 Task: Create a due date automation trigger when advanced on, 2 hours after a card is due add fields without custom field "Resume" set to a date less than 1 working days from now.
Action: Mouse moved to (1170, 344)
Screenshot: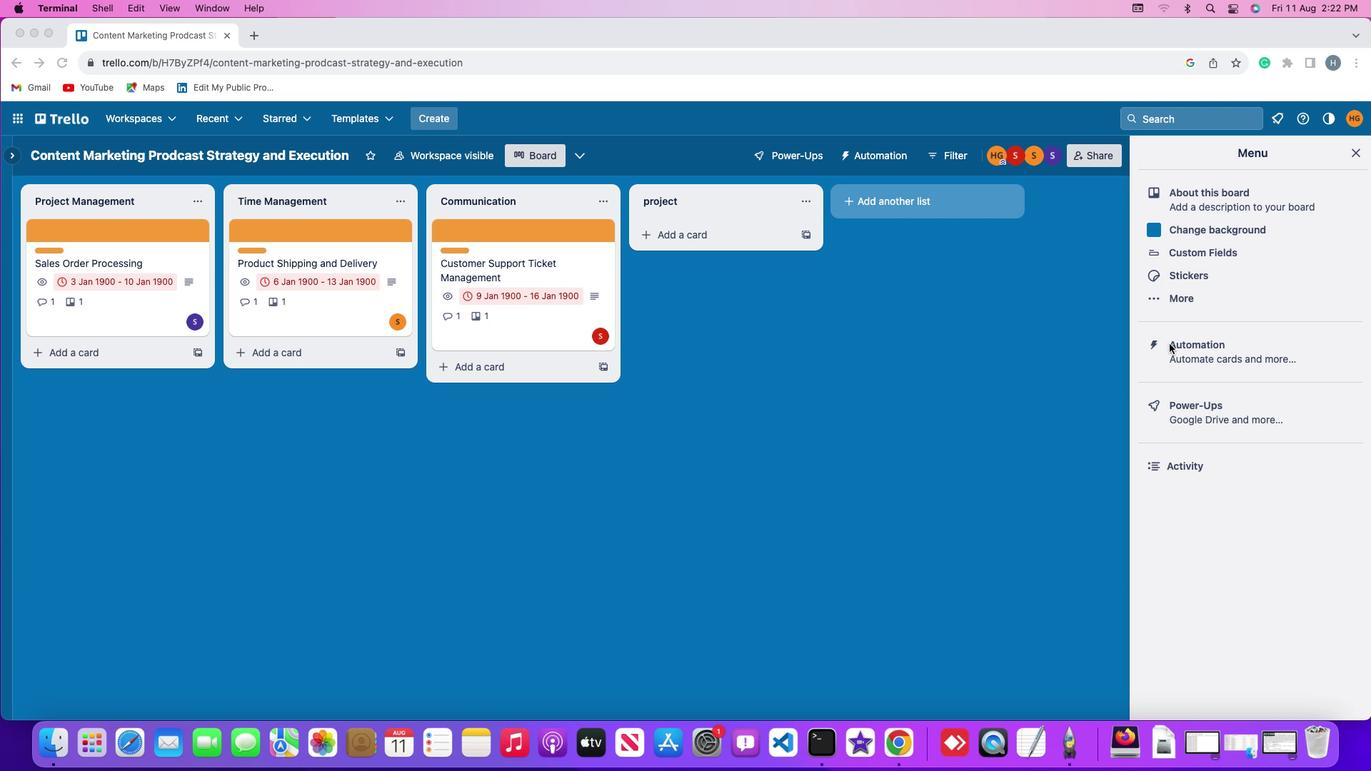 
Action: Mouse pressed left at (1170, 344)
Screenshot: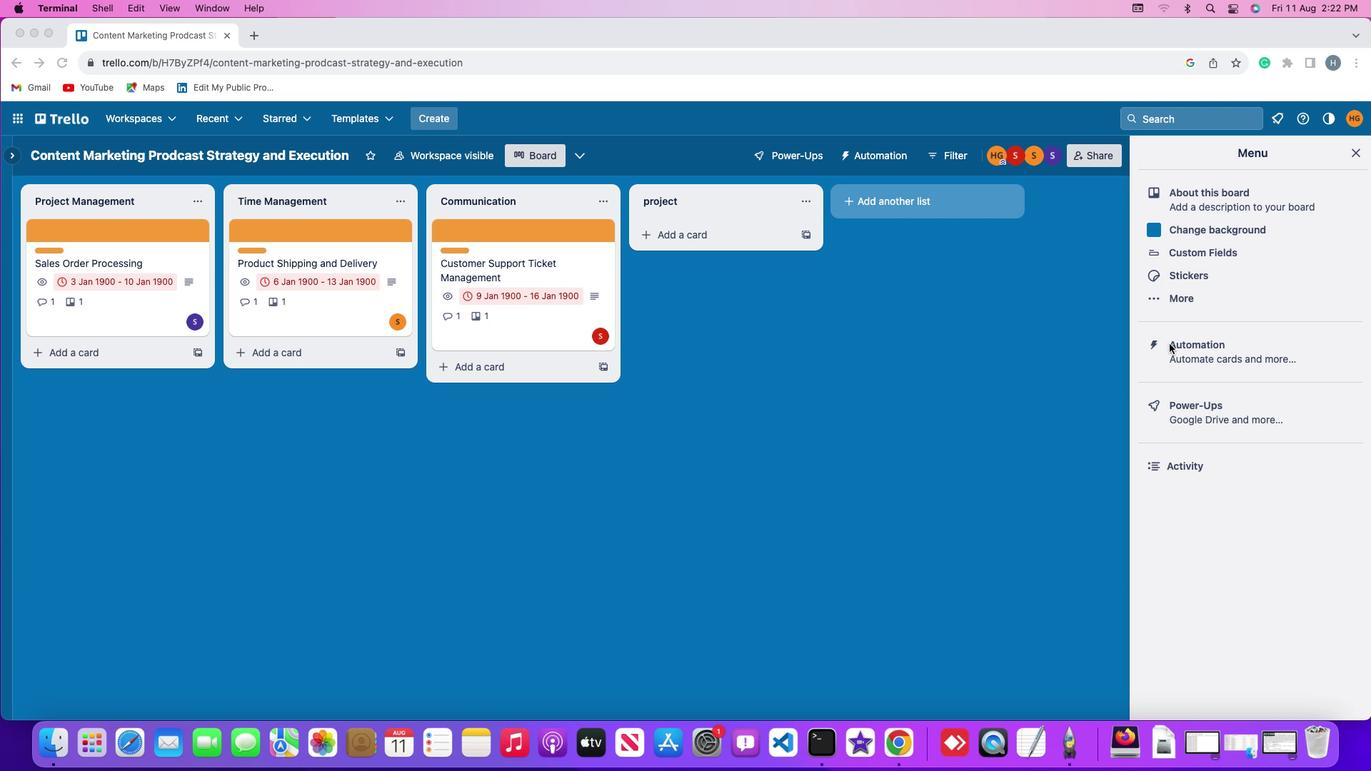 
Action: Mouse pressed left at (1170, 344)
Screenshot: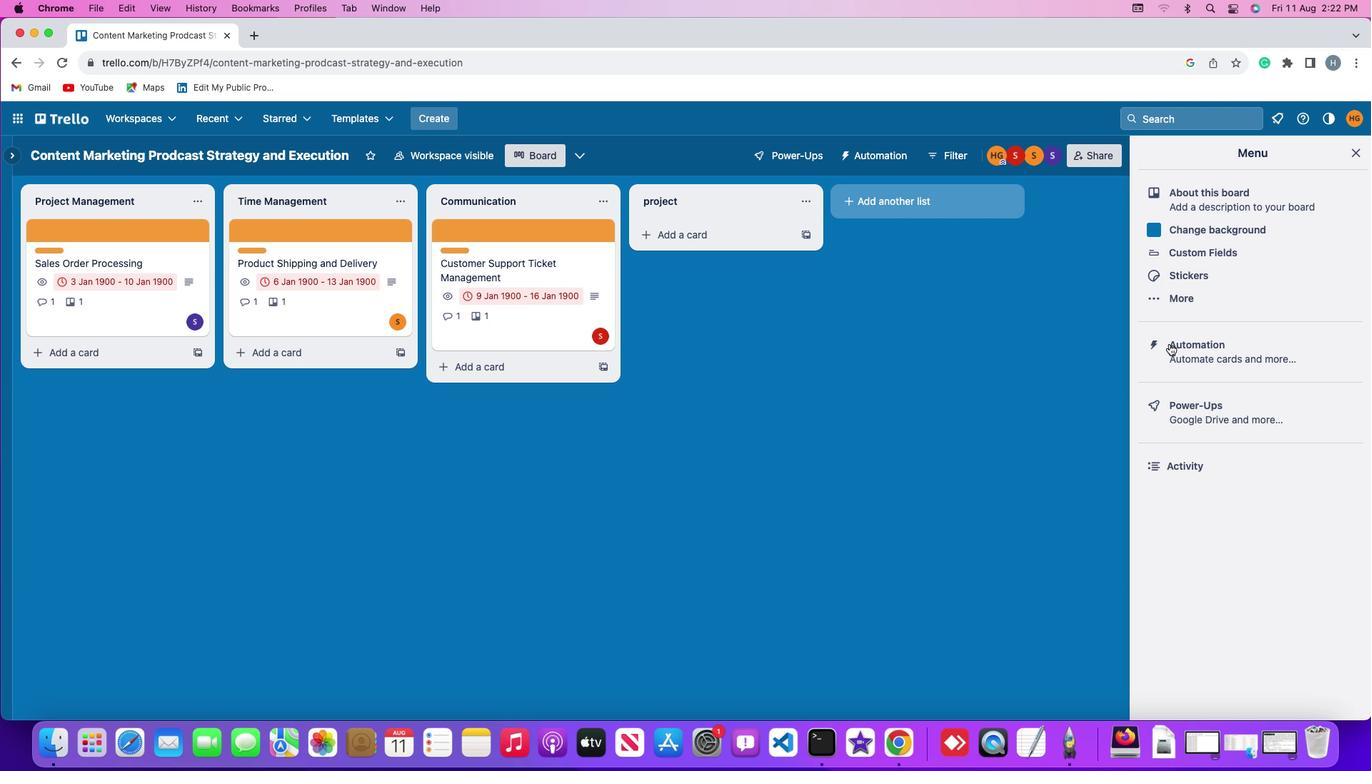
Action: Mouse moved to (79, 339)
Screenshot: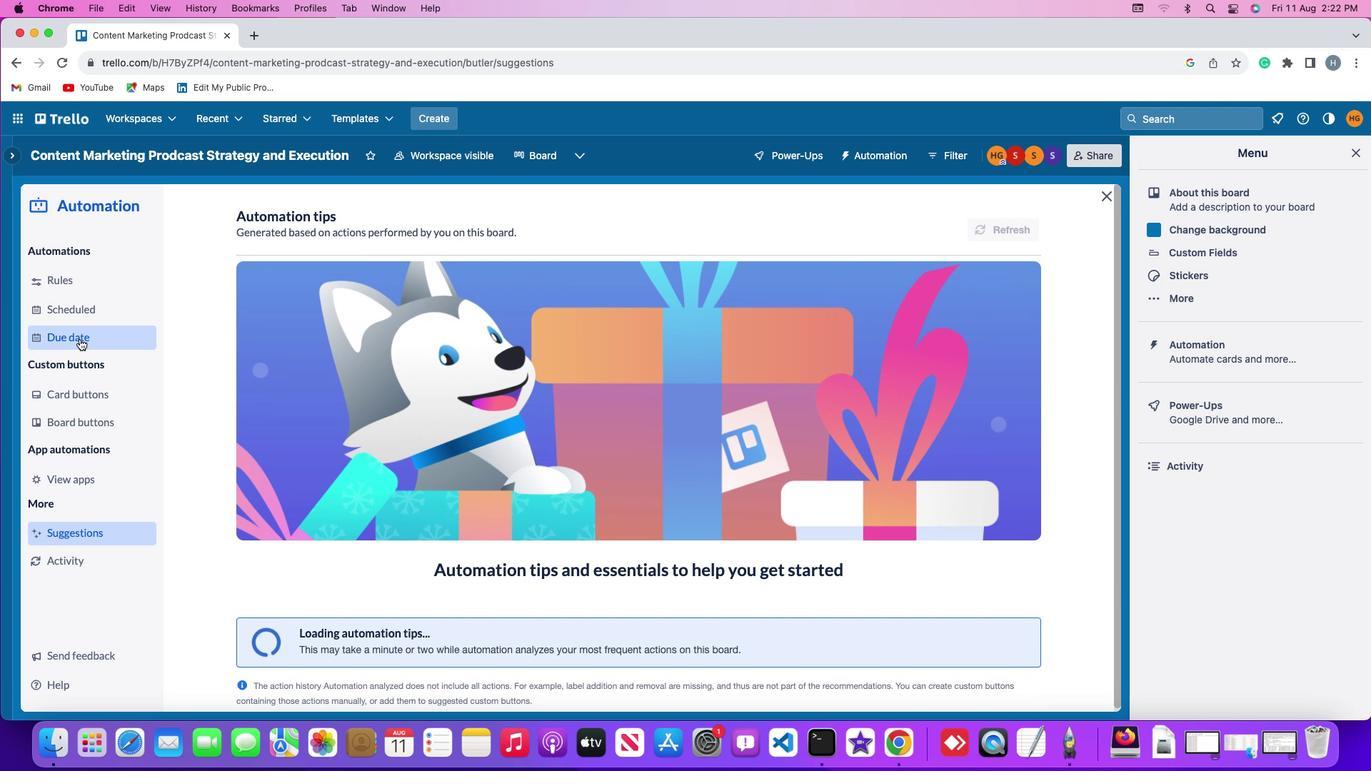 
Action: Mouse pressed left at (79, 339)
Screenshot: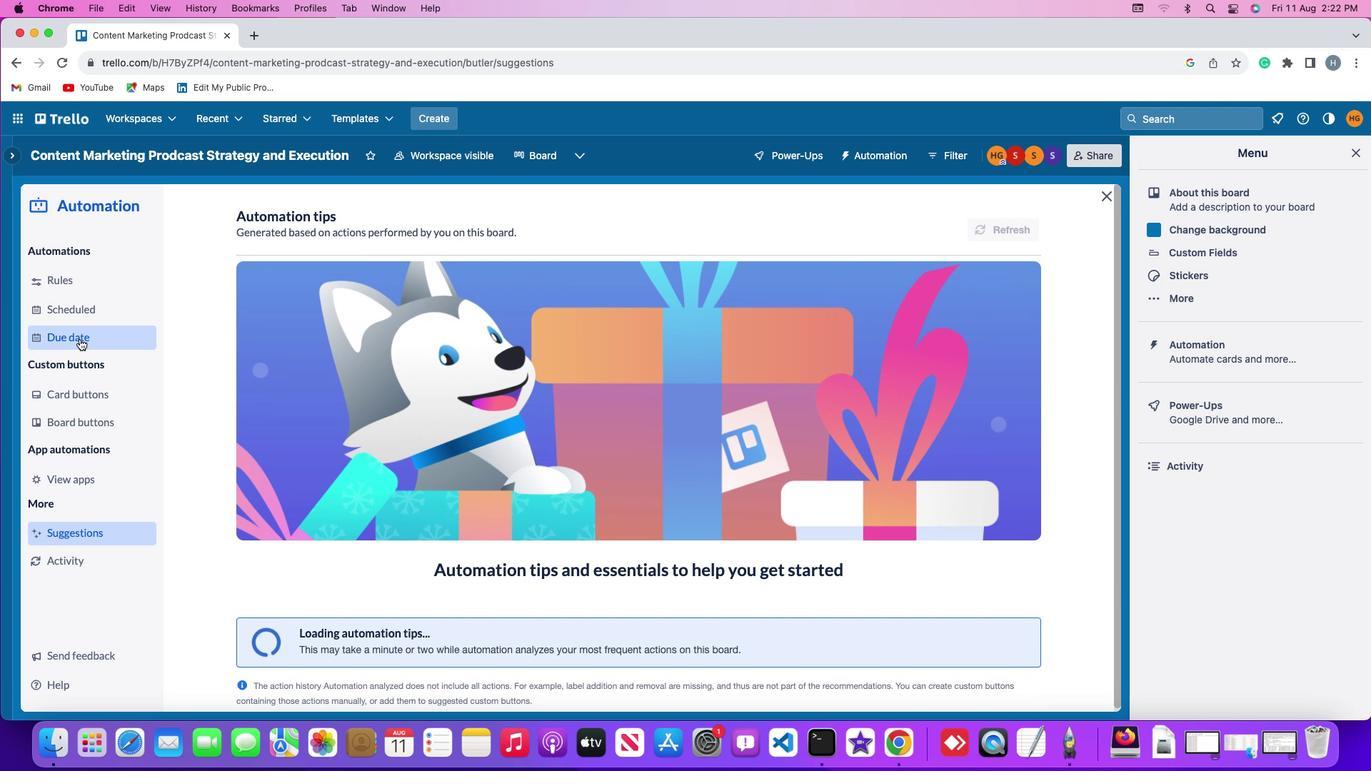 
Action: Mouse moved to (959, 225)
Screenshot: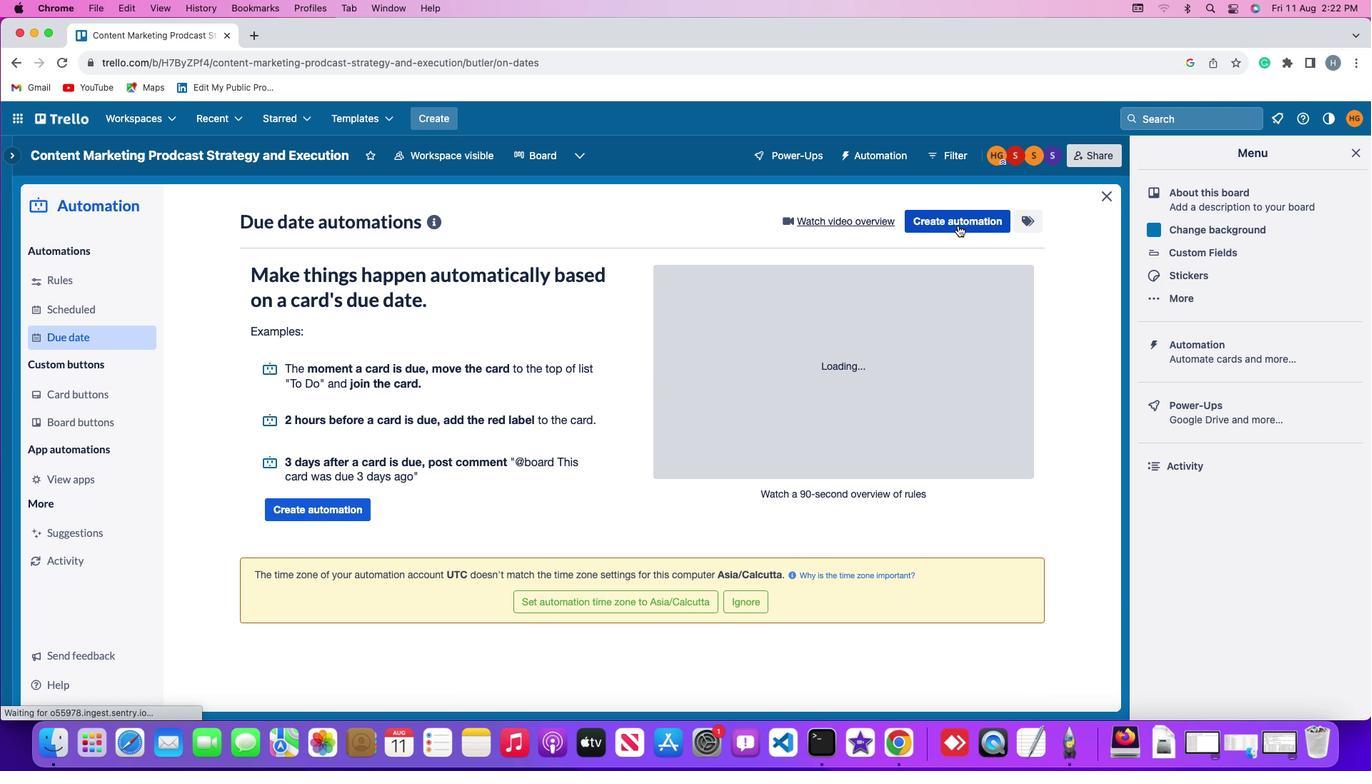 
Action: Mouse pressed left at (959, 225)
Screenshot: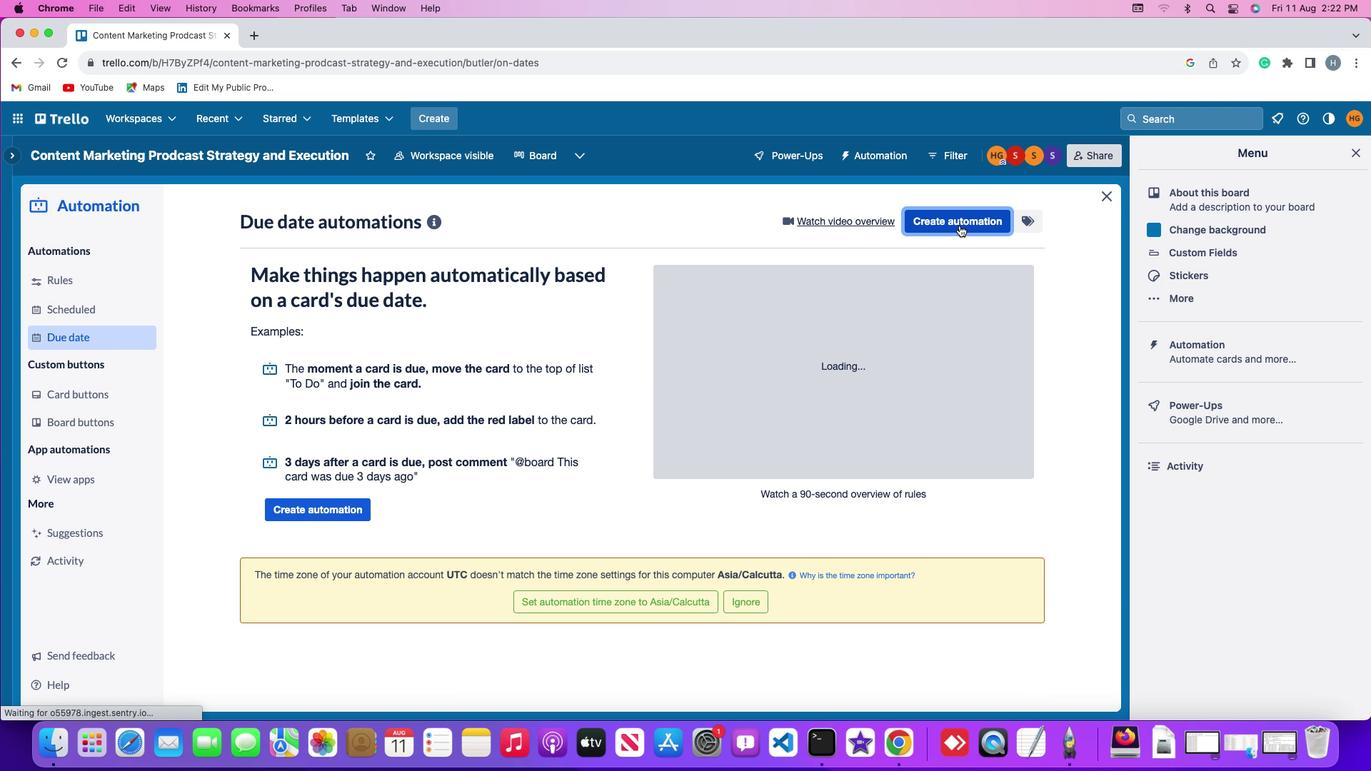 
Action: Mouse moved to (295, 360)
Screenshot: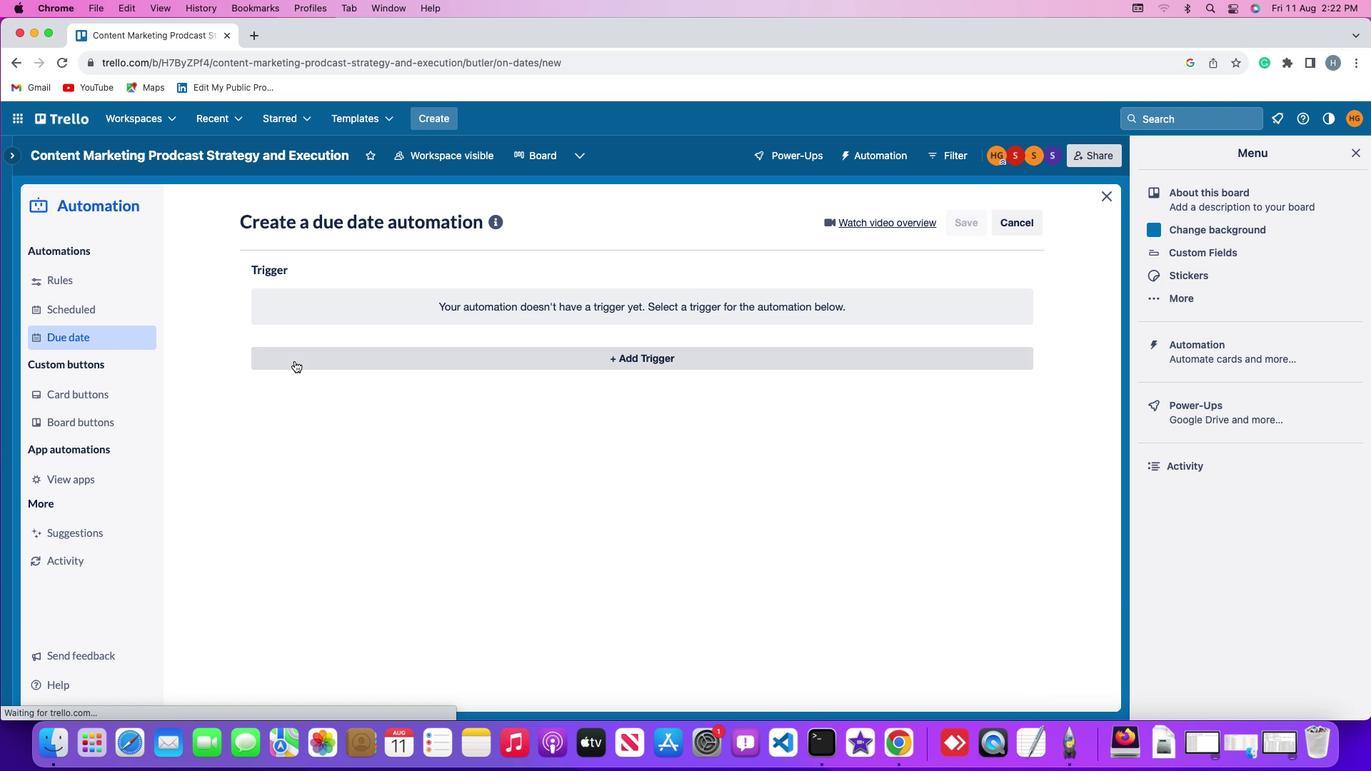 
Action: Mouse pressed left at (295, 360)
Screenshot: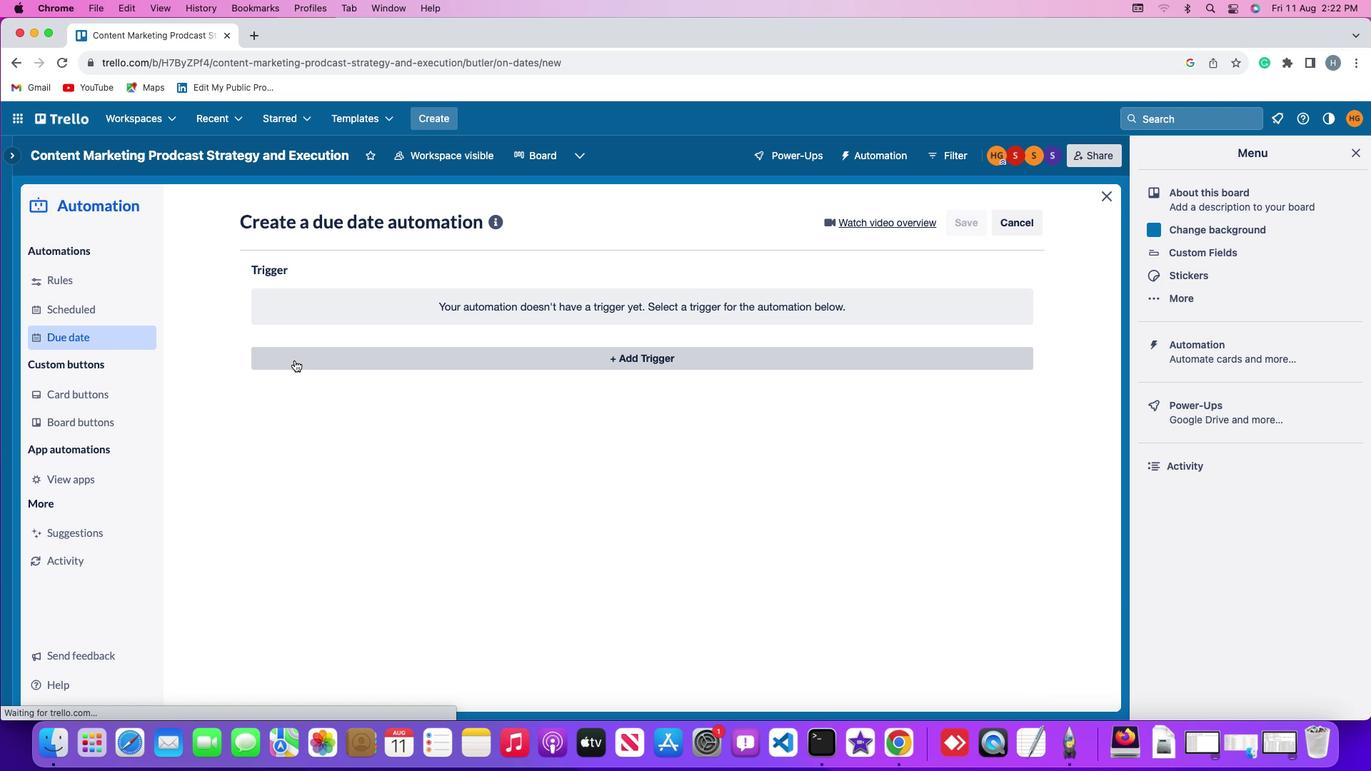 
Action: Mouse moved to (281, 570)
Screenshot: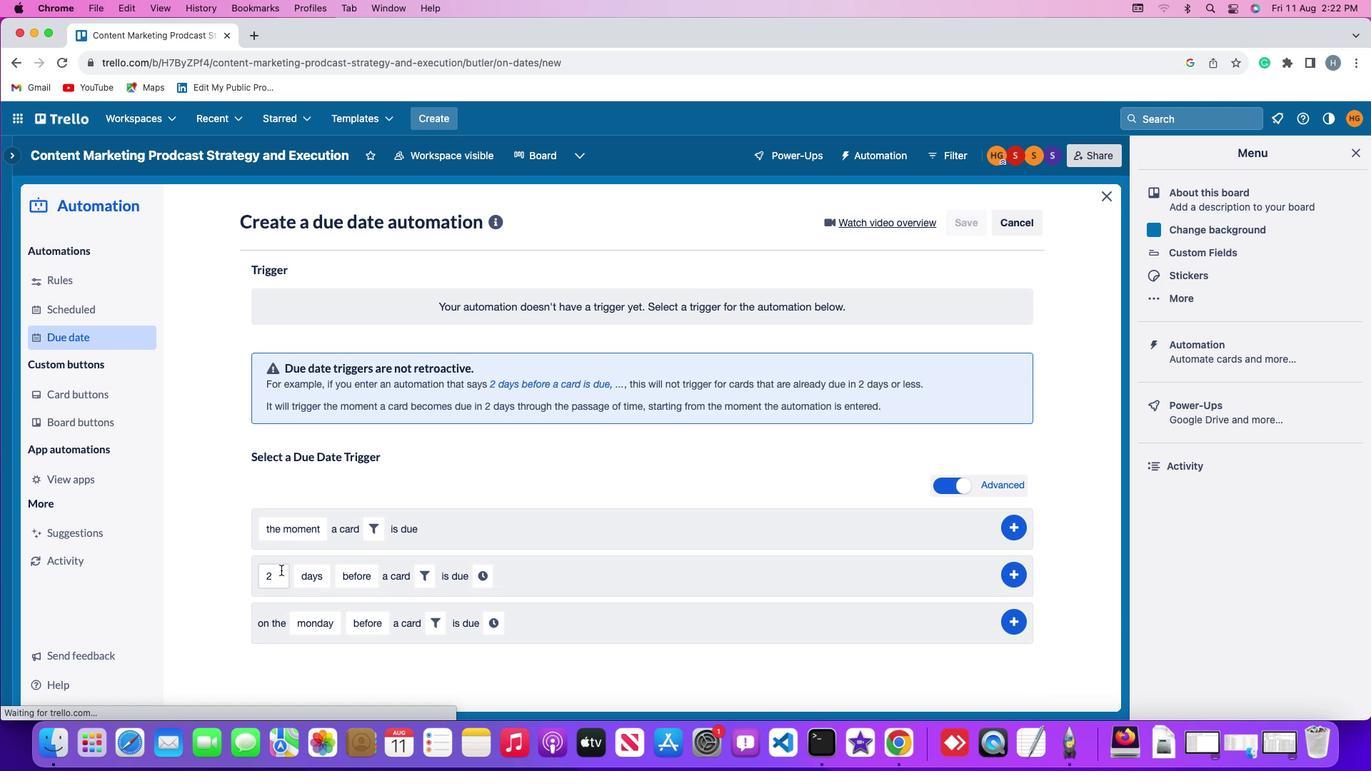 
Action: Mouse pressed left at (281, 570)
Screenshot: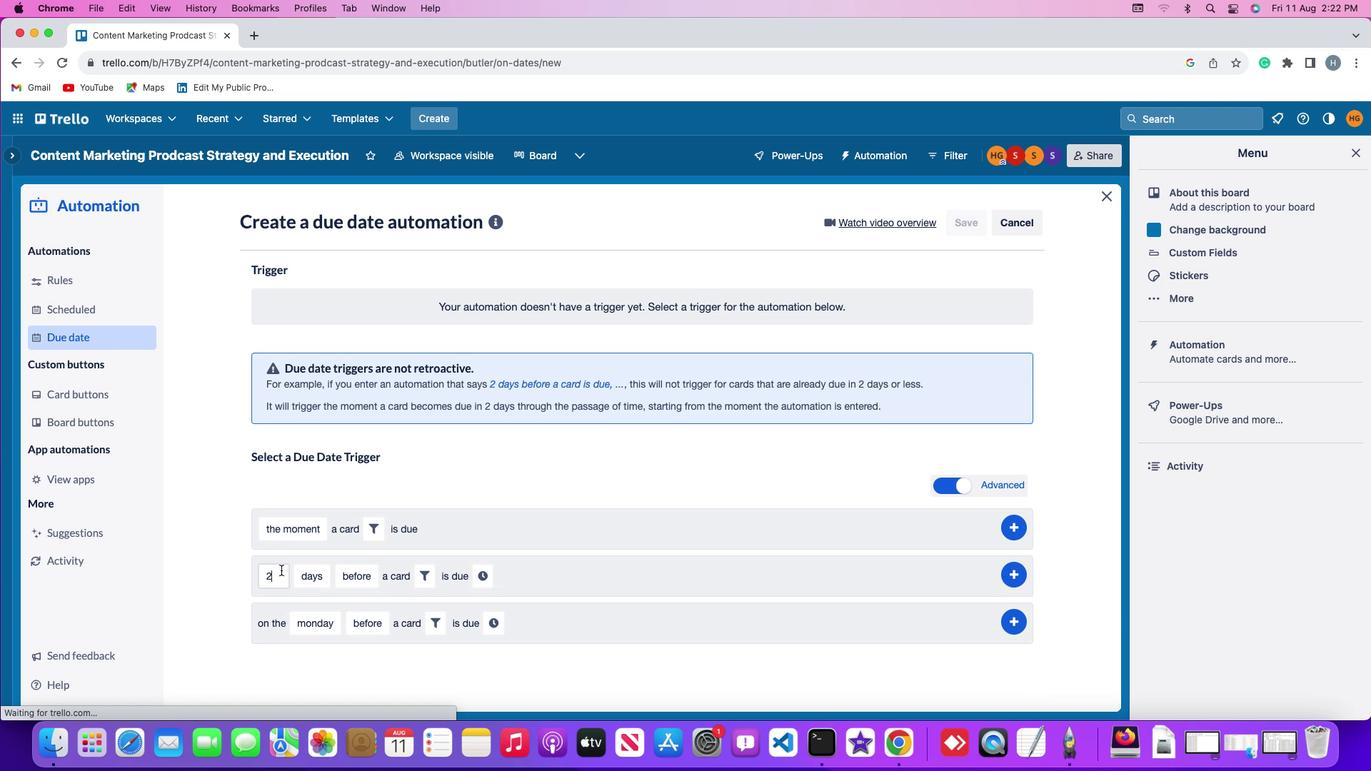 
Action: Mouse moved to (281, 570)
Screenshot: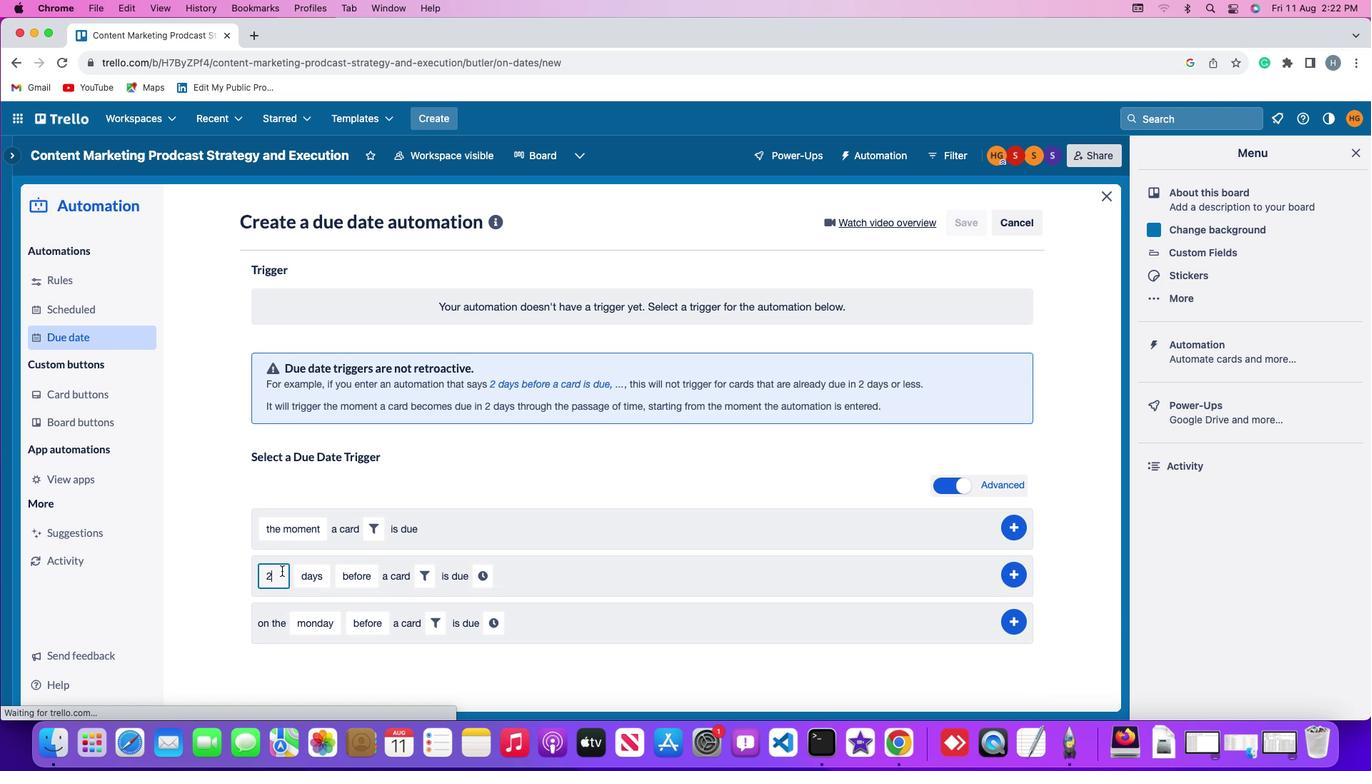 
Action: Key pressed Key.backspace'2'
Screenshot: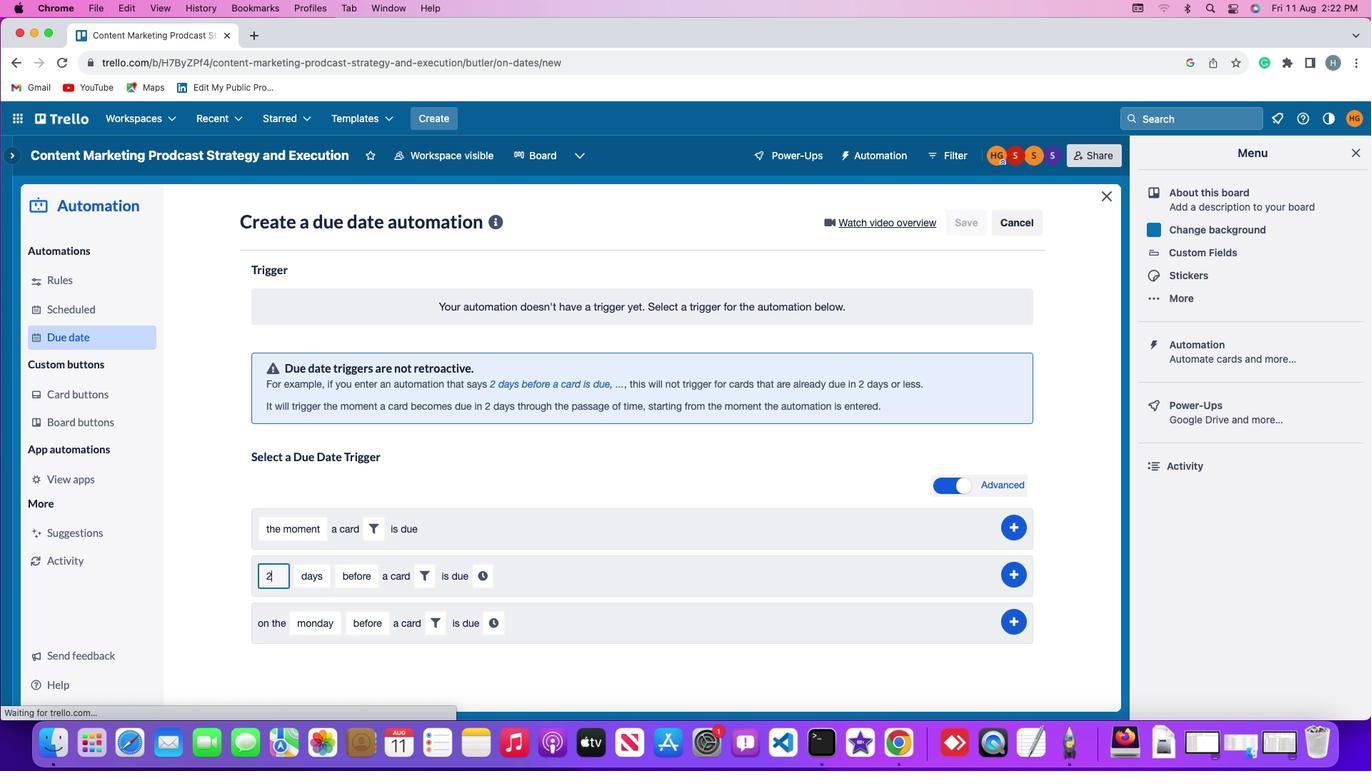 
Action: Mouse moved to (303, 574)
Screenshot: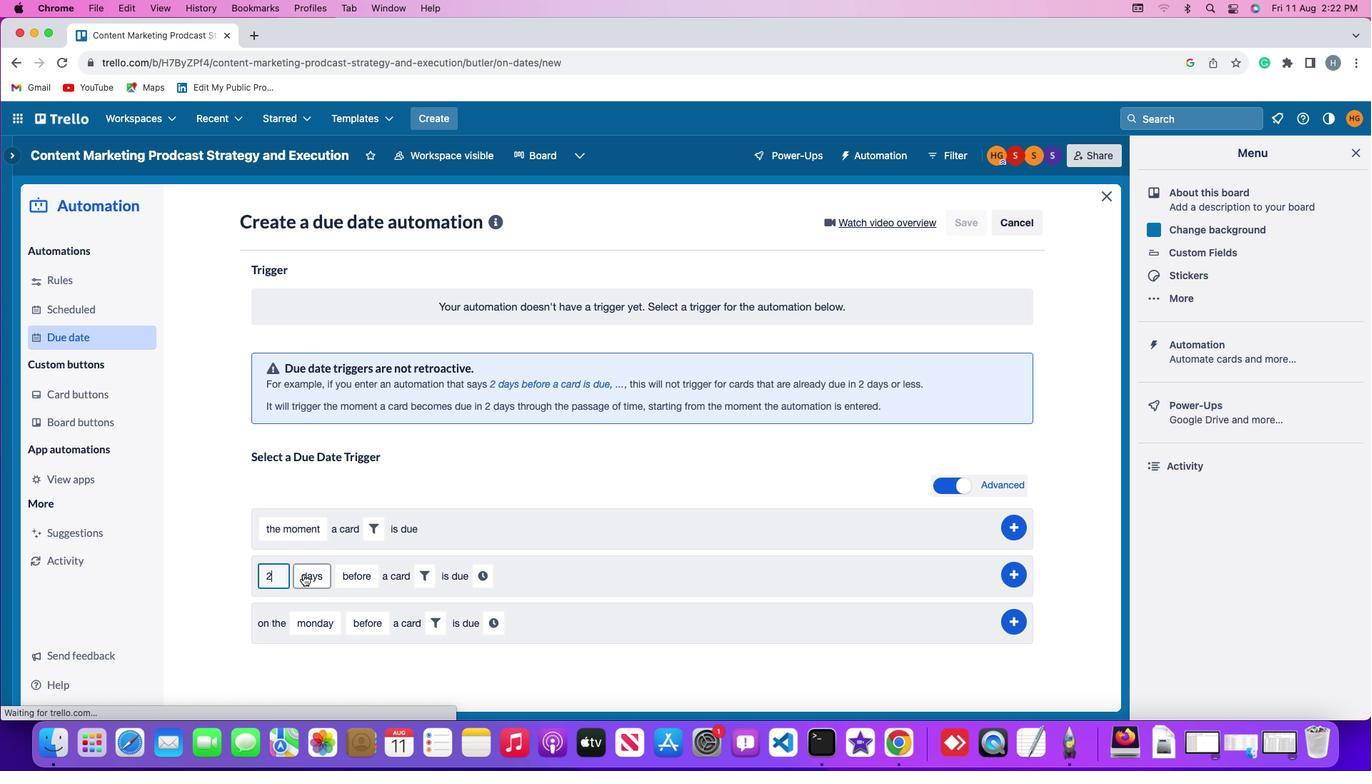 
Action: Mouse pressed left at (303, 574)
Screenshot: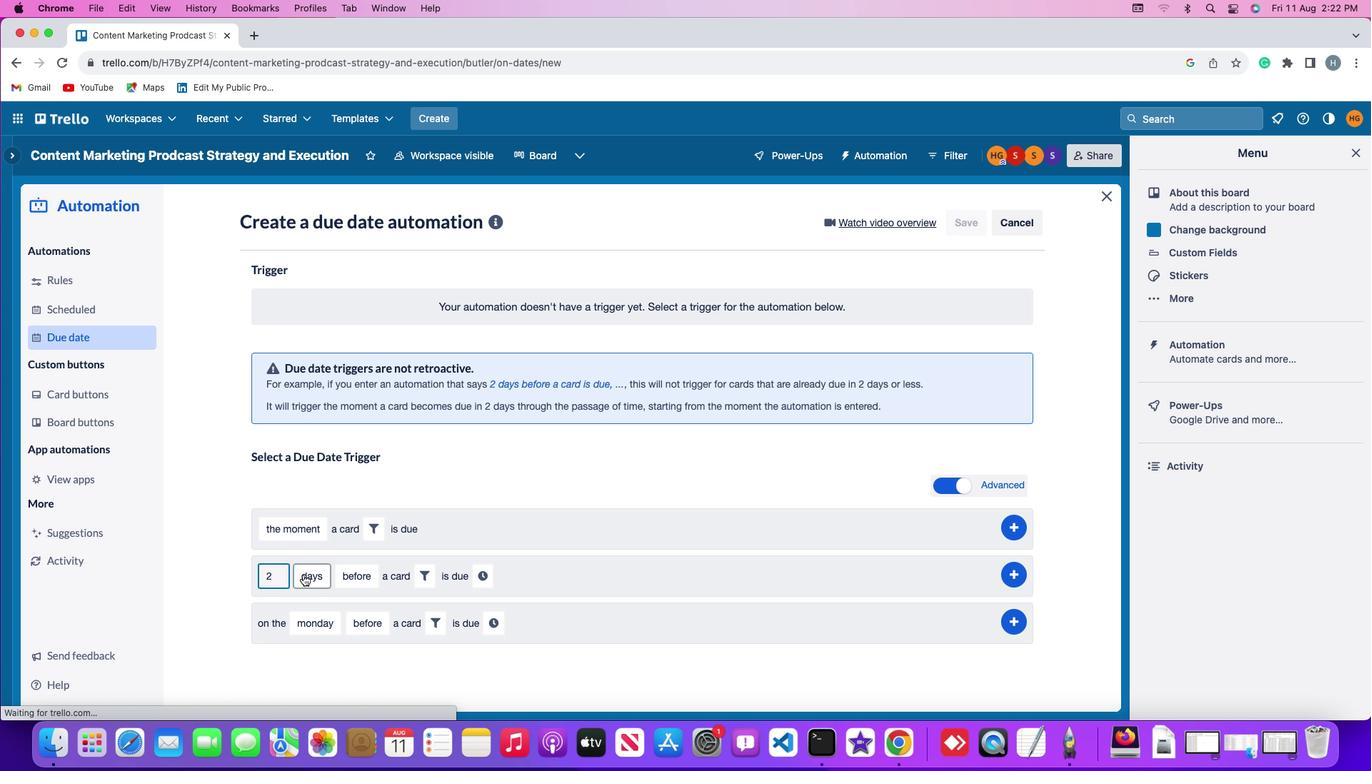 
Action: Mouse moved to (324, 657)
Screenshot: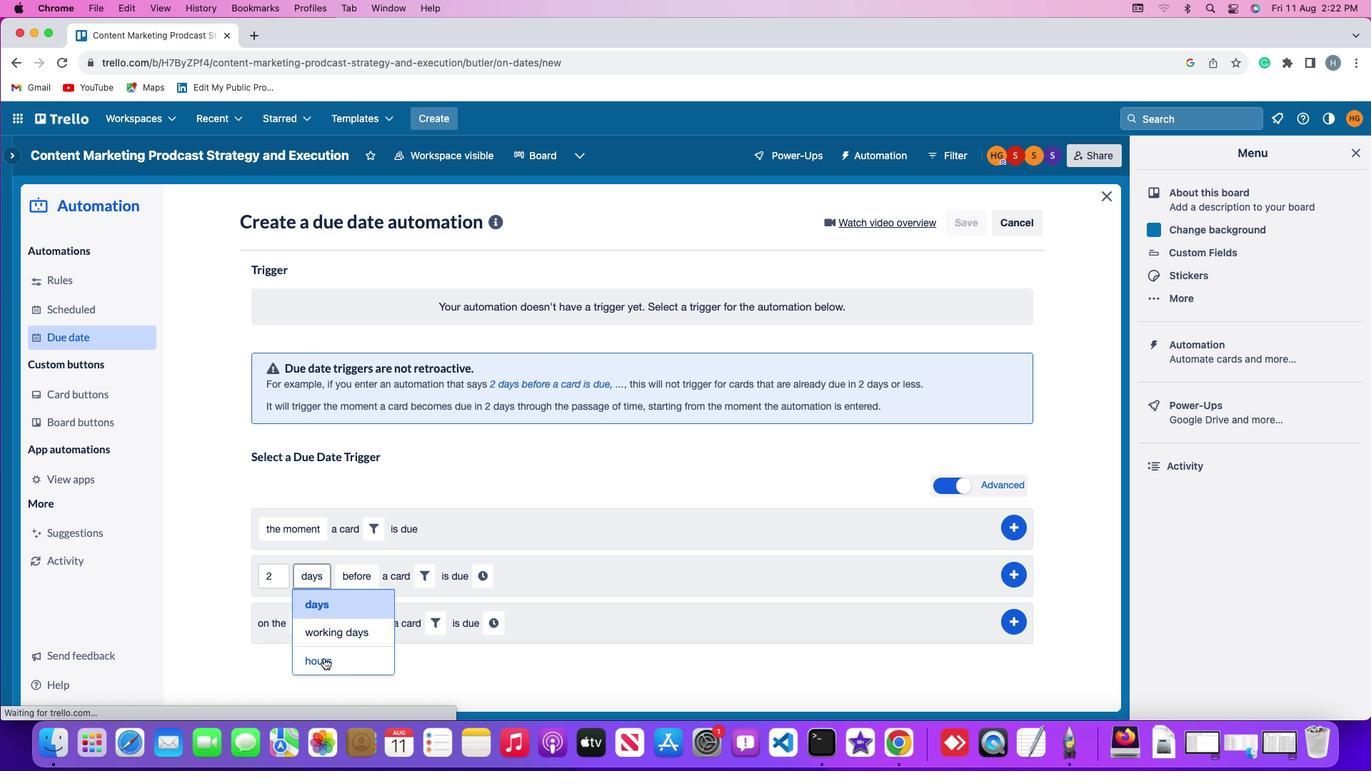 
Action: Mouse pressed left at (324, 657)
Screenshot: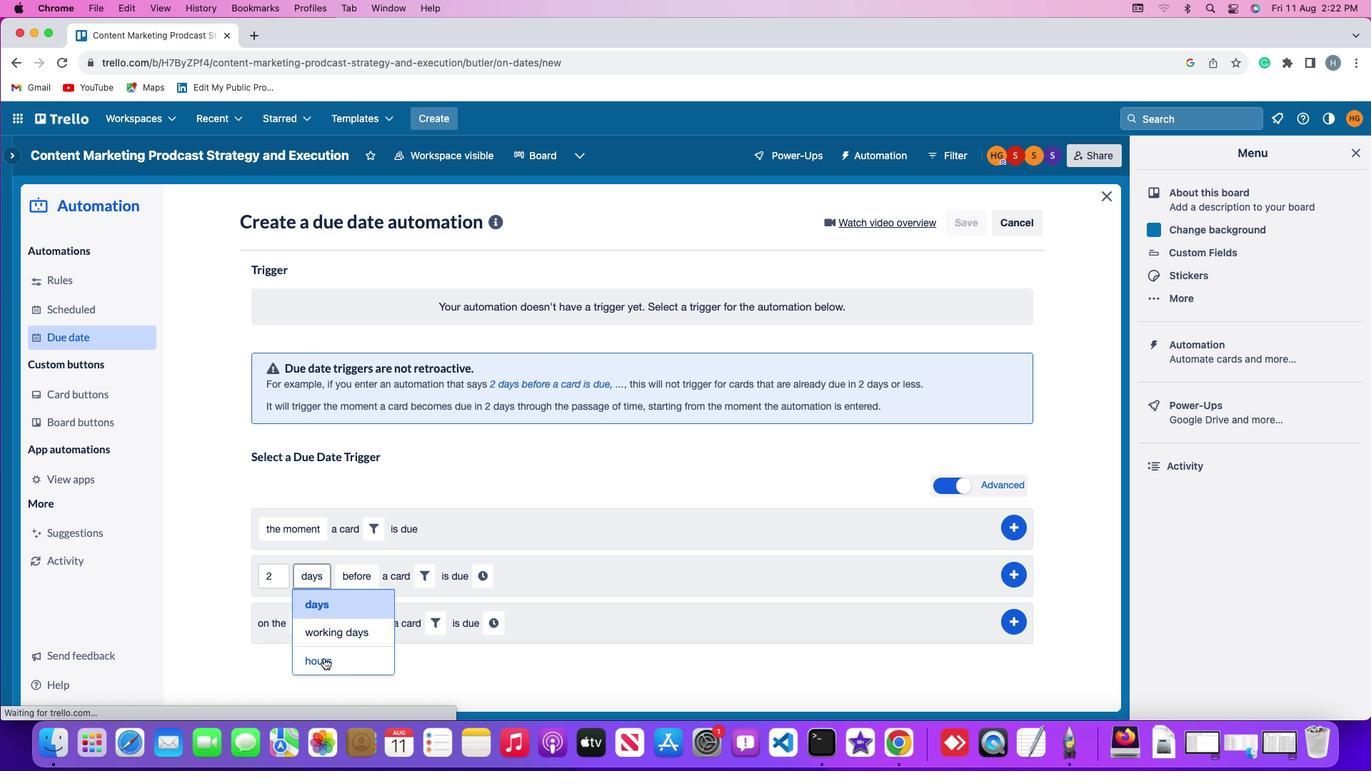 
Action: Mouse moved to (368, 567)
Screenshot: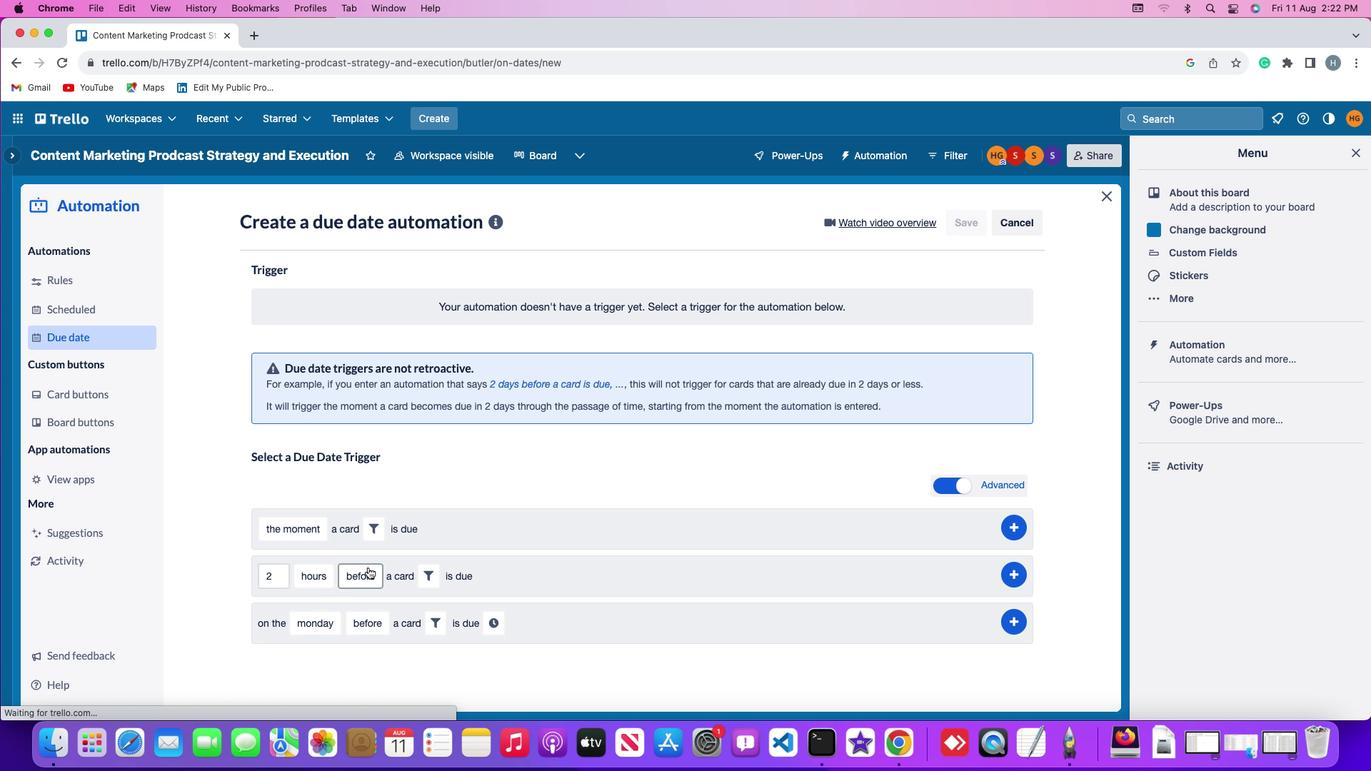 
Action: Mouse pressed left at (368, 567)
Screenshot: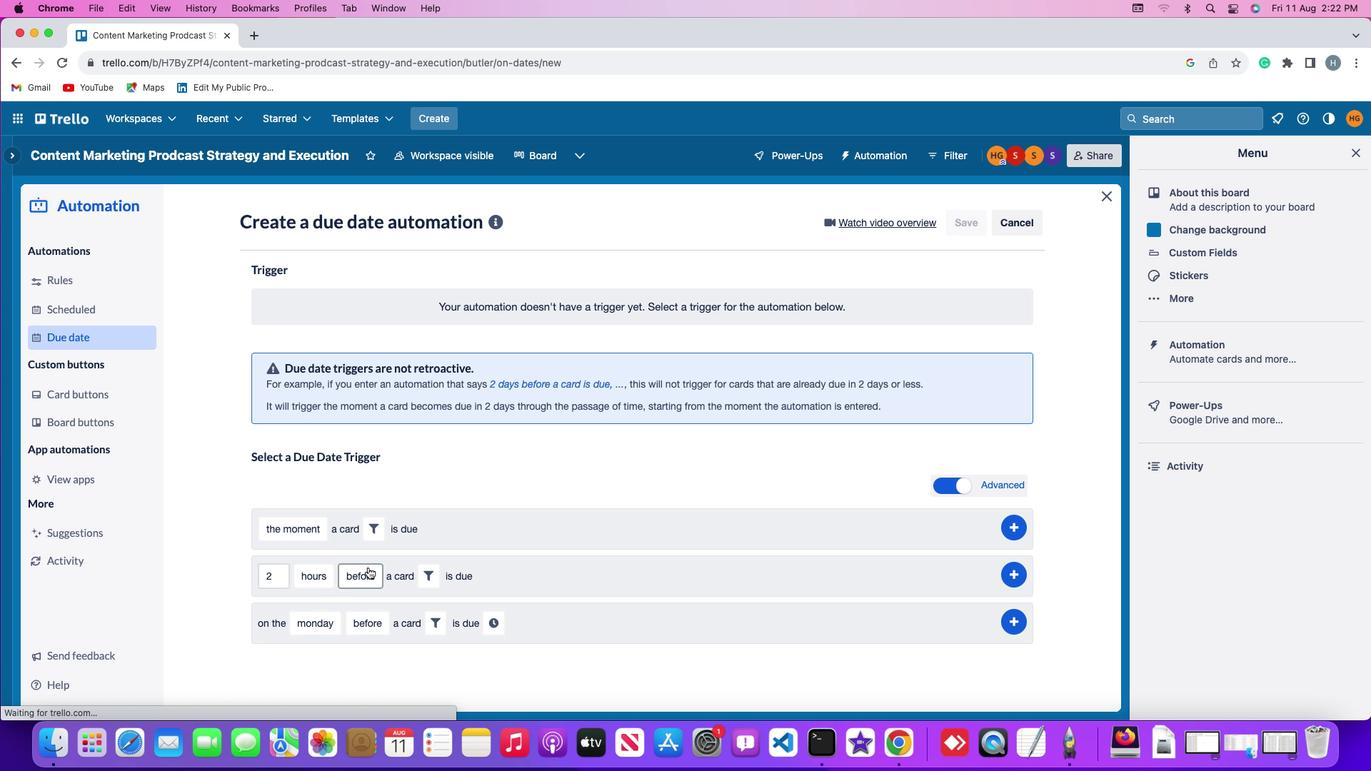 
Action: Mouse moved to (371, 627)
Screenshot: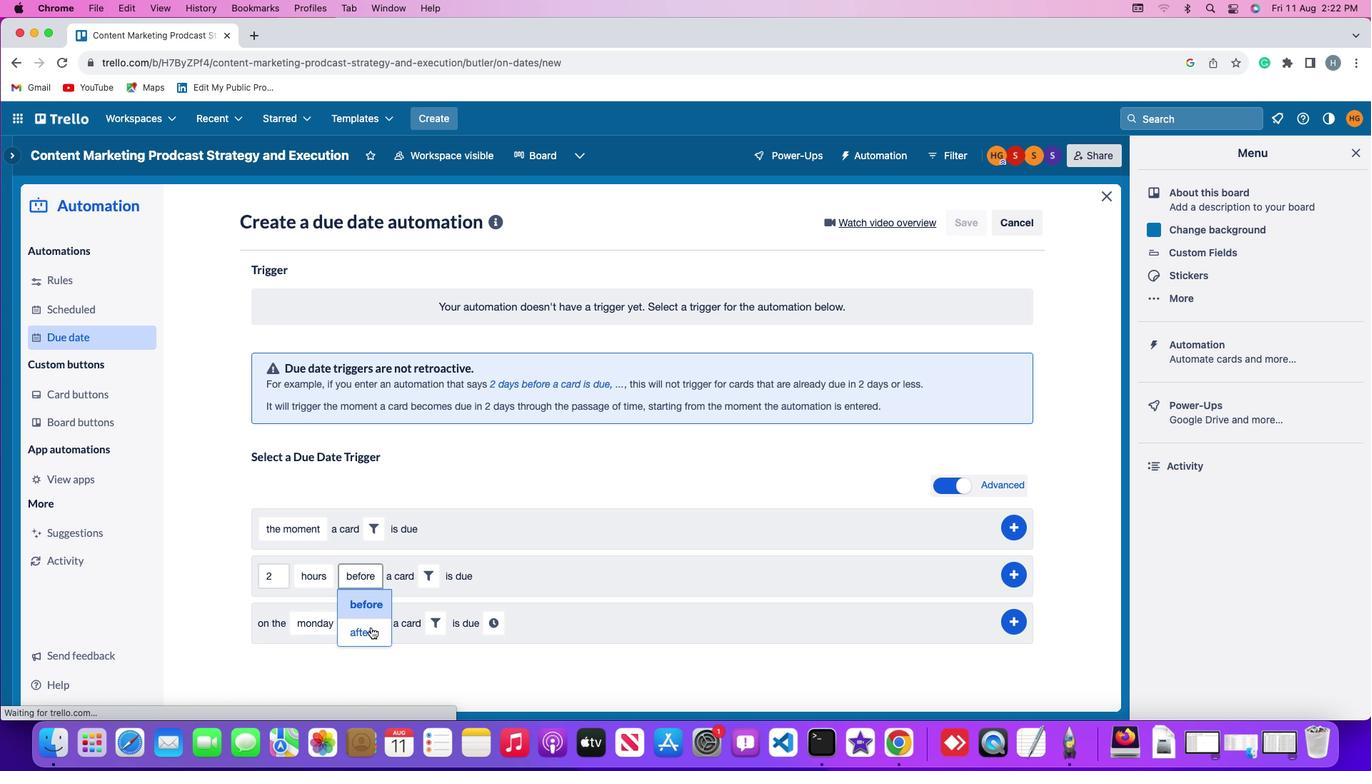 
Action: Mouse pressed left at (371, 627)
Screenshot: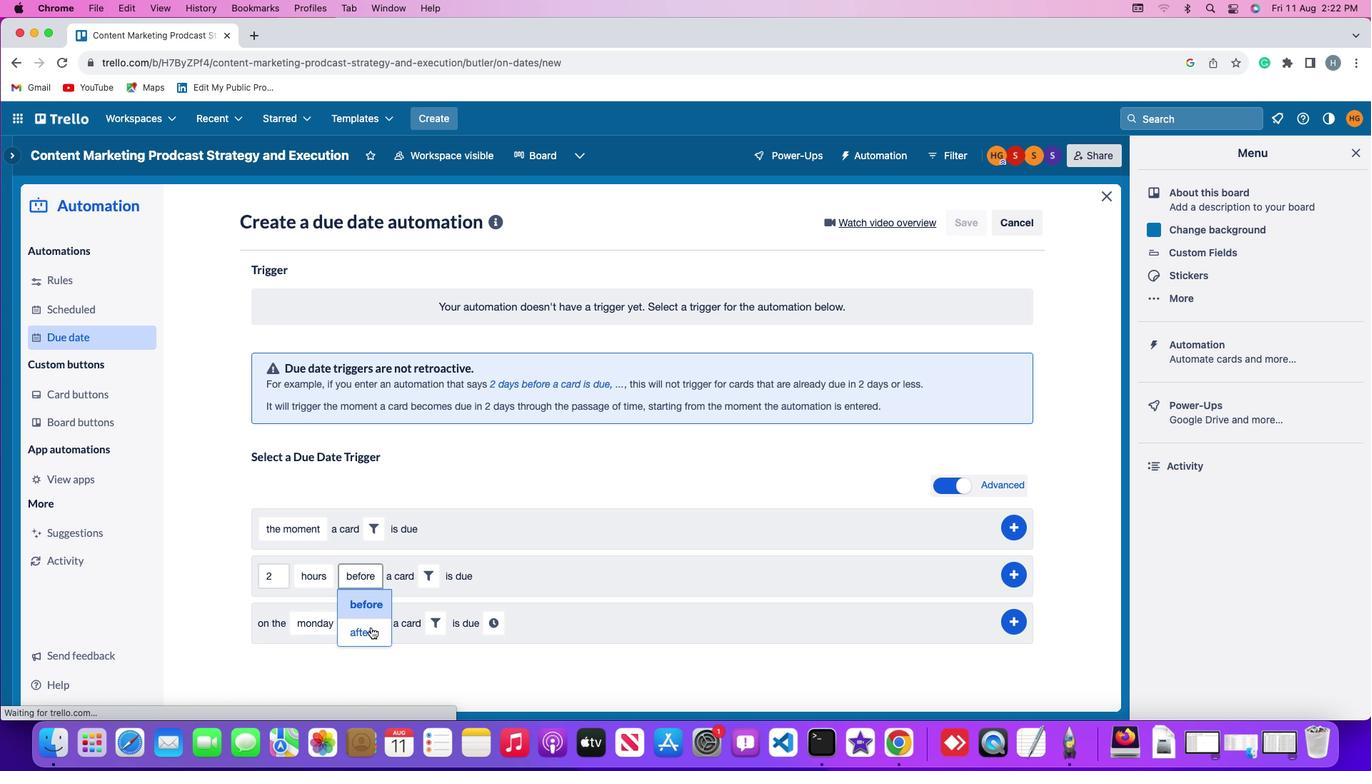 
Action: Mouse moved to (422, 572)
Screenshot: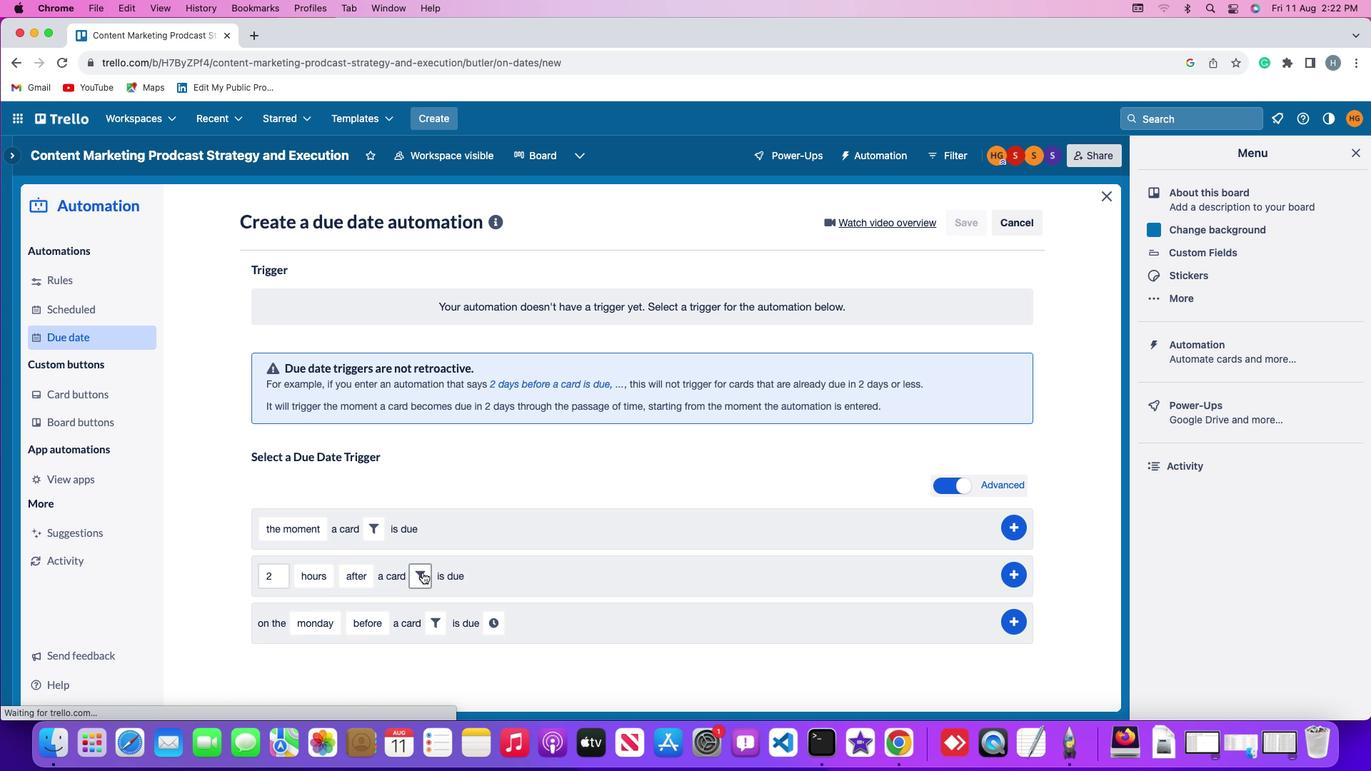 
Action: Mouse pressed left at (422, 572)
Screenshot: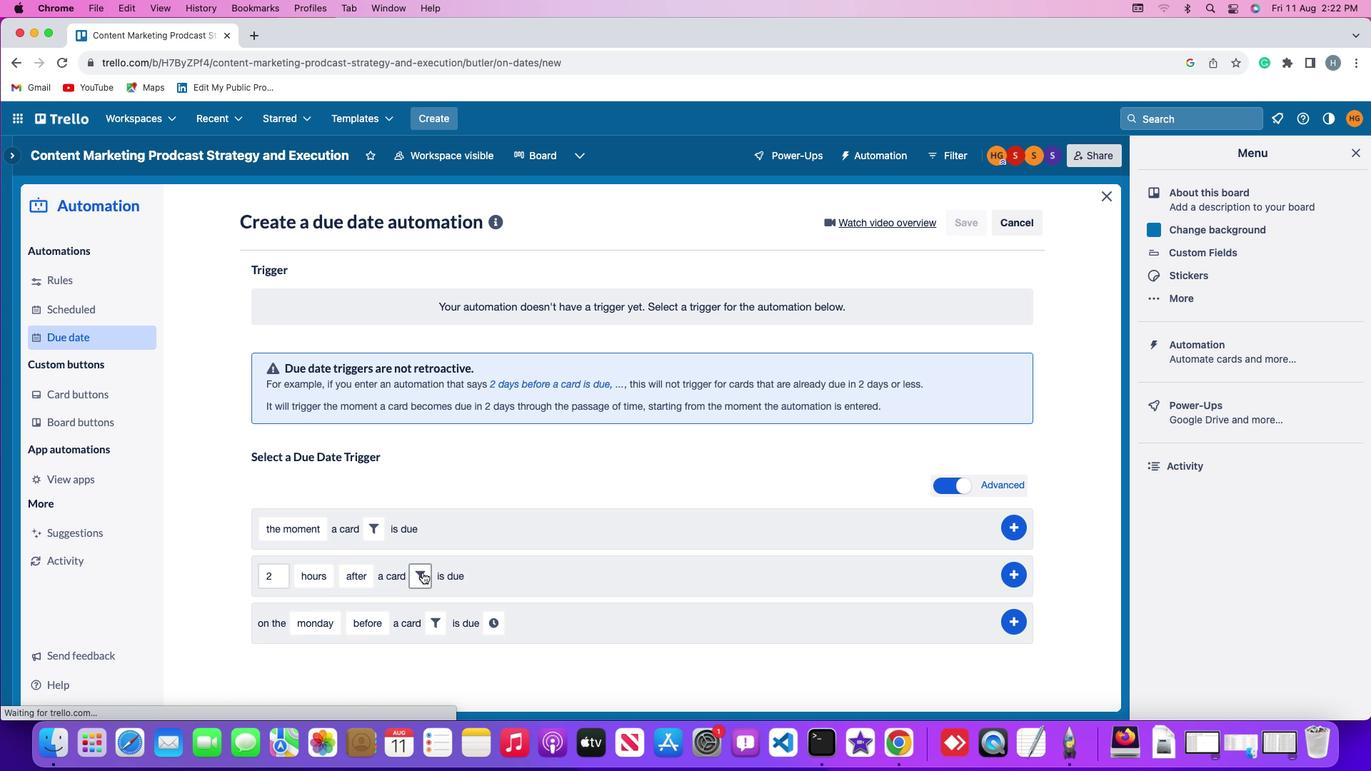 
Action: Mouse moved to (646, 620)
Screenshot: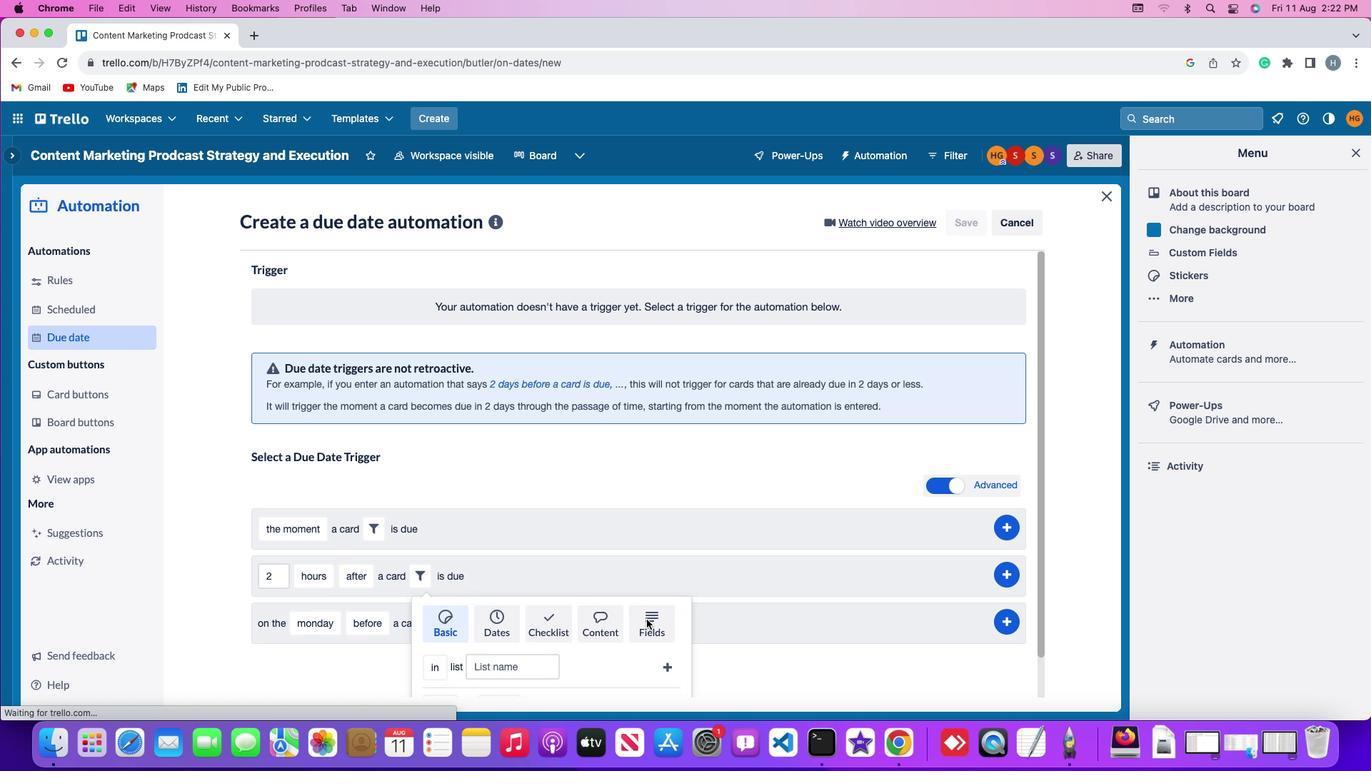 
Action: Mouse pressed left at (646, 620)
Screenshot: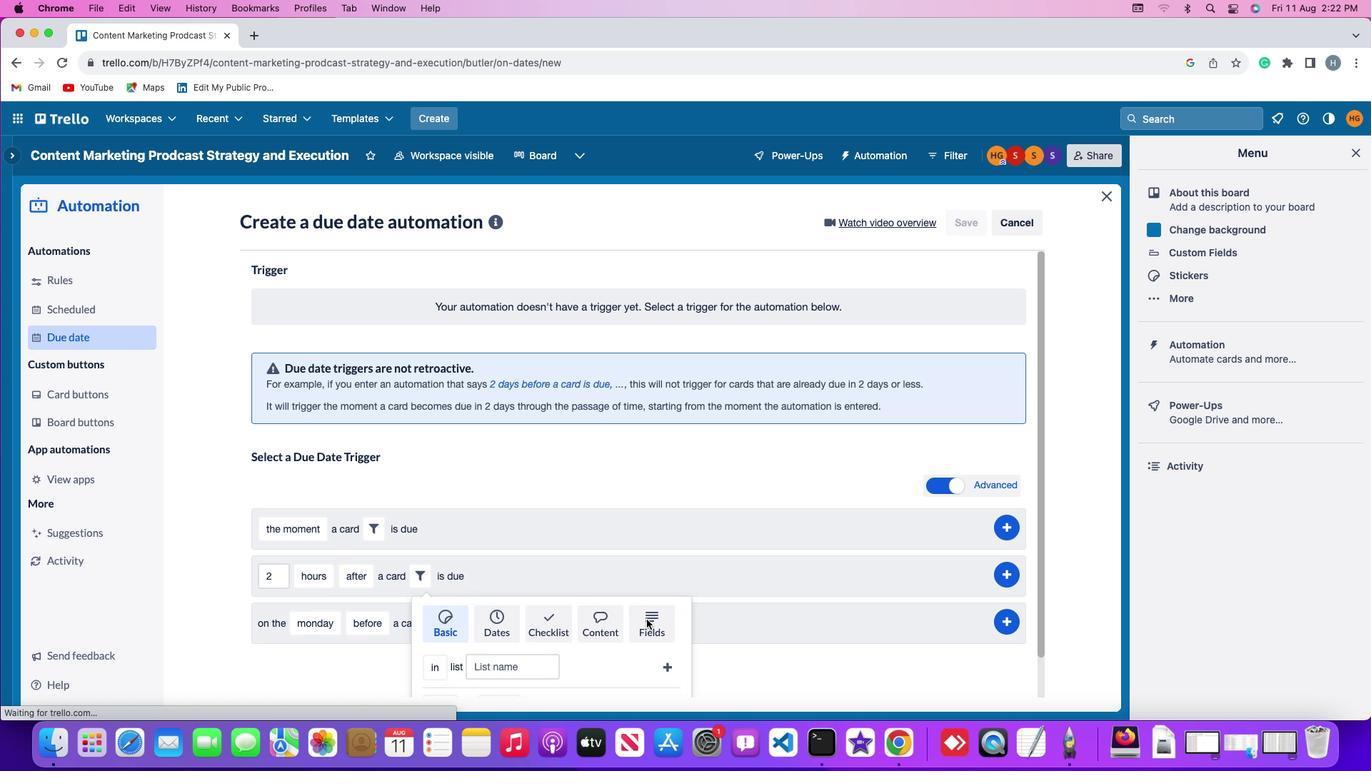 
Action: Mouse moved to (372, 650)
Screenshot: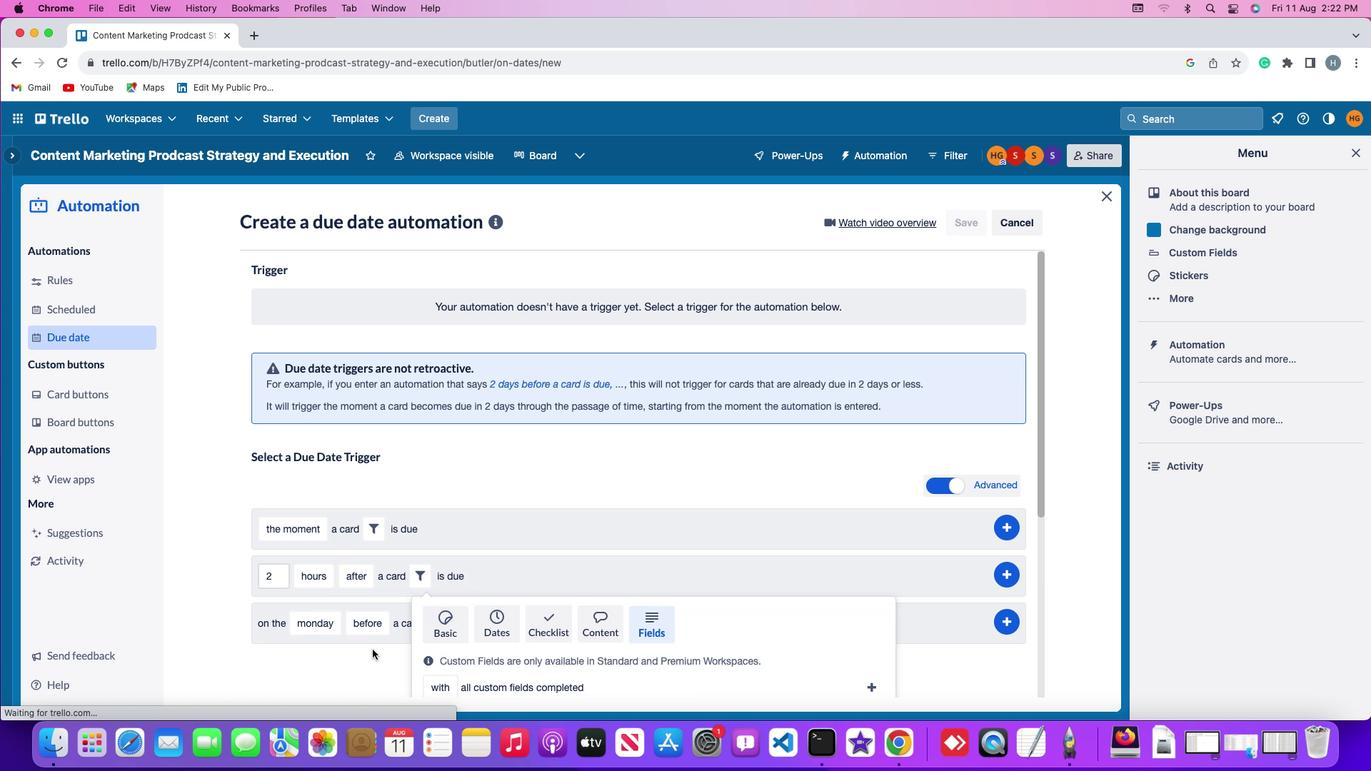 
Action: Mouse scrolled (372, 650) with delta (0, 0)
Screenshot: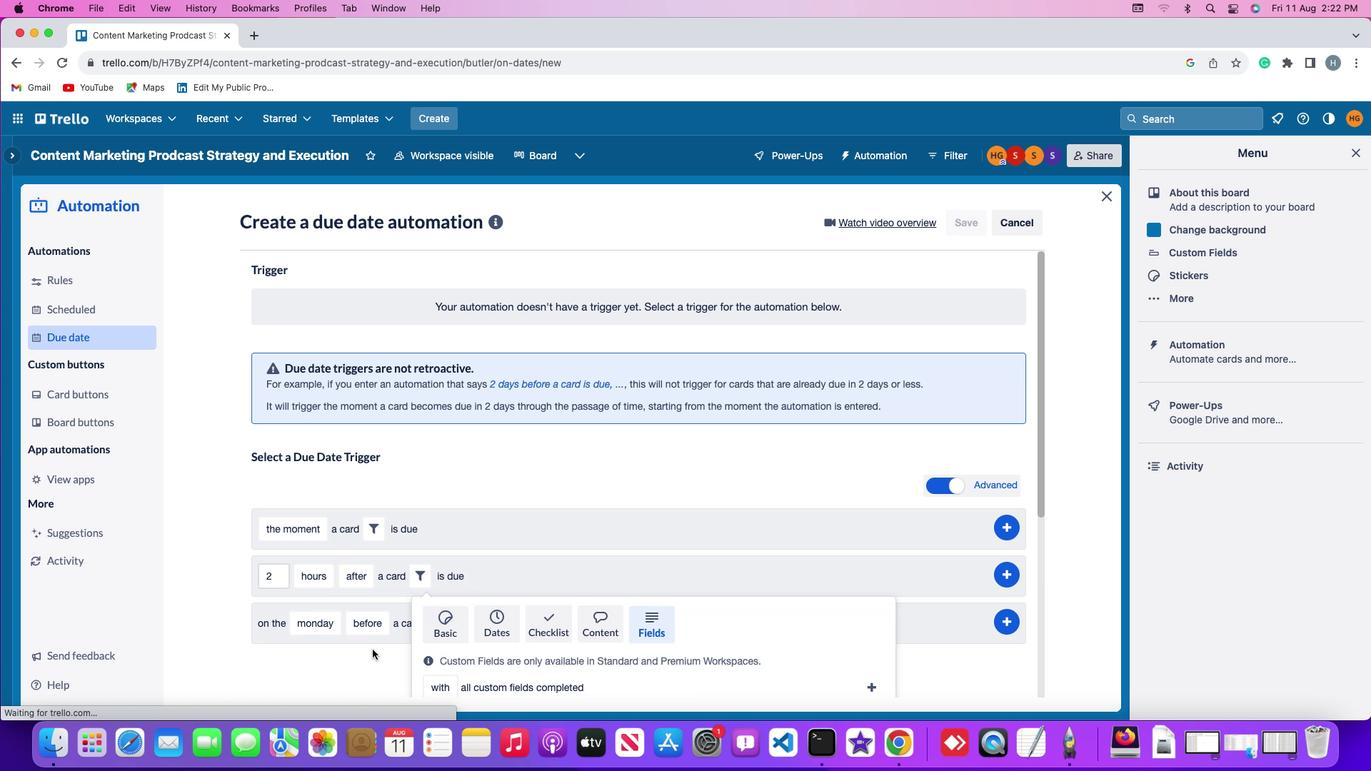 
Action: Mouse scrolled (372, 650) with delta (0, 0)
Screenshot: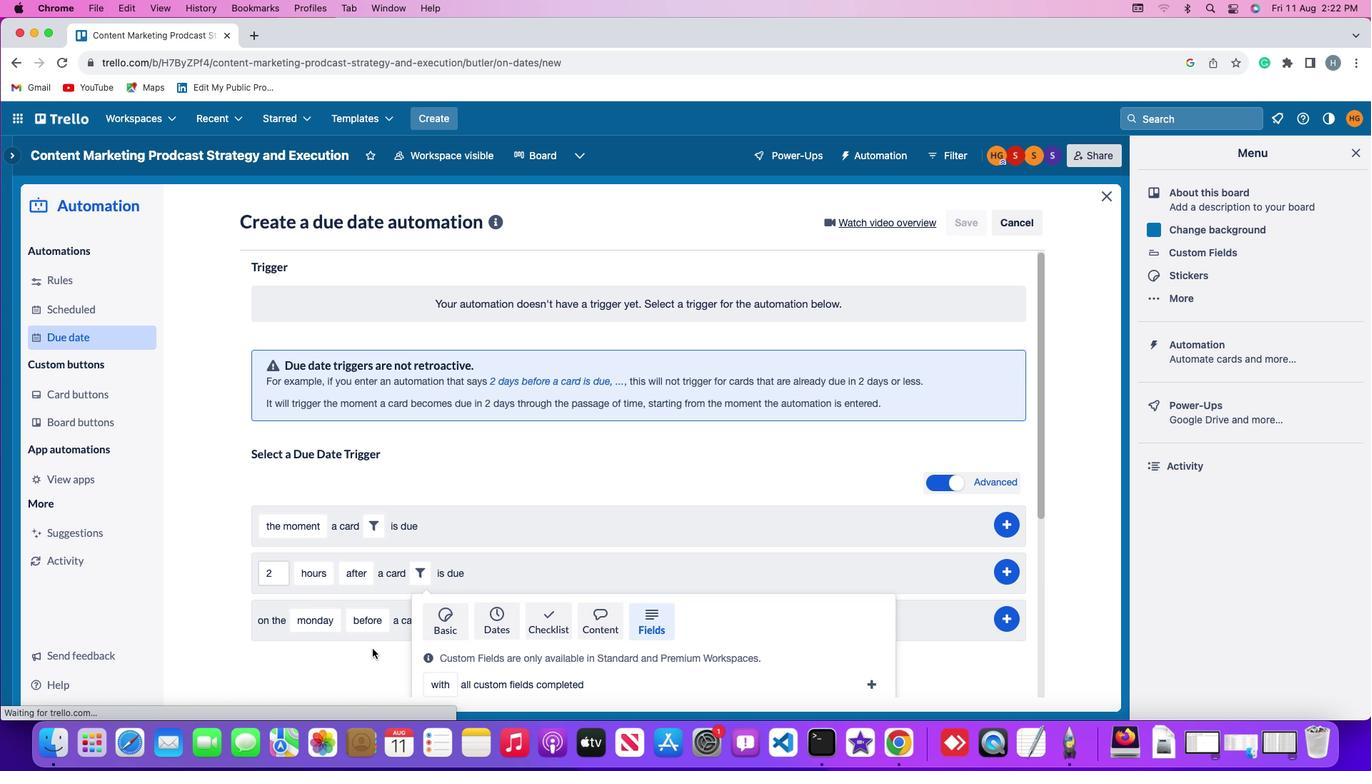 
Action: Mouse scrolled (372, 650) with delta (0, -2)
Screenshot: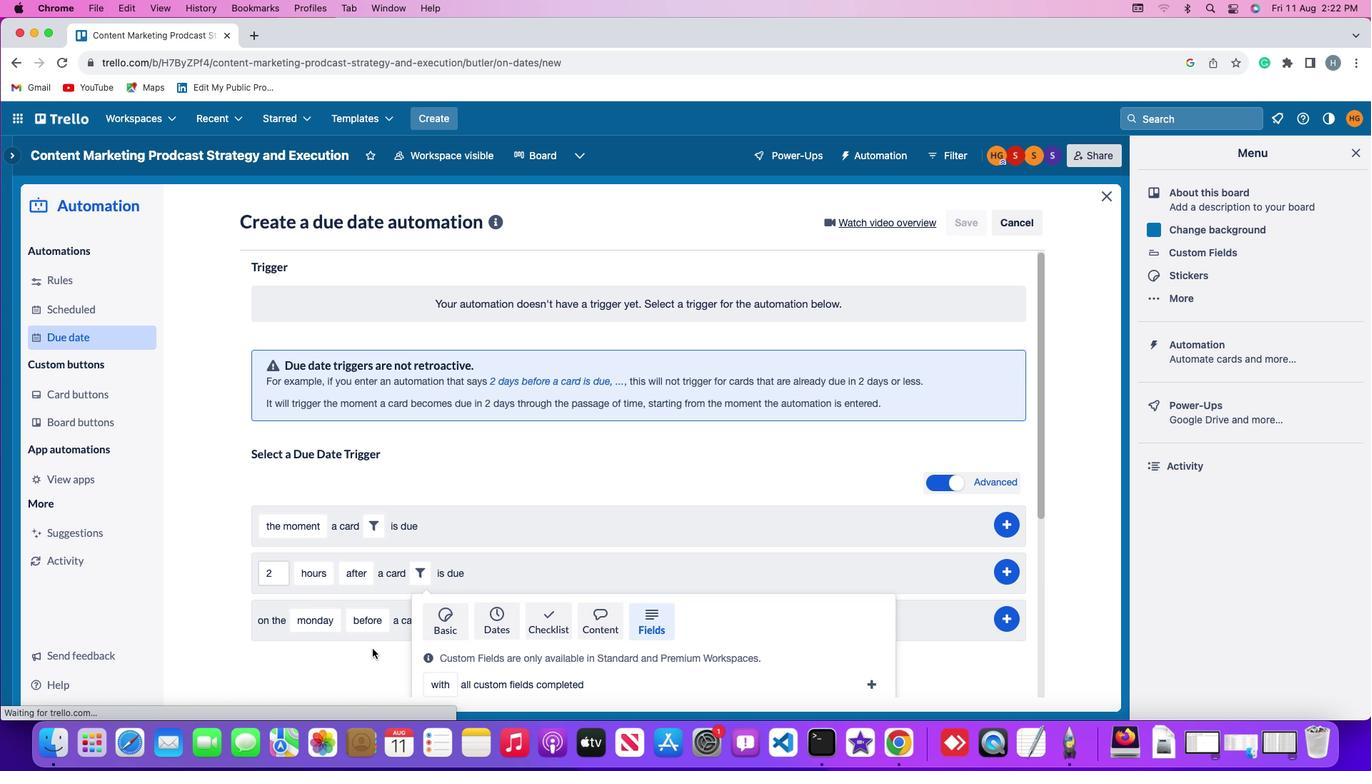 
Action: Mouse moved to (372, 649)
Screenshot: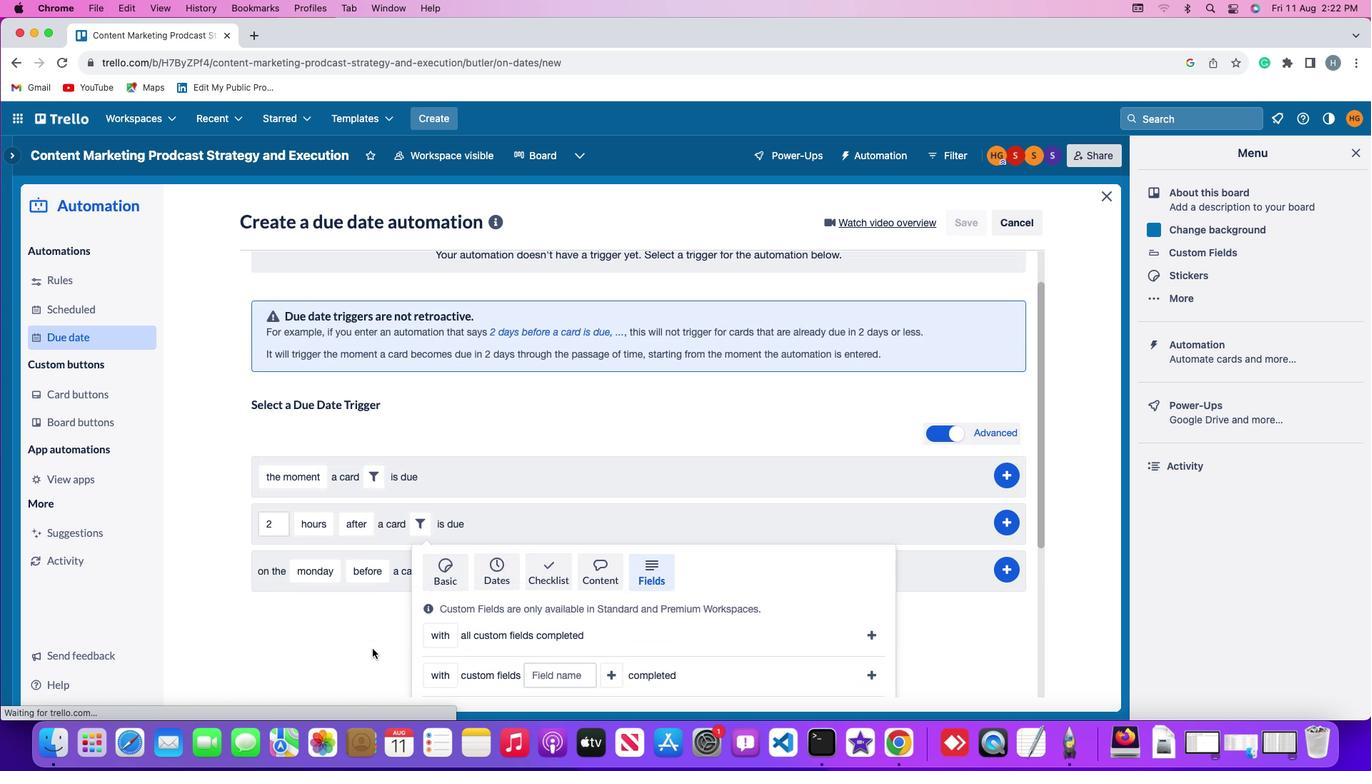 
Action: Mouse scrolled (372, 649) with delta (0, -3)
Screenshot: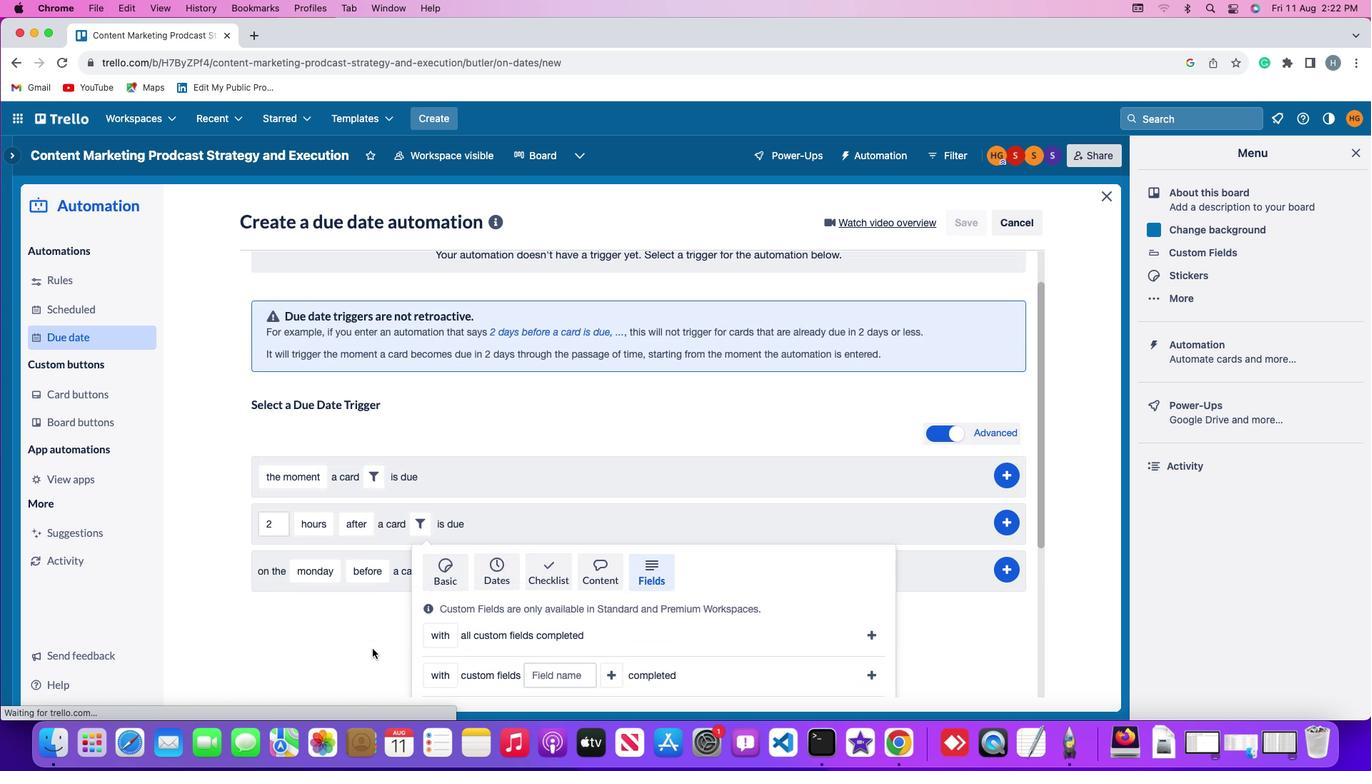 
Action: Mouse moved to (372, 649)
Screenshot: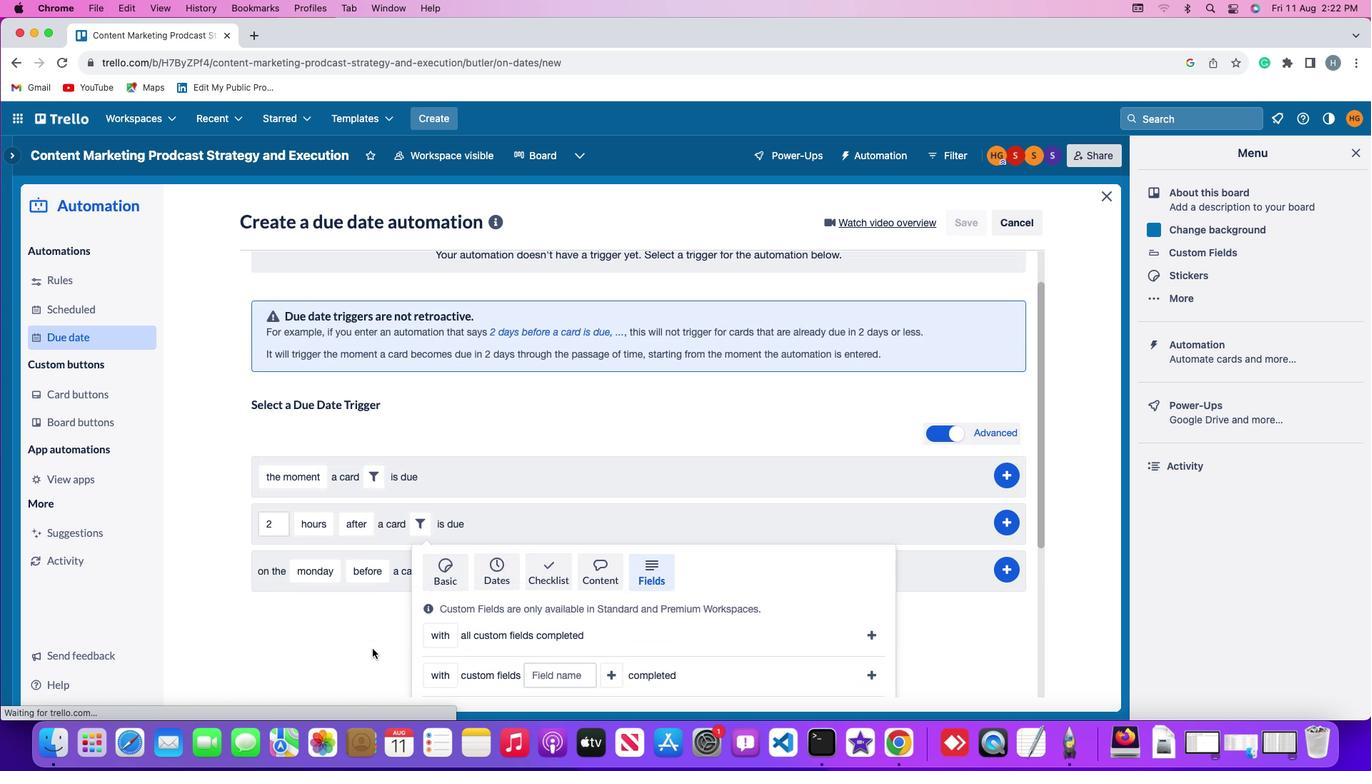 
Action: Mouse scrolled (372, 649) with delta (0, -4)
Screenshot: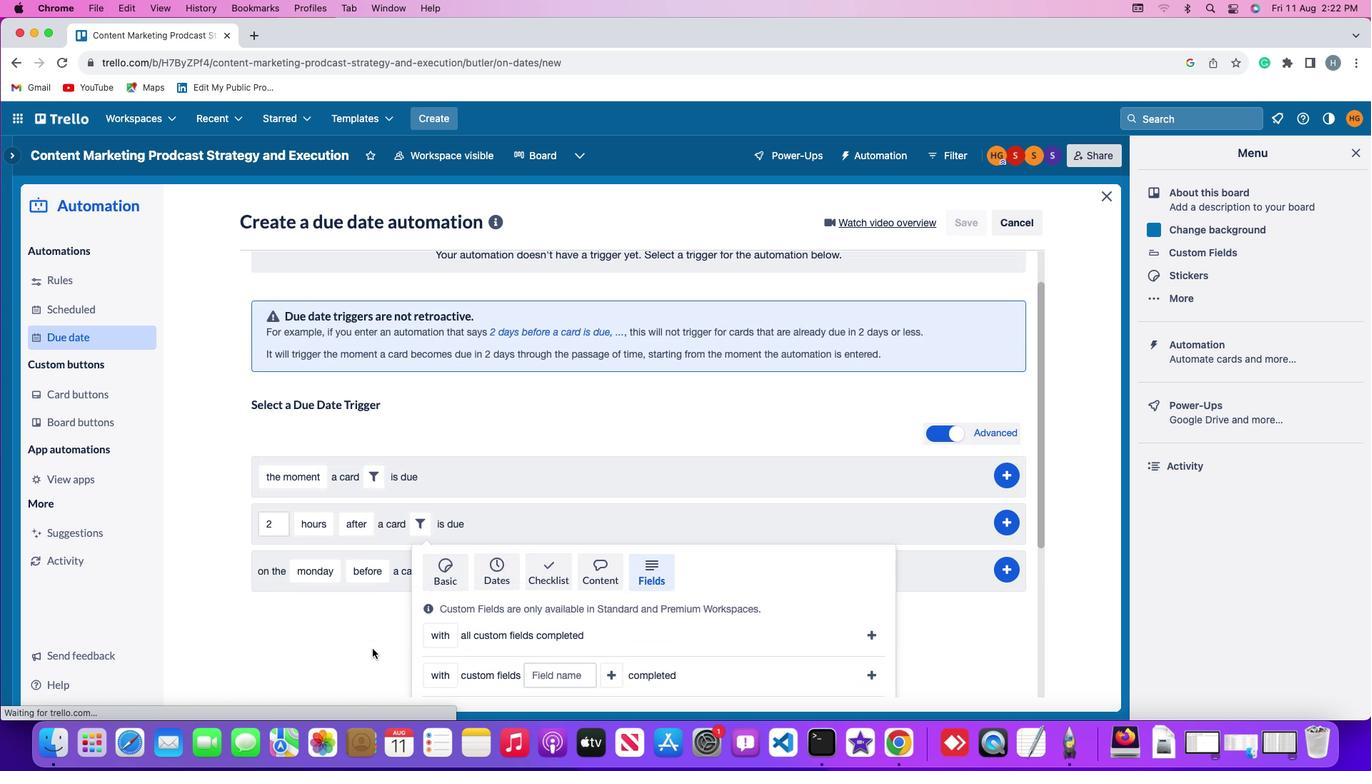 
Action: Mouse moved to (371, 647)
Screenshot: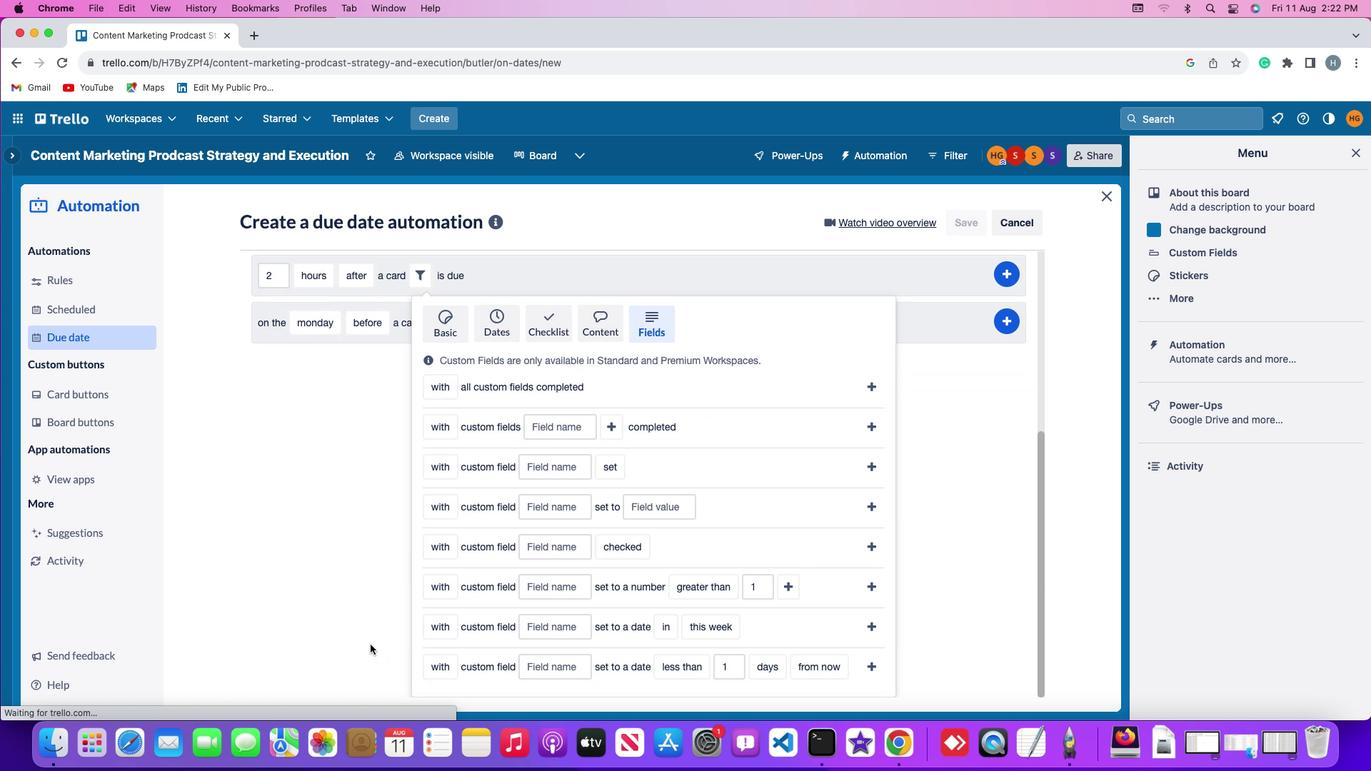 
Action: Mouse scrolled (371, 647) with delta (0, 0)
Screenshot: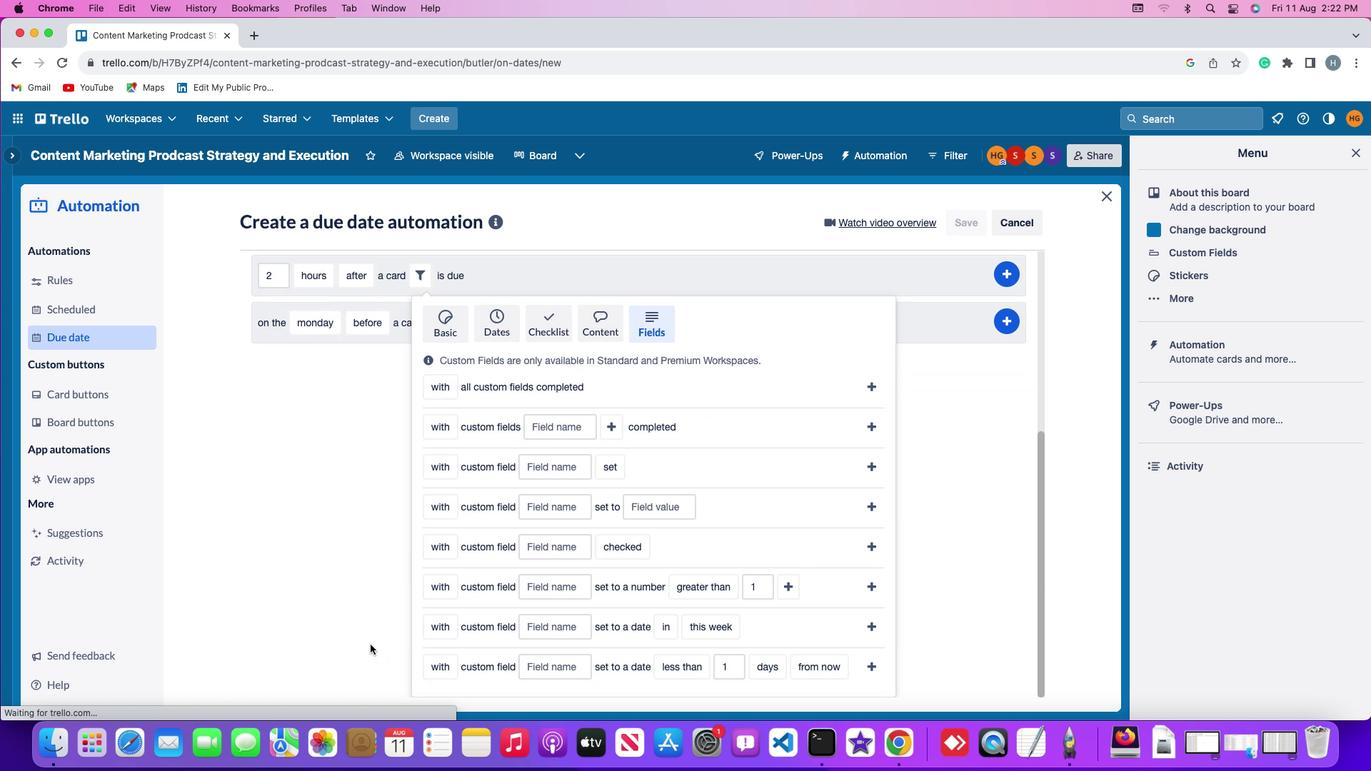 
Action: Mouse scrolled (371, 647) with delta (0, 0)
Screenshot: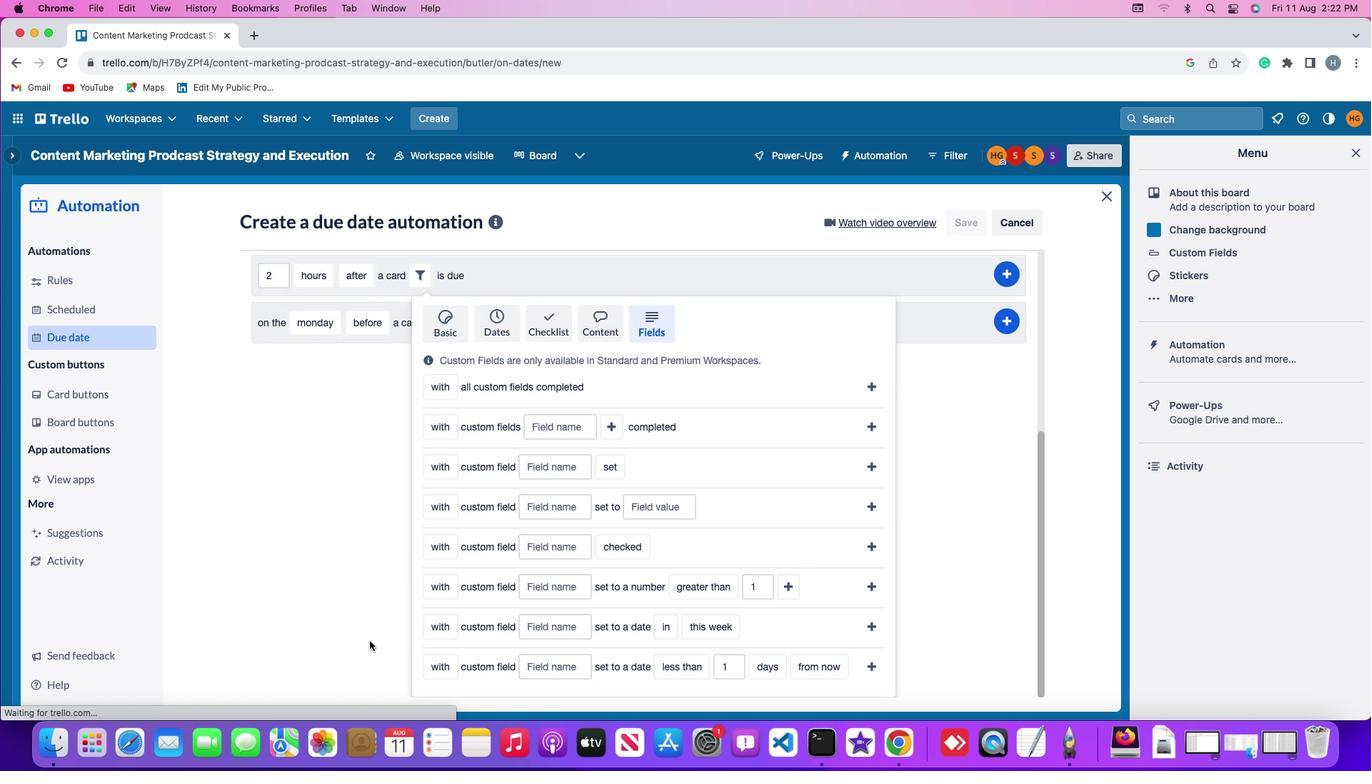 
Action: Mouse moved to (370, 644)
Screenshot: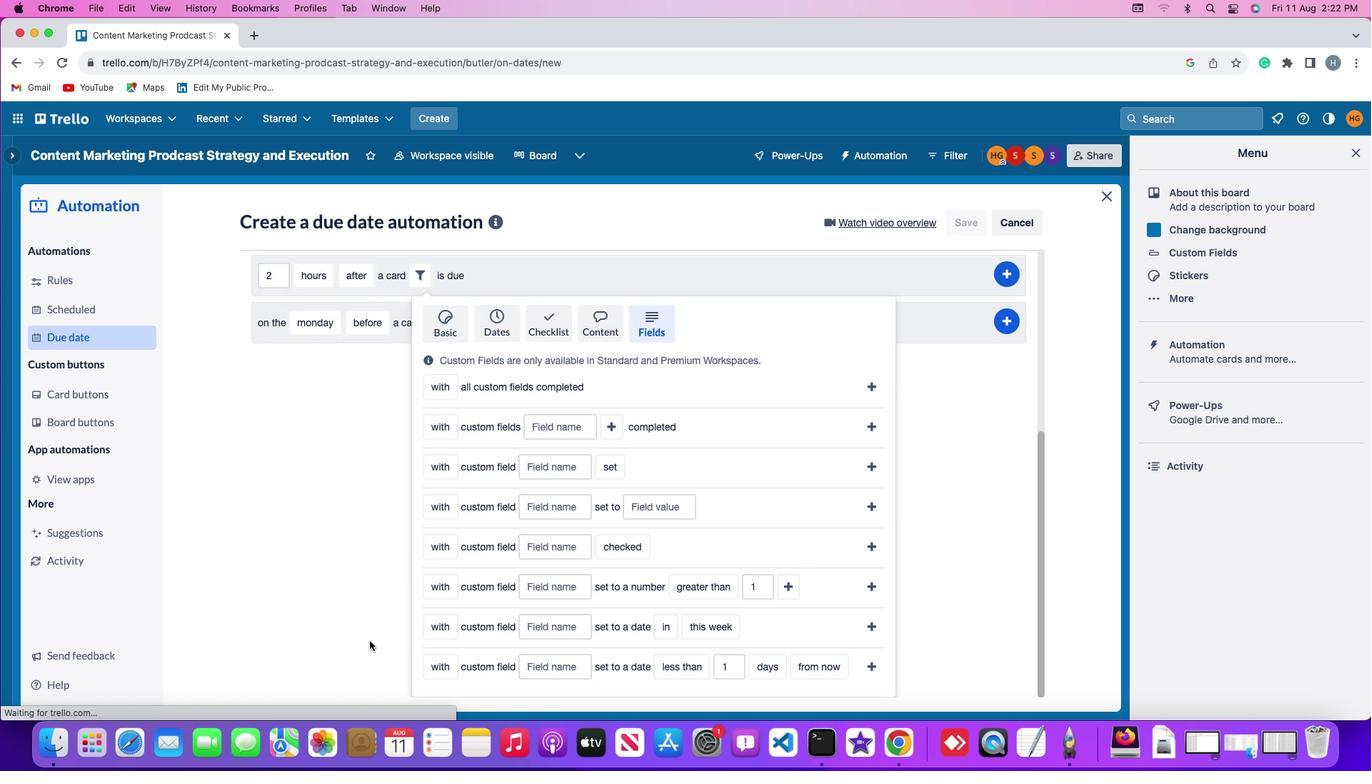 
Action: Mouse scrolled (370, 644) with delta (0, -2)
Screenshot: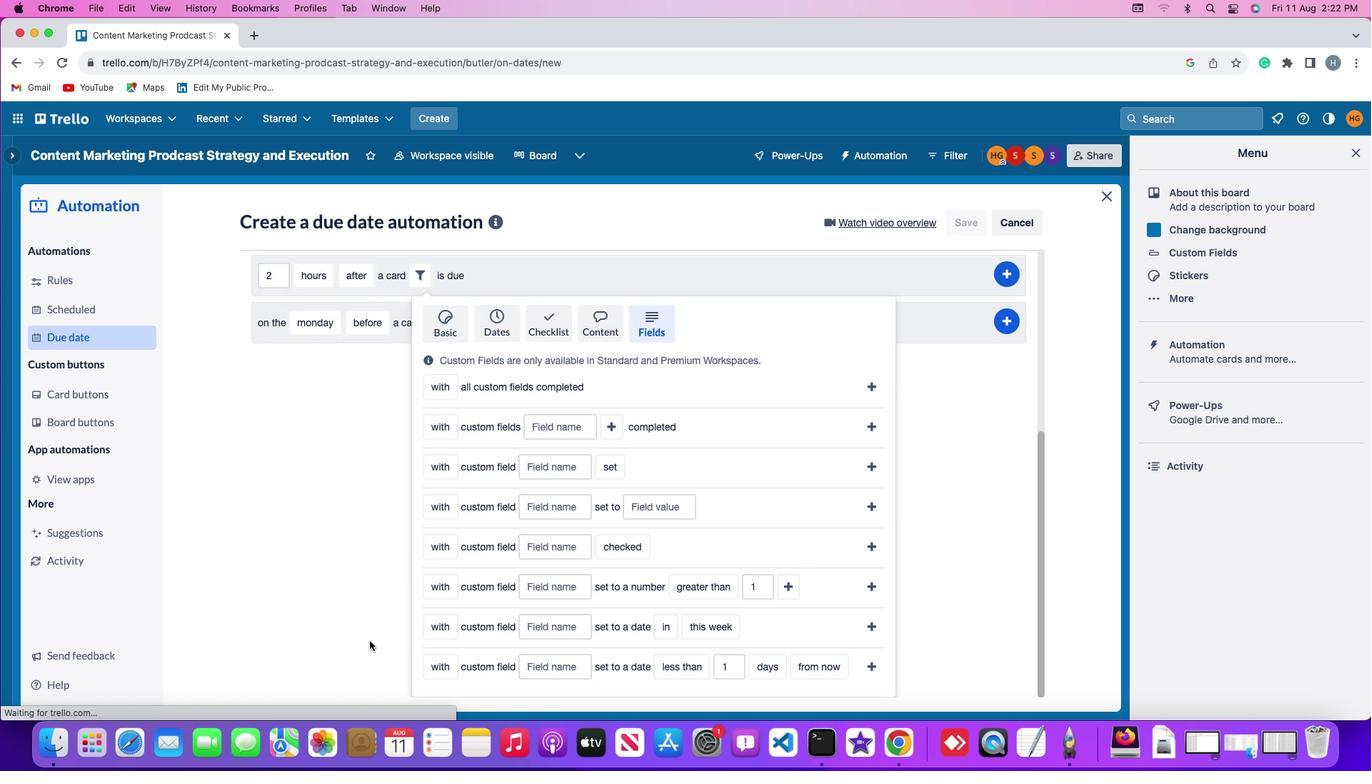 
Action: Mouse moved to (370, 641)
Screenshot: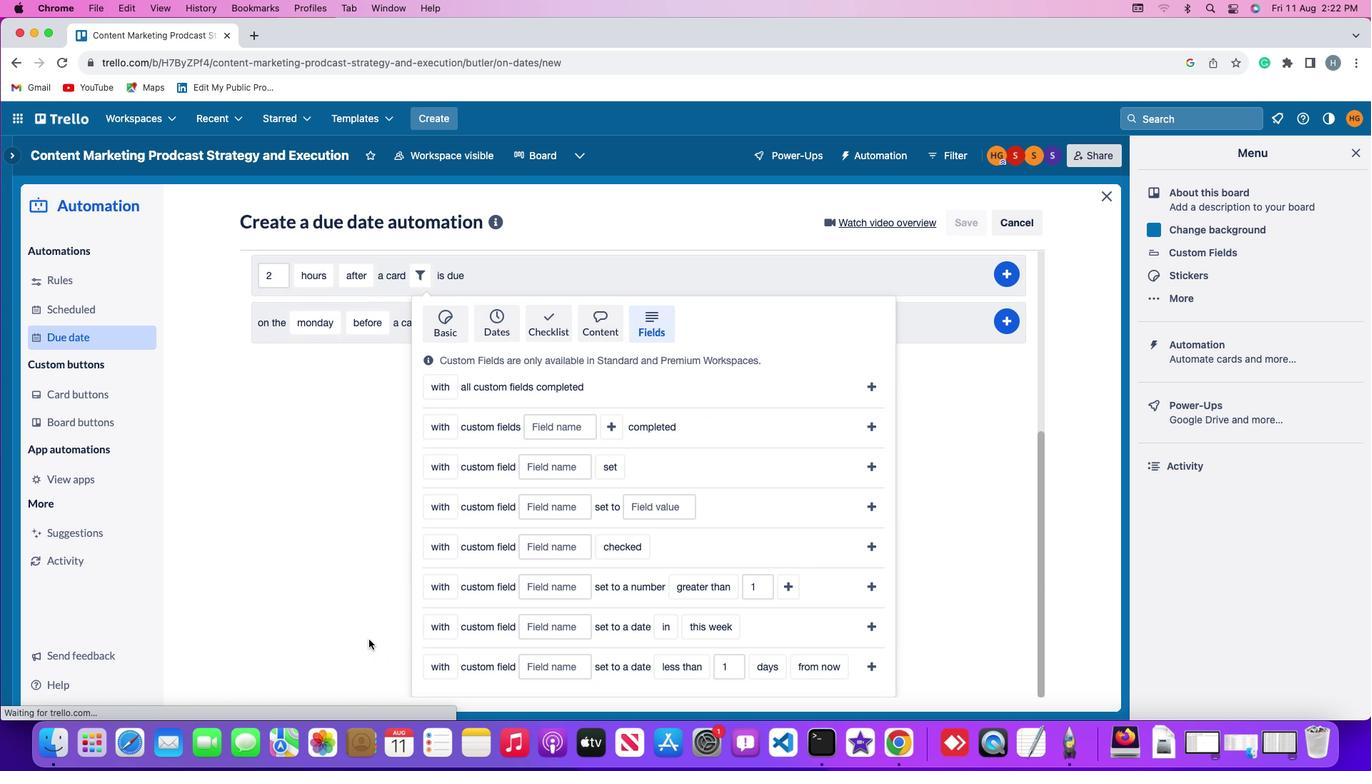 
Action: Mouse scrolled (370, 641) with delta (0, -3)
Screenshot: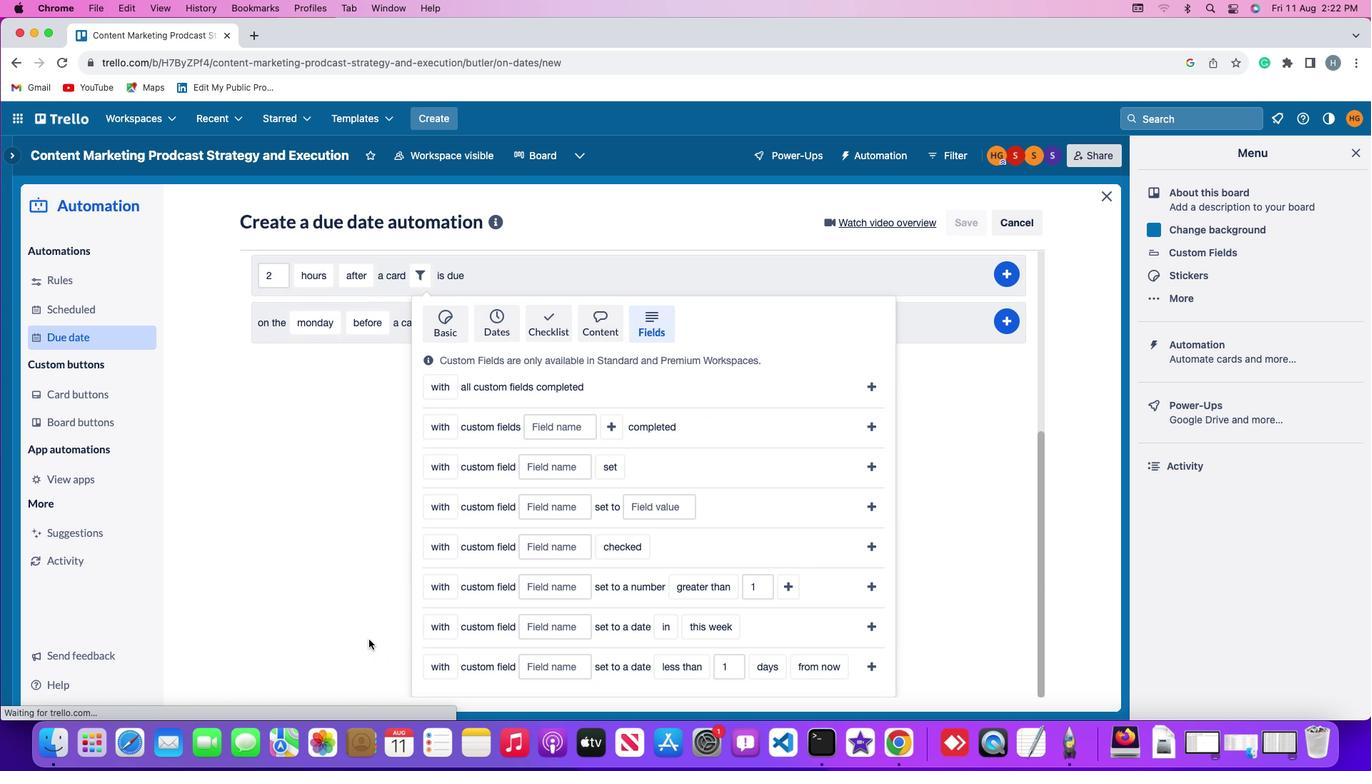 
Action: Mouse moved to (436, 669)
Screenshot: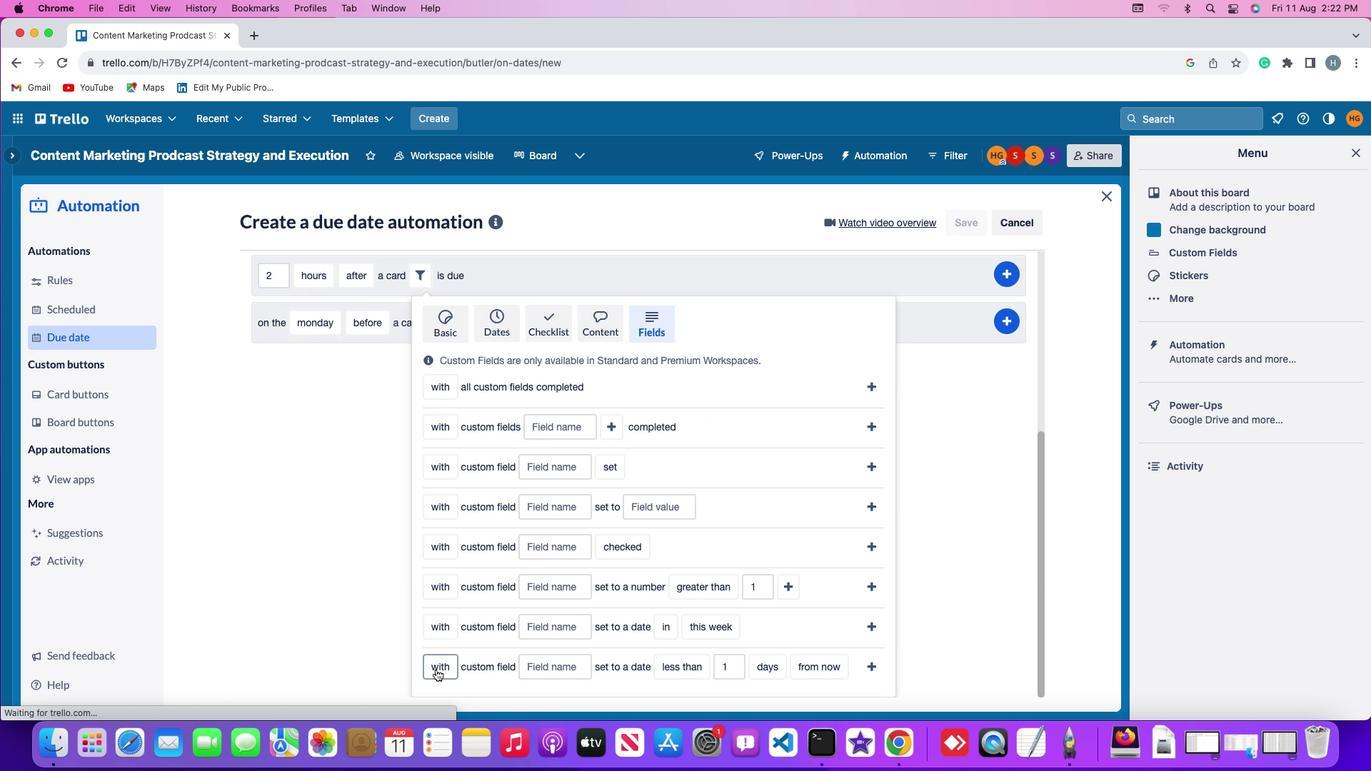 
Action: Mouse pressed left at (436, 669)
Screenshot: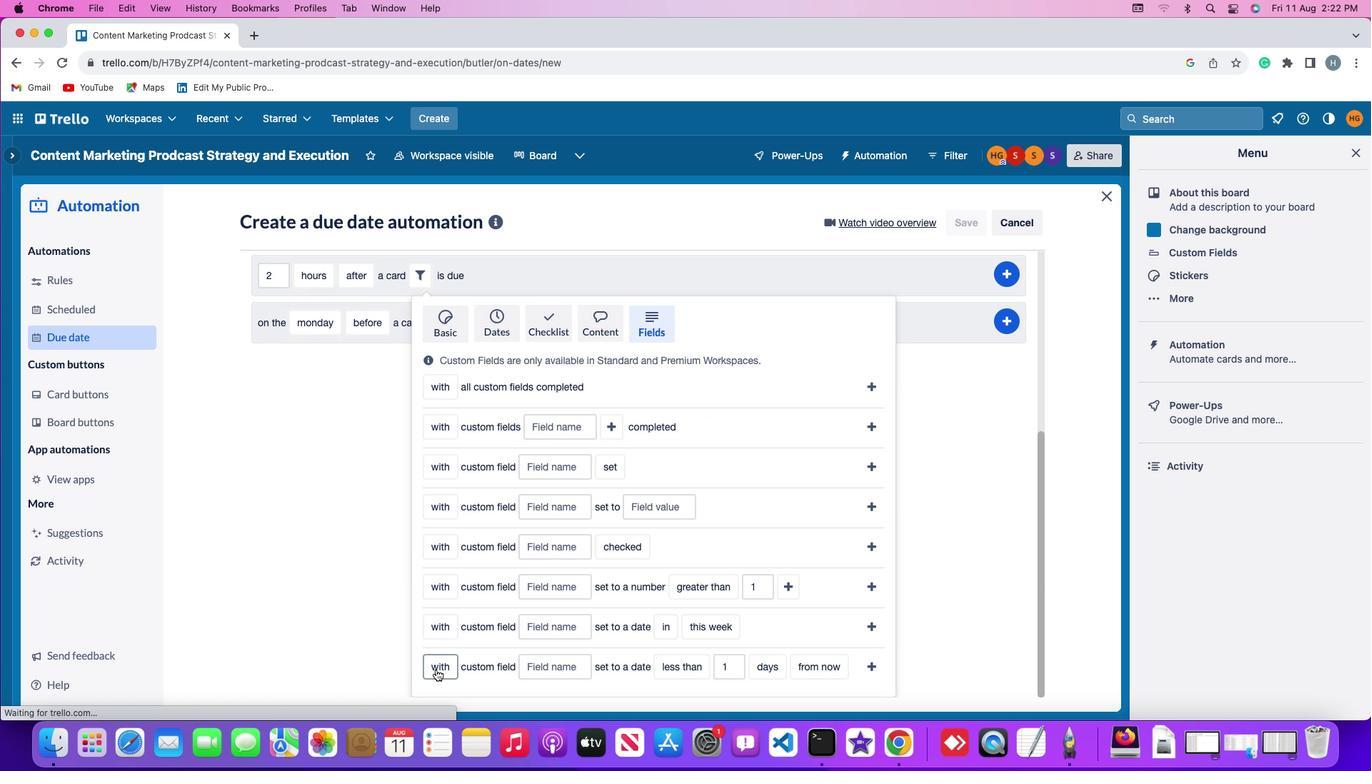 
Action: Mouse moved to (444, 641)
Screenshot: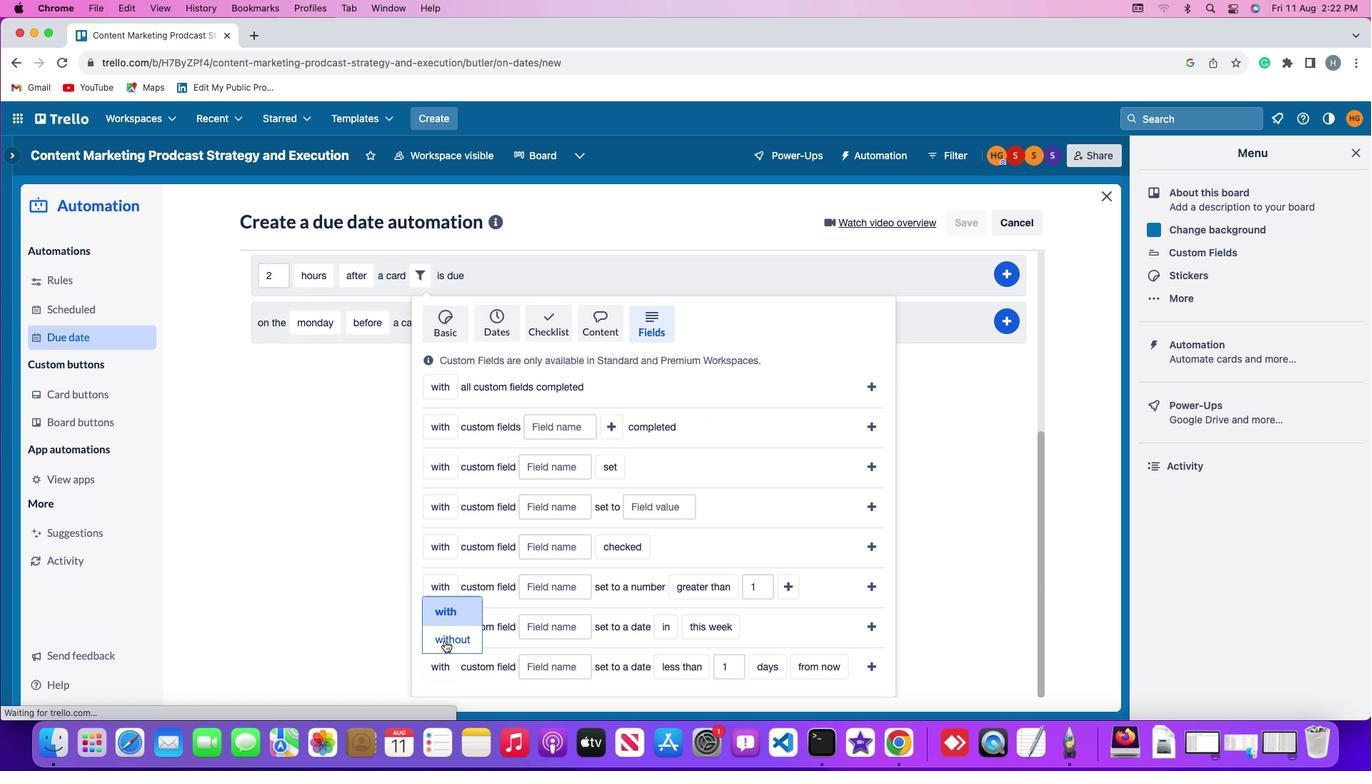 
Action: Mouse pressed left at (444, 641)
Screenshot: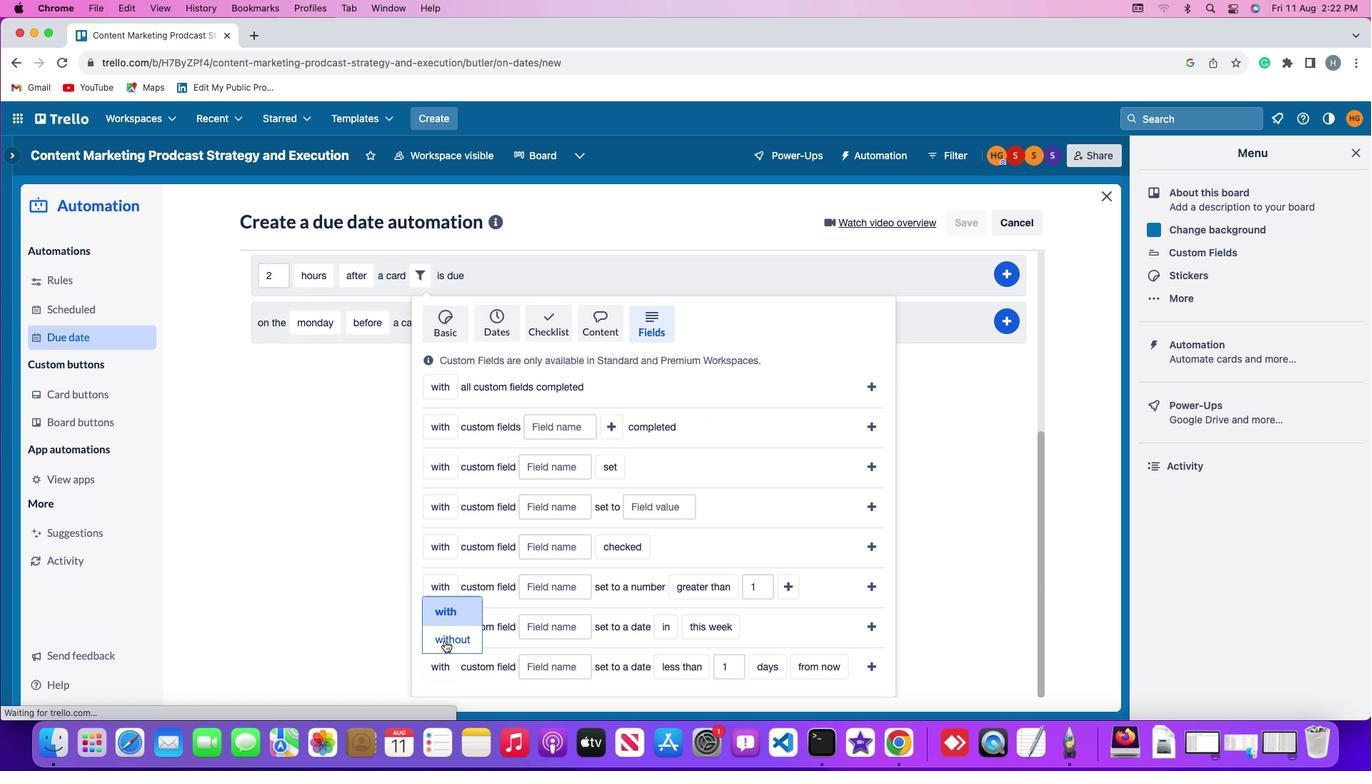 
Action: Mouse moved to (553, 665)
Screenshot: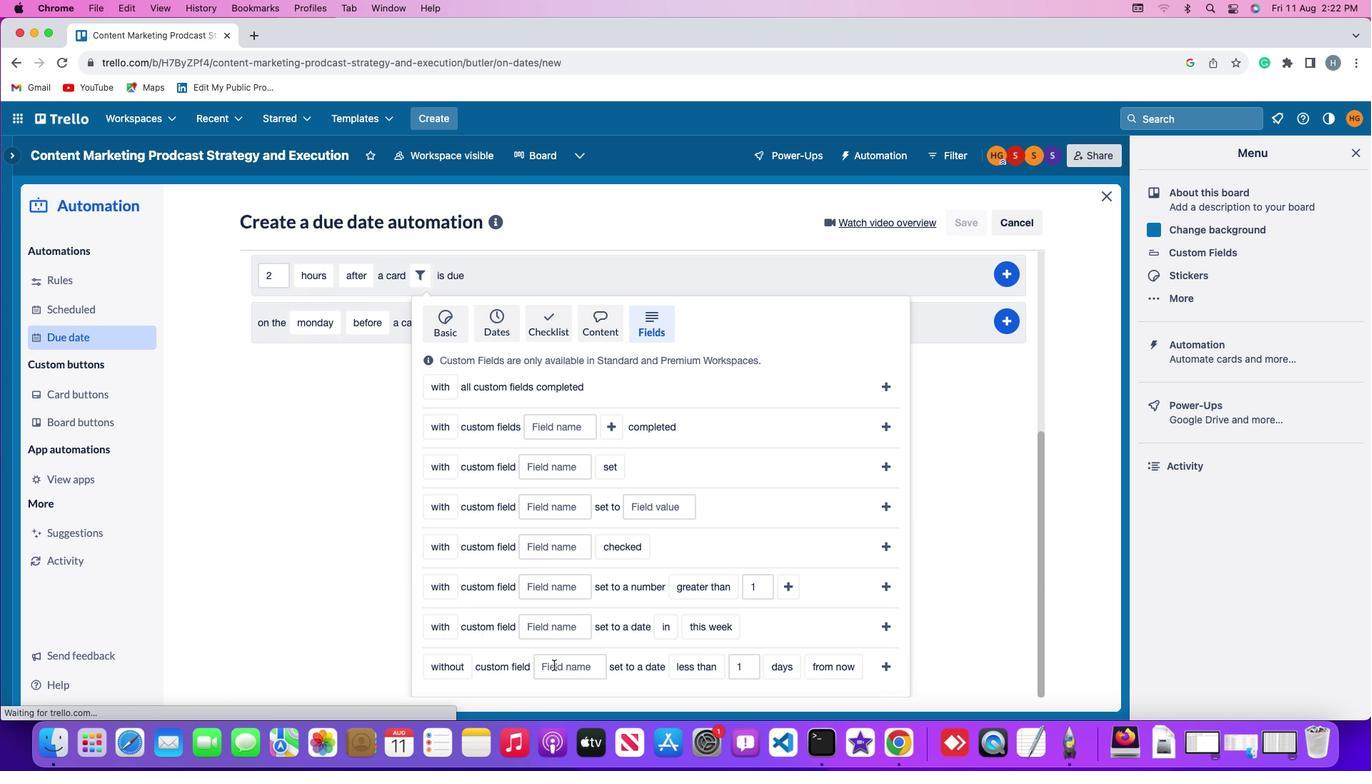 
Action: Mouse pressed left at (553, 665)
Screenshot: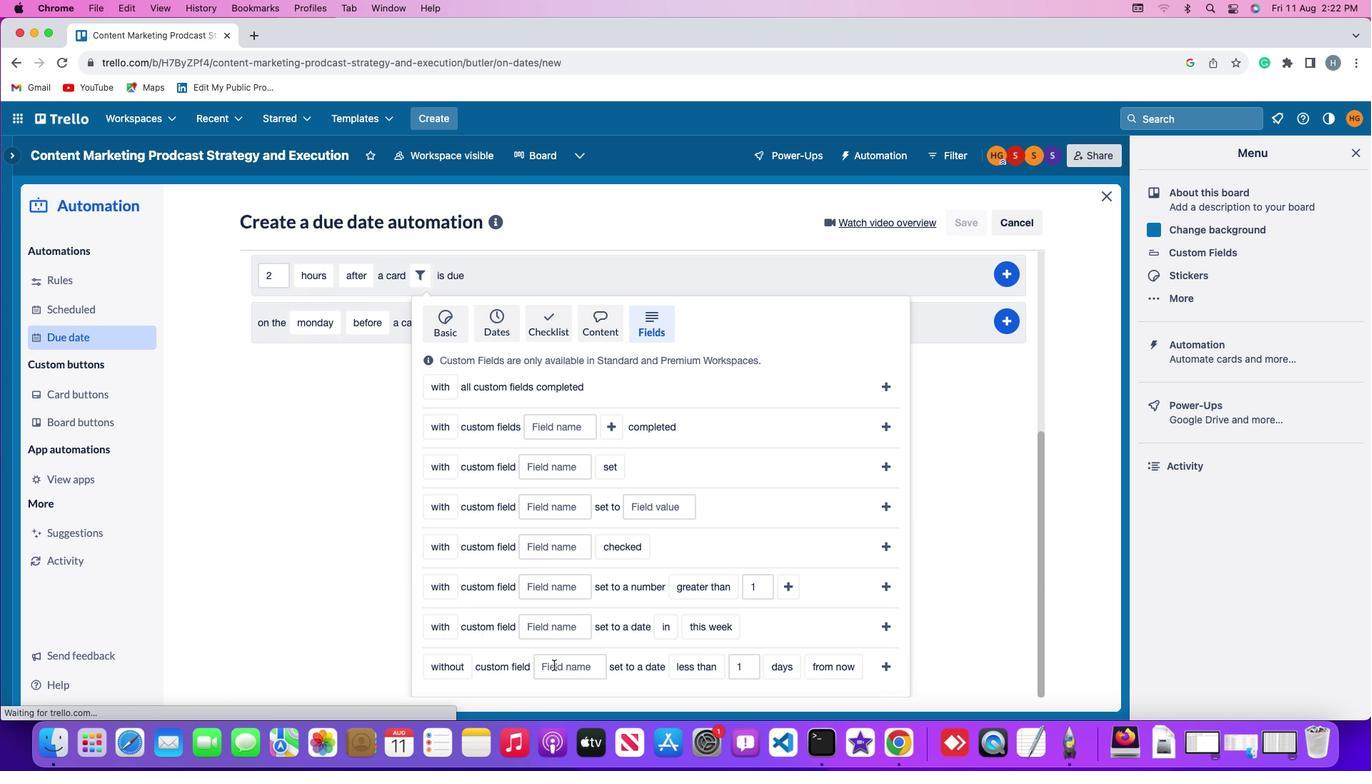 
Action: Key pressed Key.shift'R''e''s''u''m''e'
Screenshot: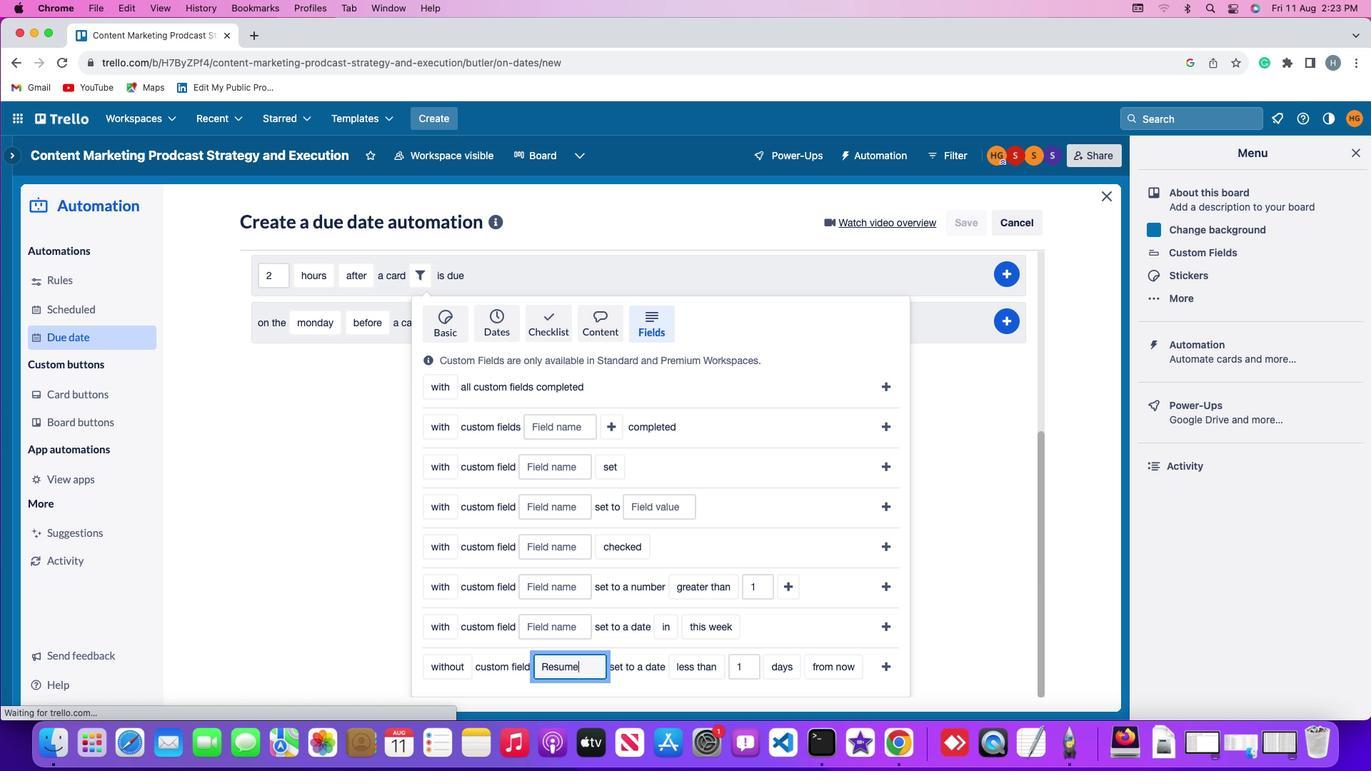 
Action: Mouse moved to (708, 667)
Screenshot: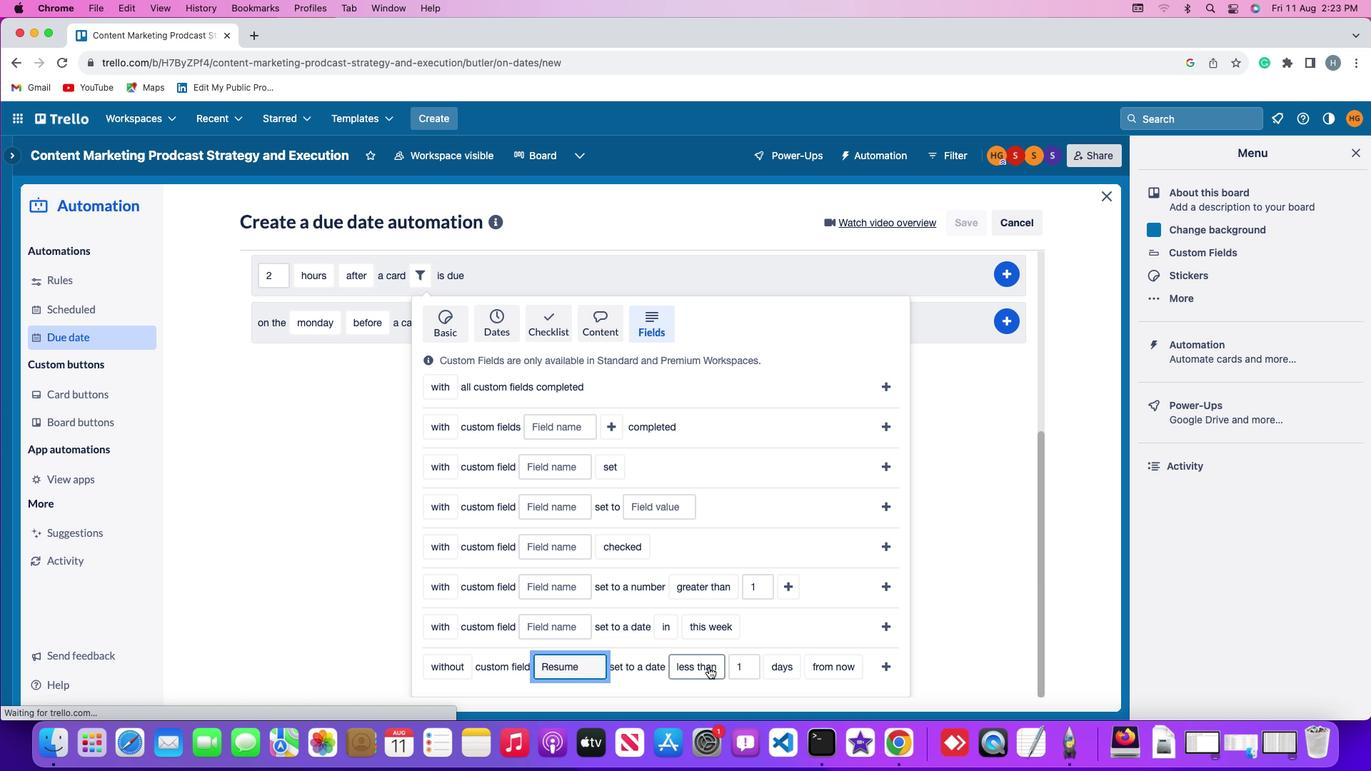 
Action: Mouse pressed left at (708, 667)
Screenshot: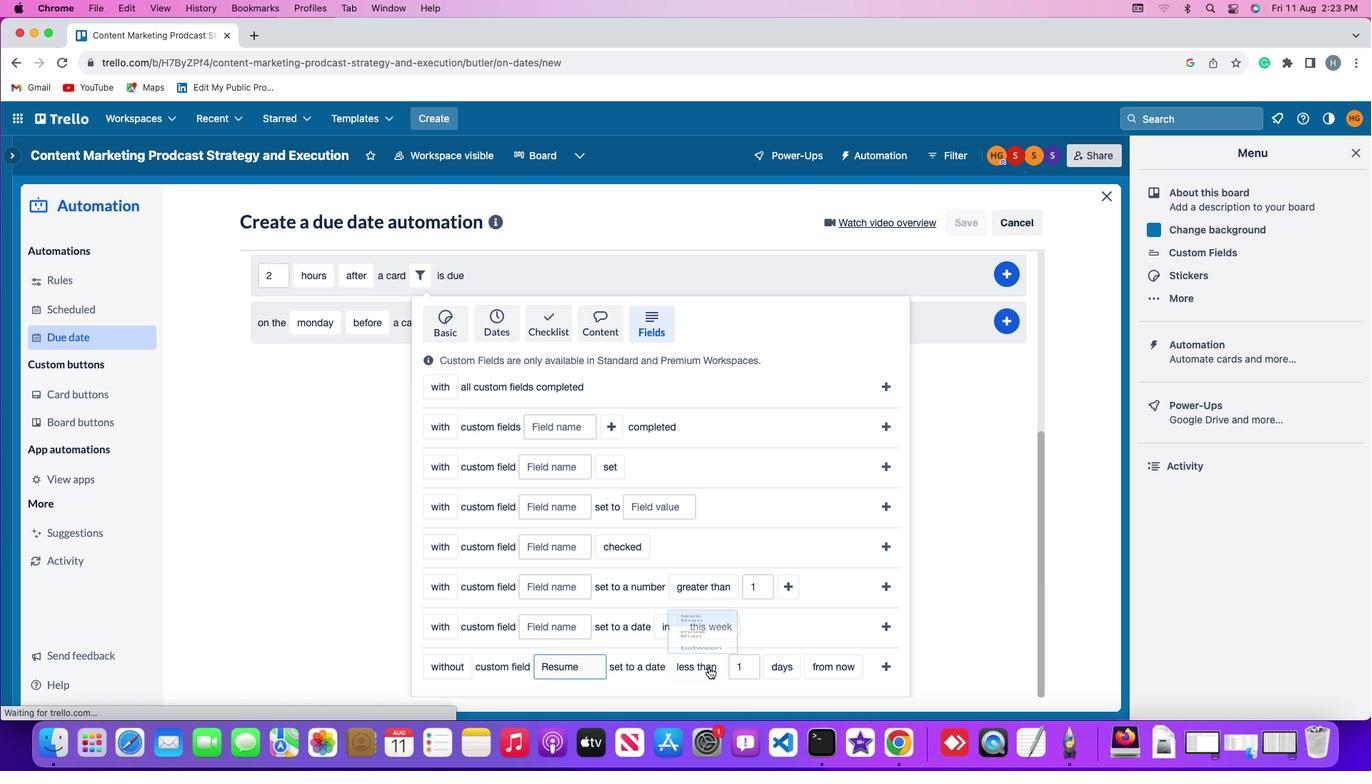 
Action: Mouse moved to (712, 569)
Screenshot: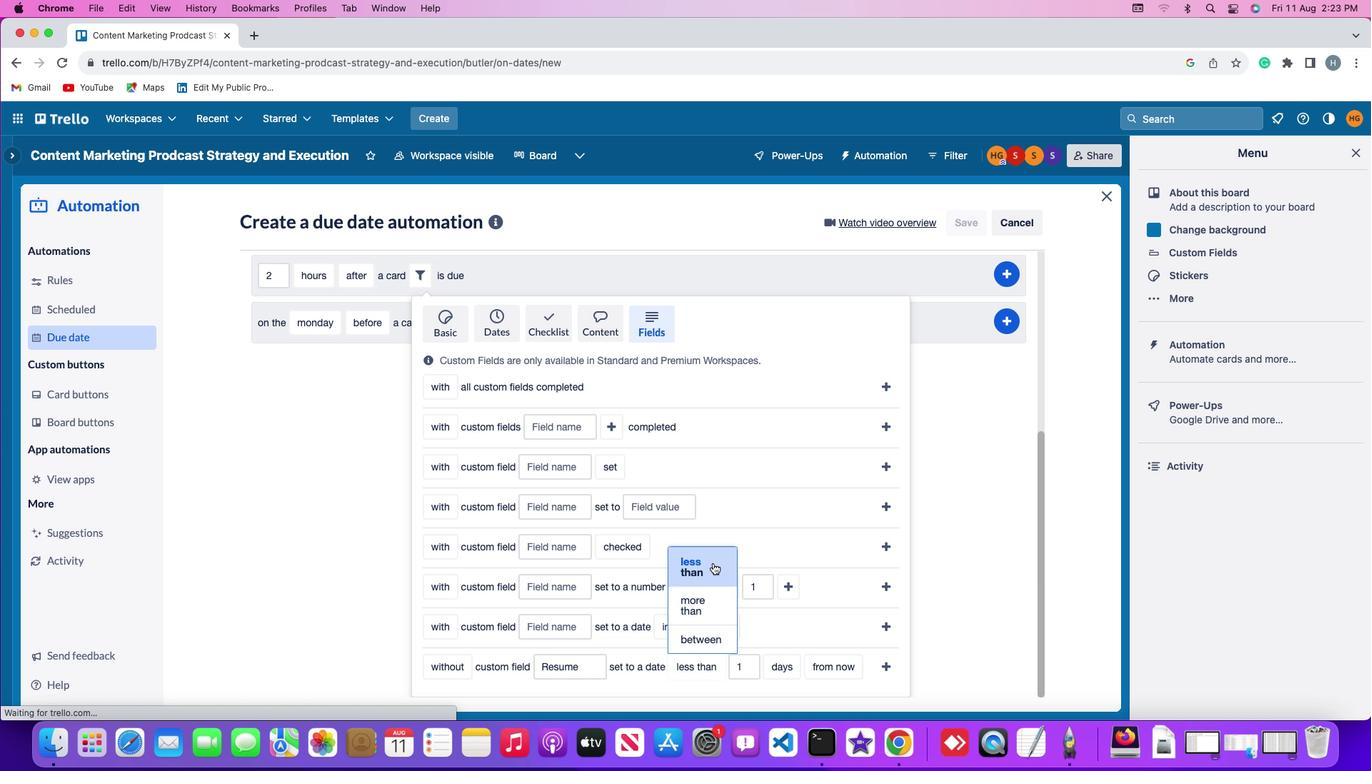 
Action: Mouse pressed left at (712, 569)
Screenshot: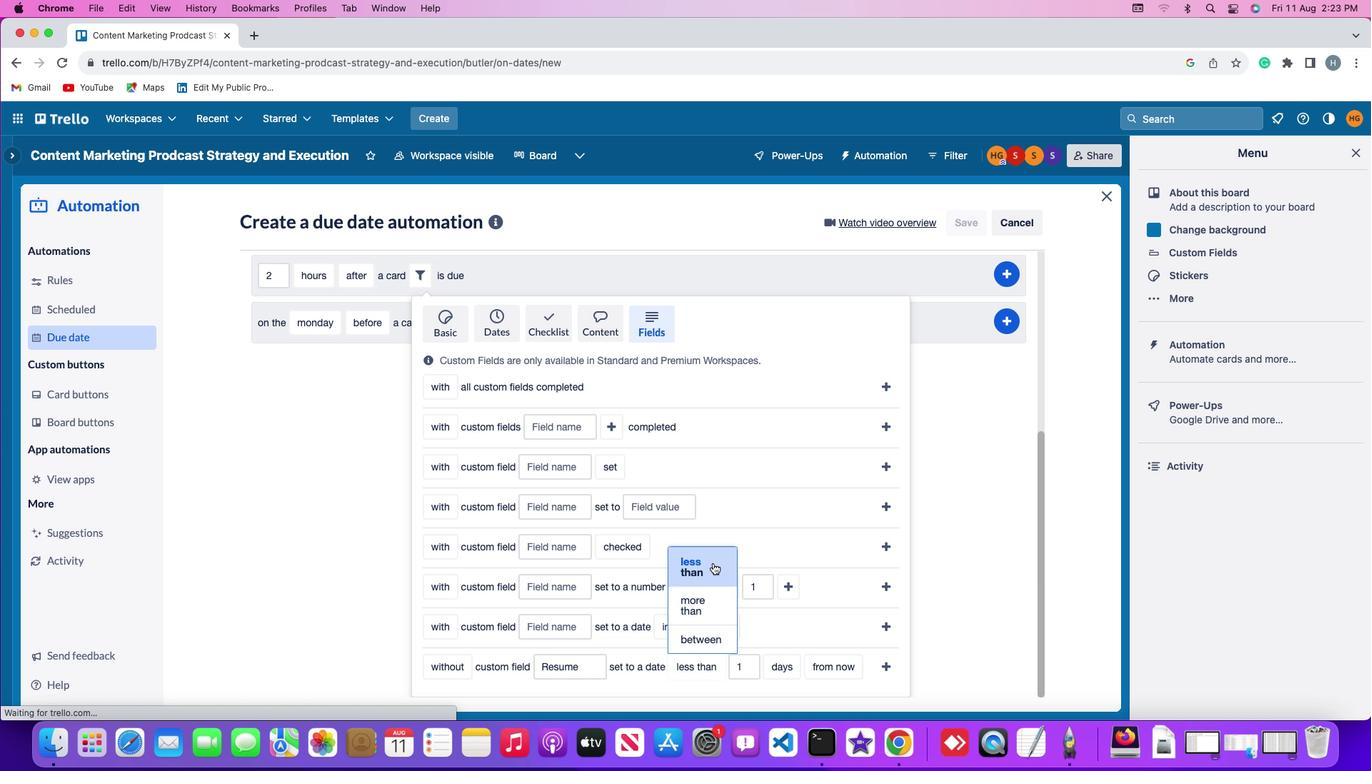 
Action: Mouse moved to (757, 670)
Screenshot: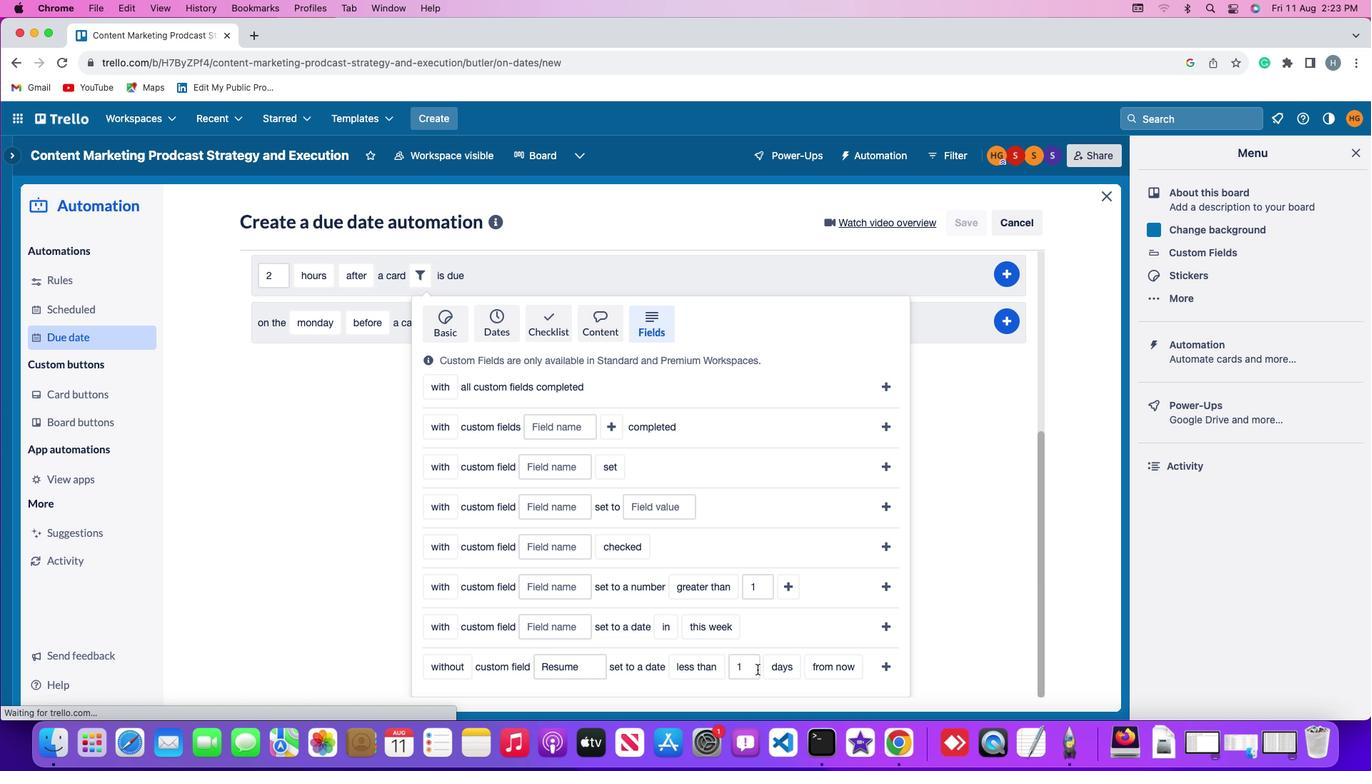 
Action: Mouse pressed left at (757, 670)
Screenshot: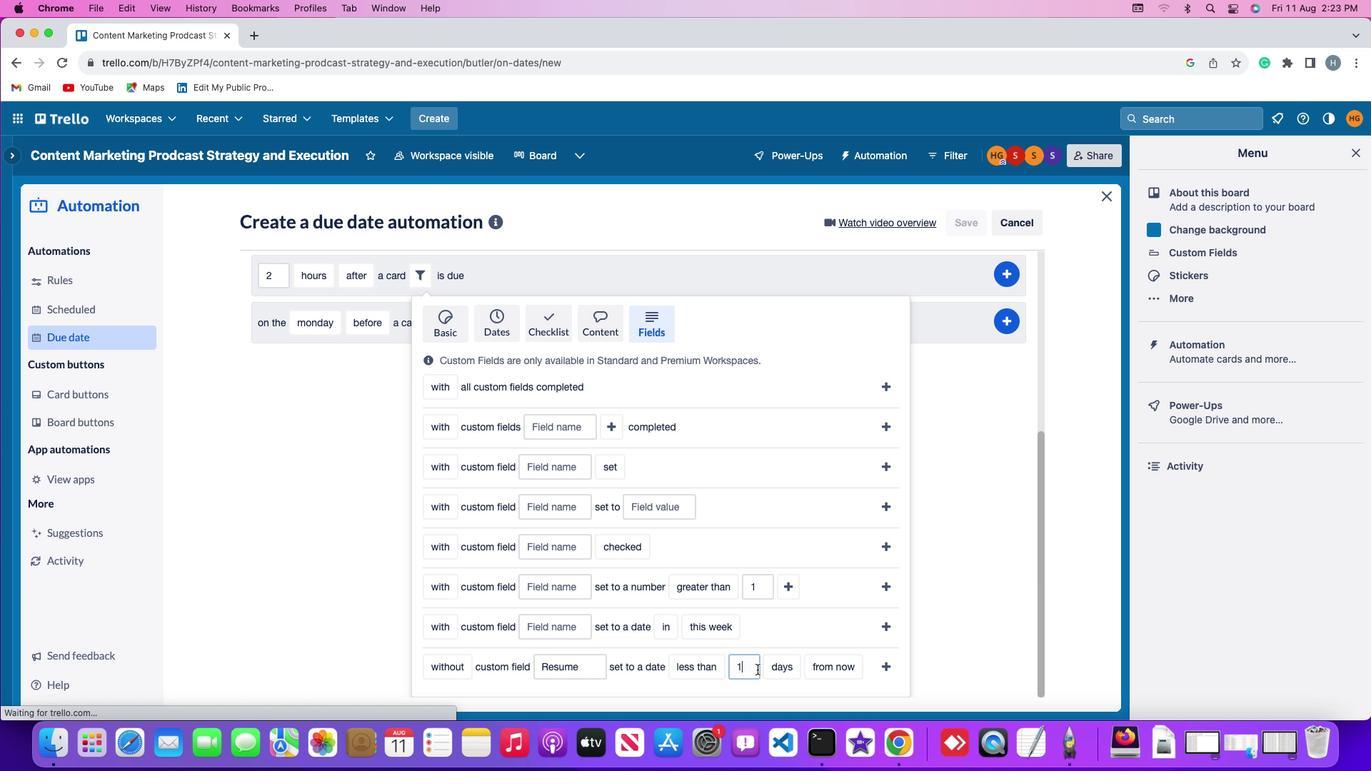 
Action: Mouse moved to (755, 667)
Screenshot: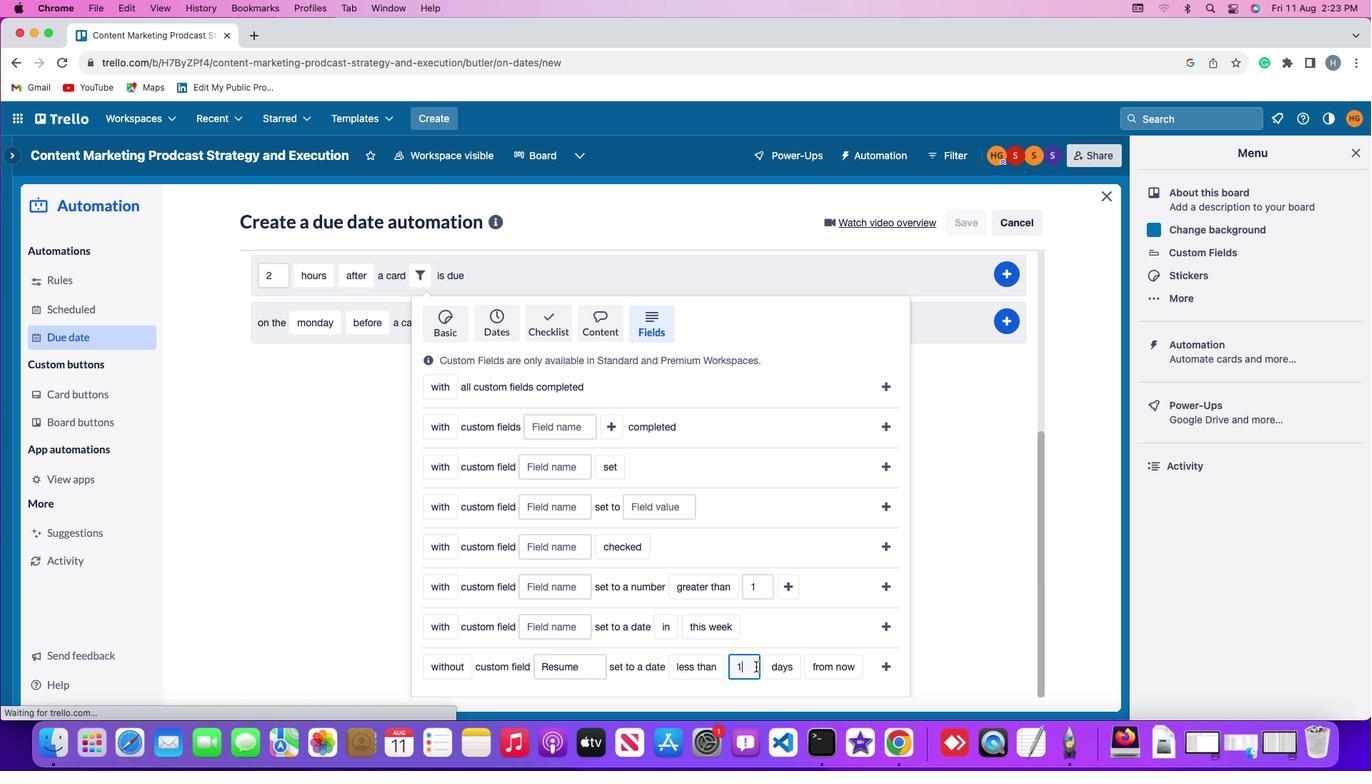 
Action: Key pressed Key.backspace'1'
Screenshot: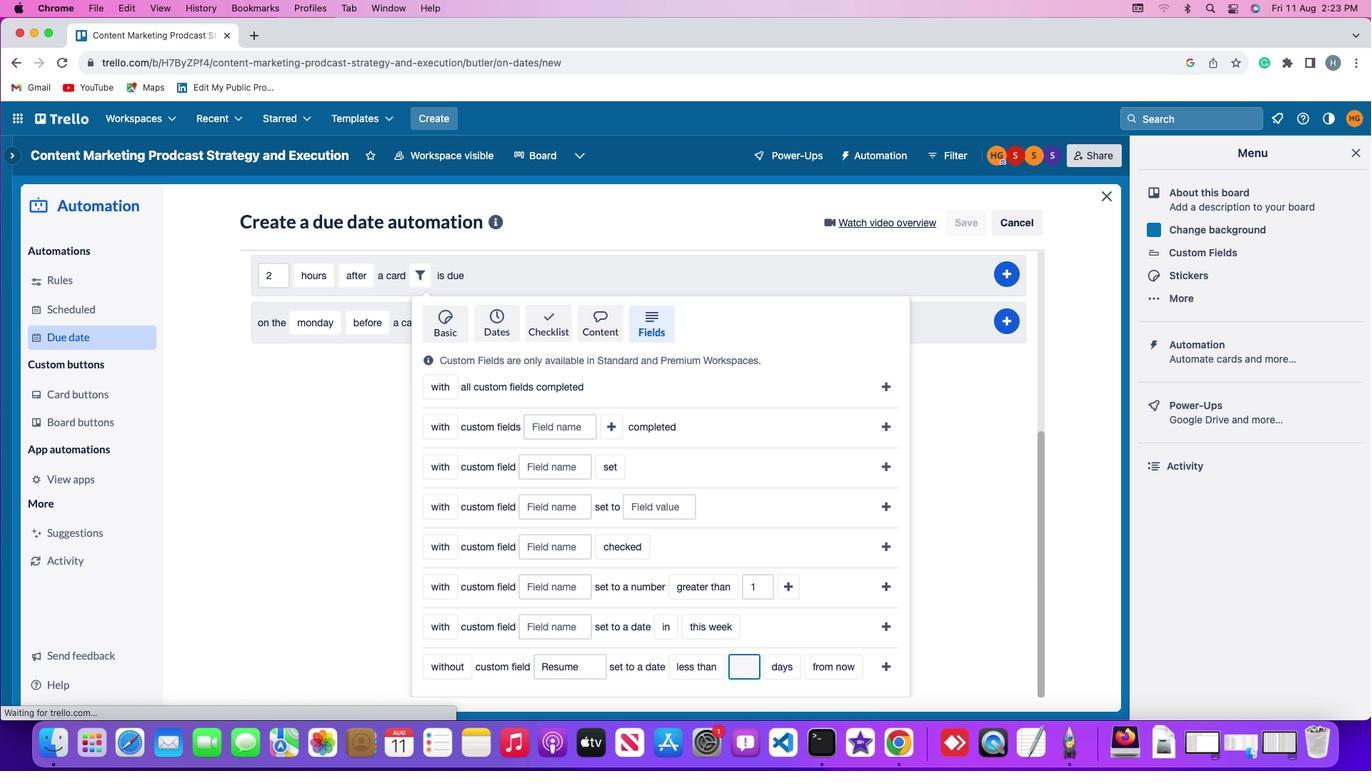 
Action: Mouse moved to (782, 666)
Screenshot: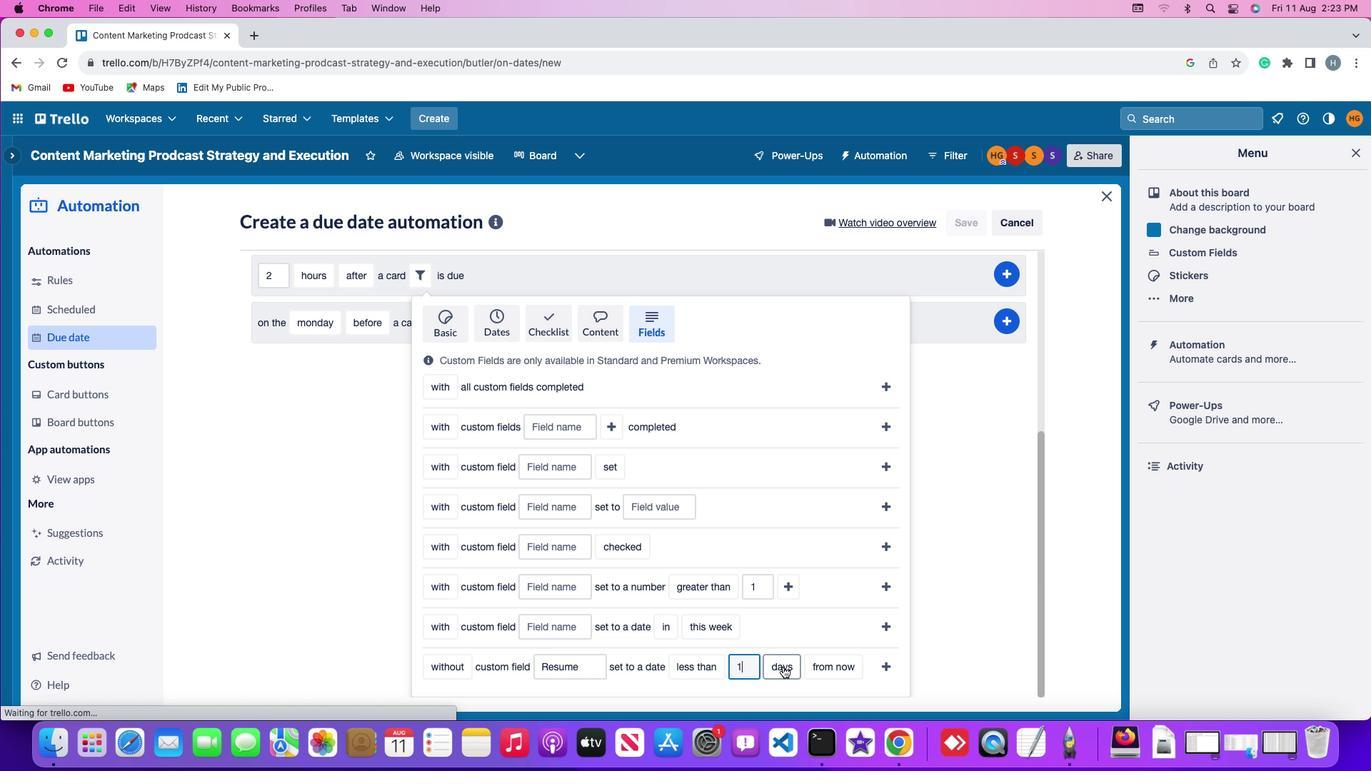 
Action: Mouse pressed left at (782, 666)
Screenshot: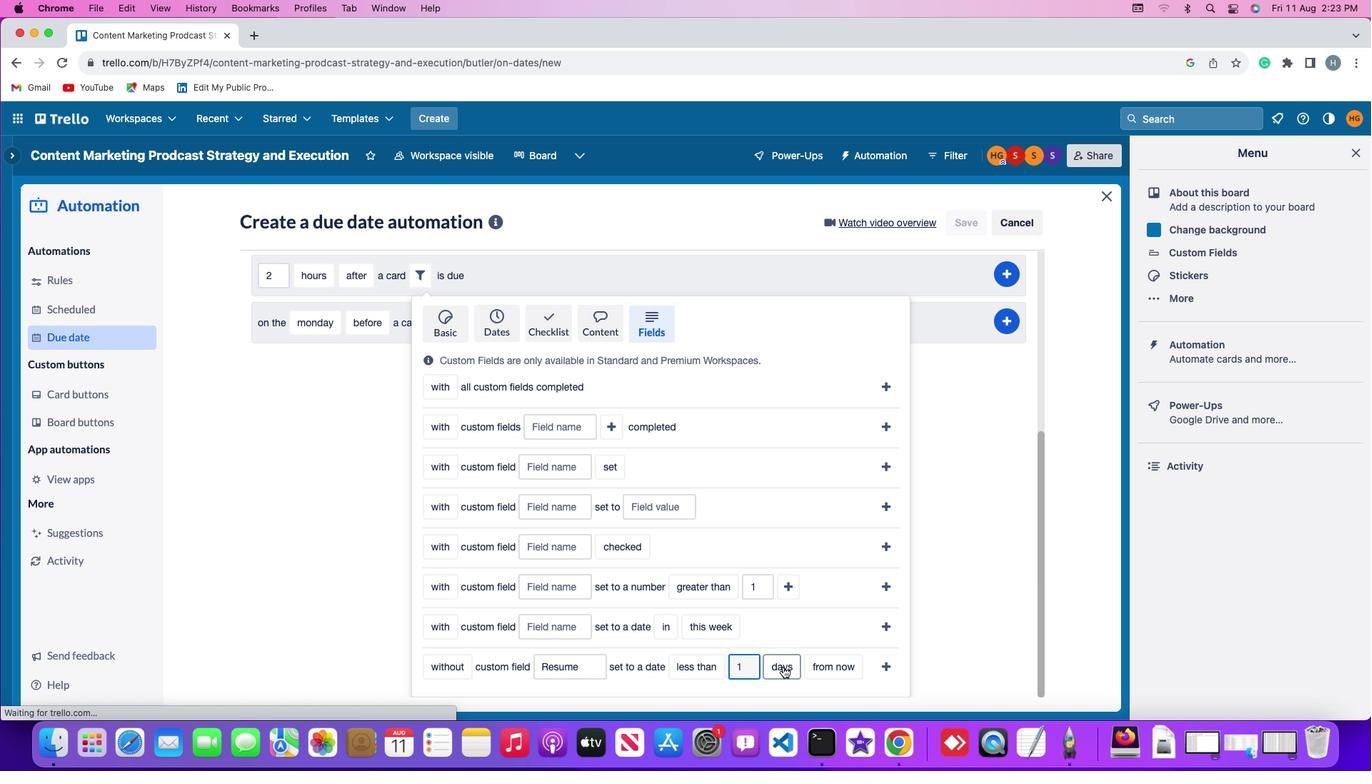 
Action: Mouse moved to (794, 640)
Screenshot: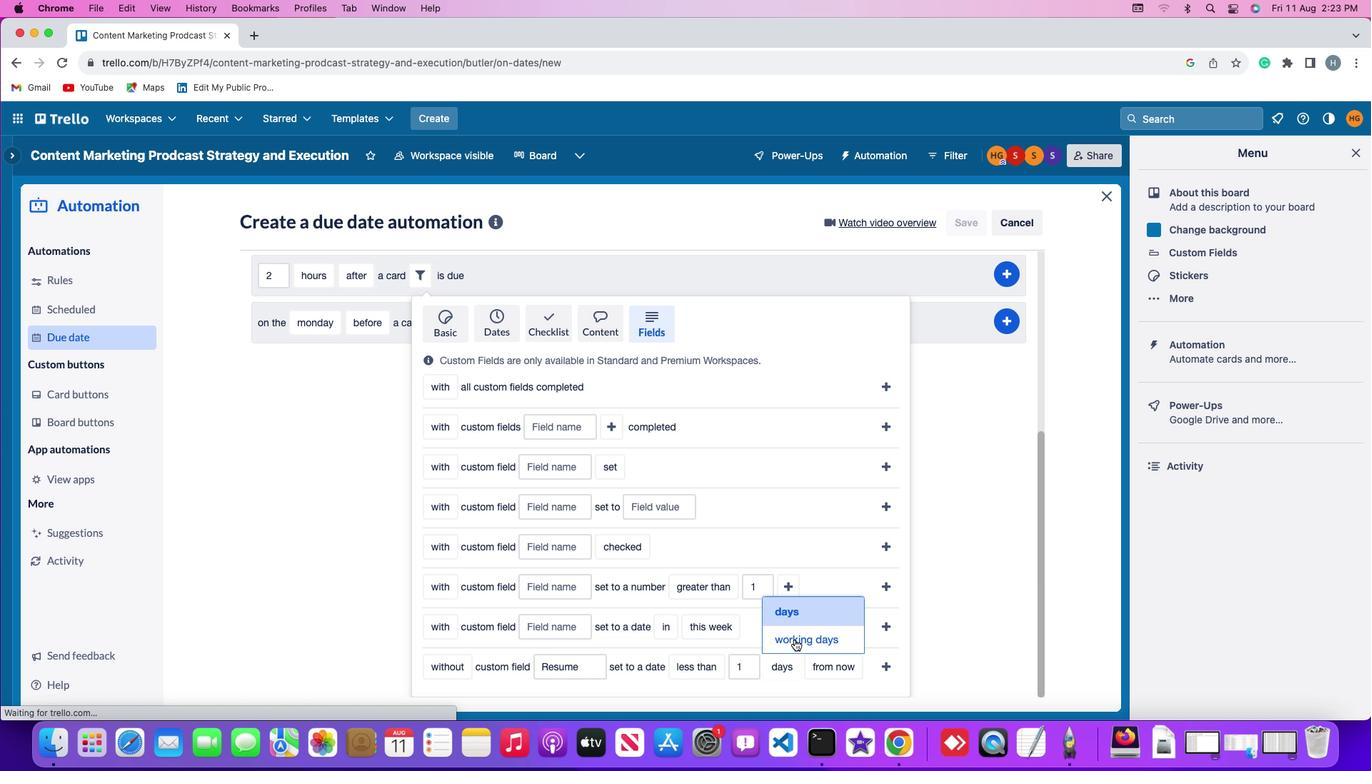 
Action: Mouse pressed left at (794, 640)
Screenshot: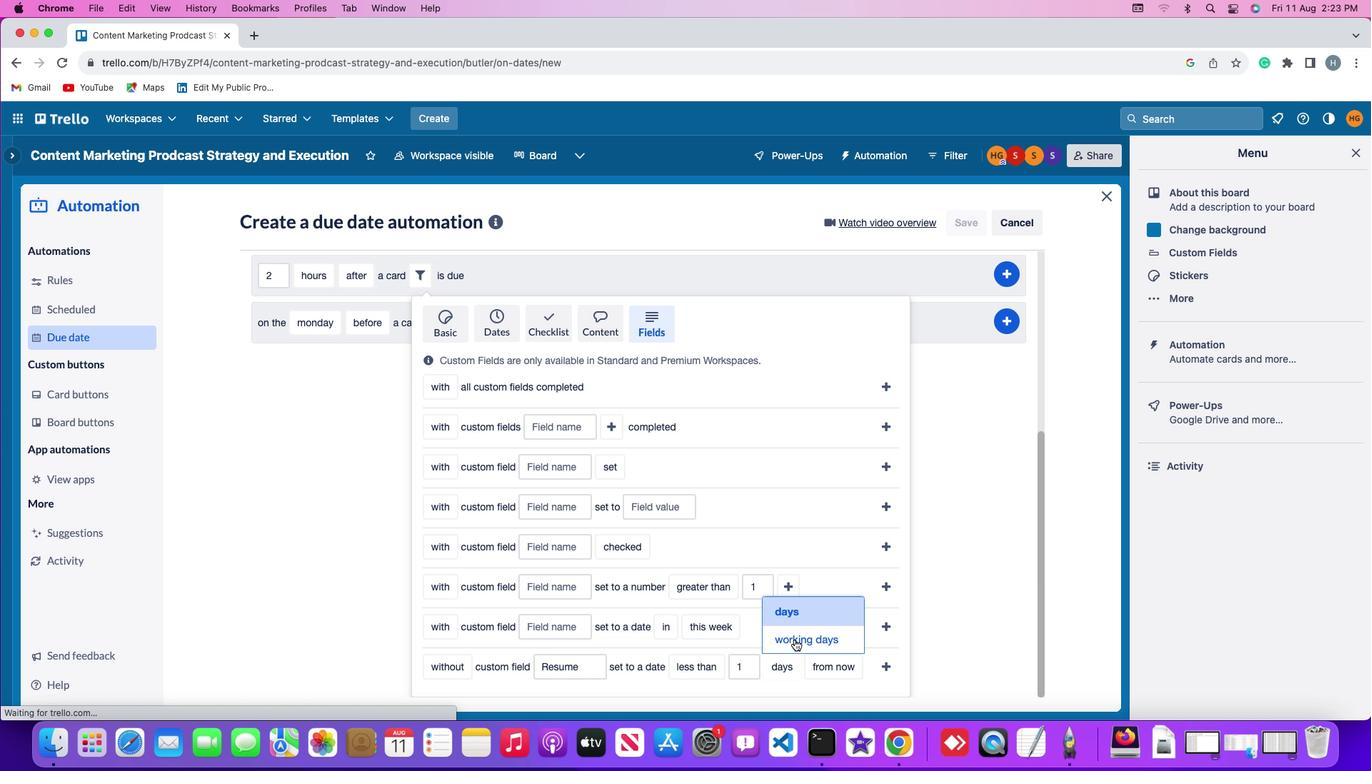 
Action: Mouse moved to (847, 663)
Screenshot: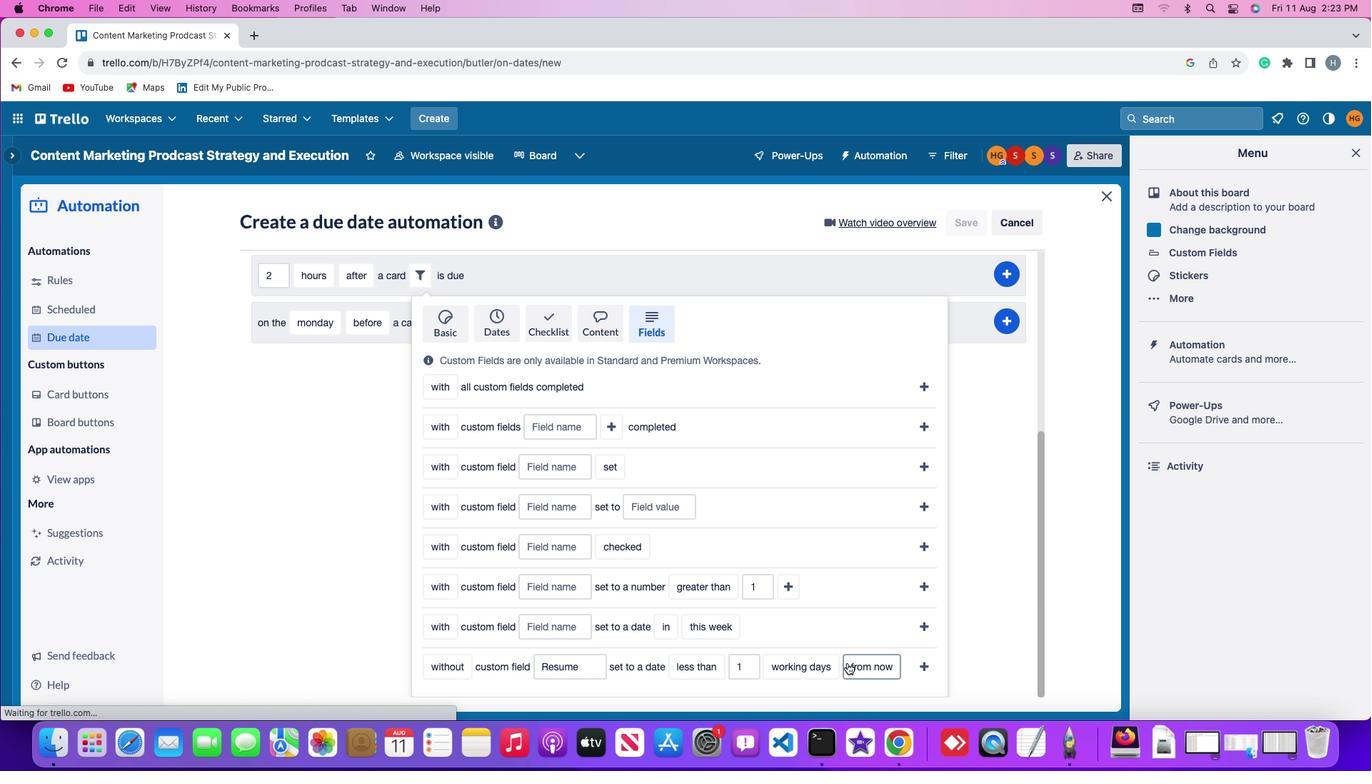 
Action: Mouse pressed left at (847, 663)
Screenshot: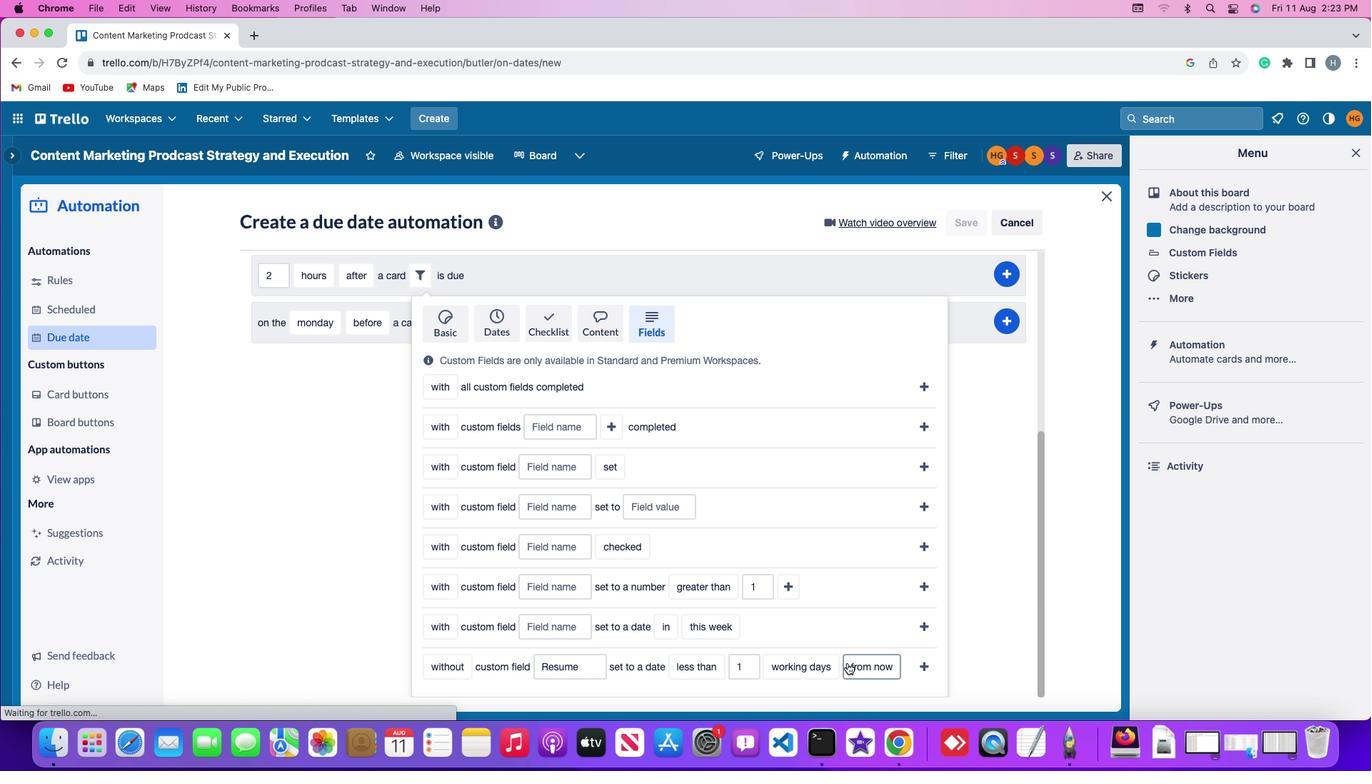 
Action: Mouse moved to (853, 607)
Screenshot: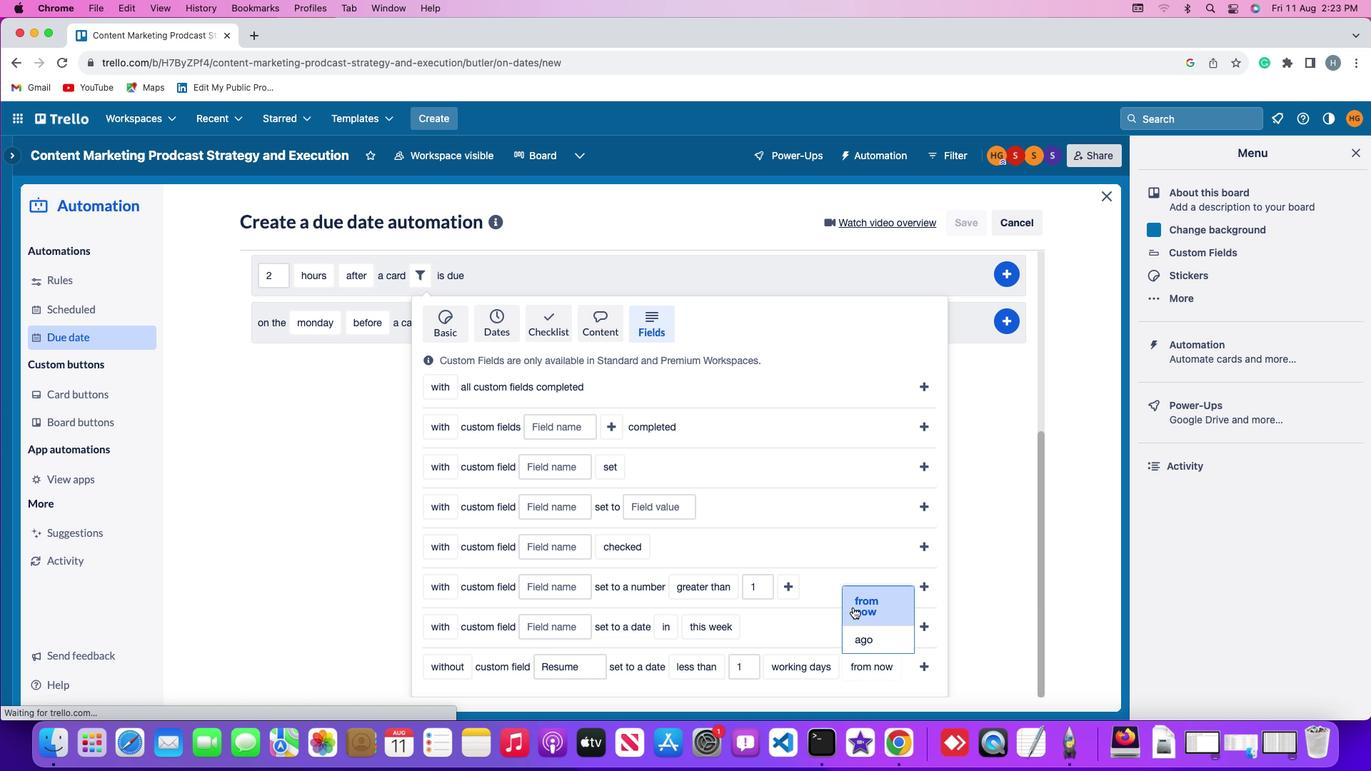 
Action: Mouse pressed left at (853, 607)
Screenshot: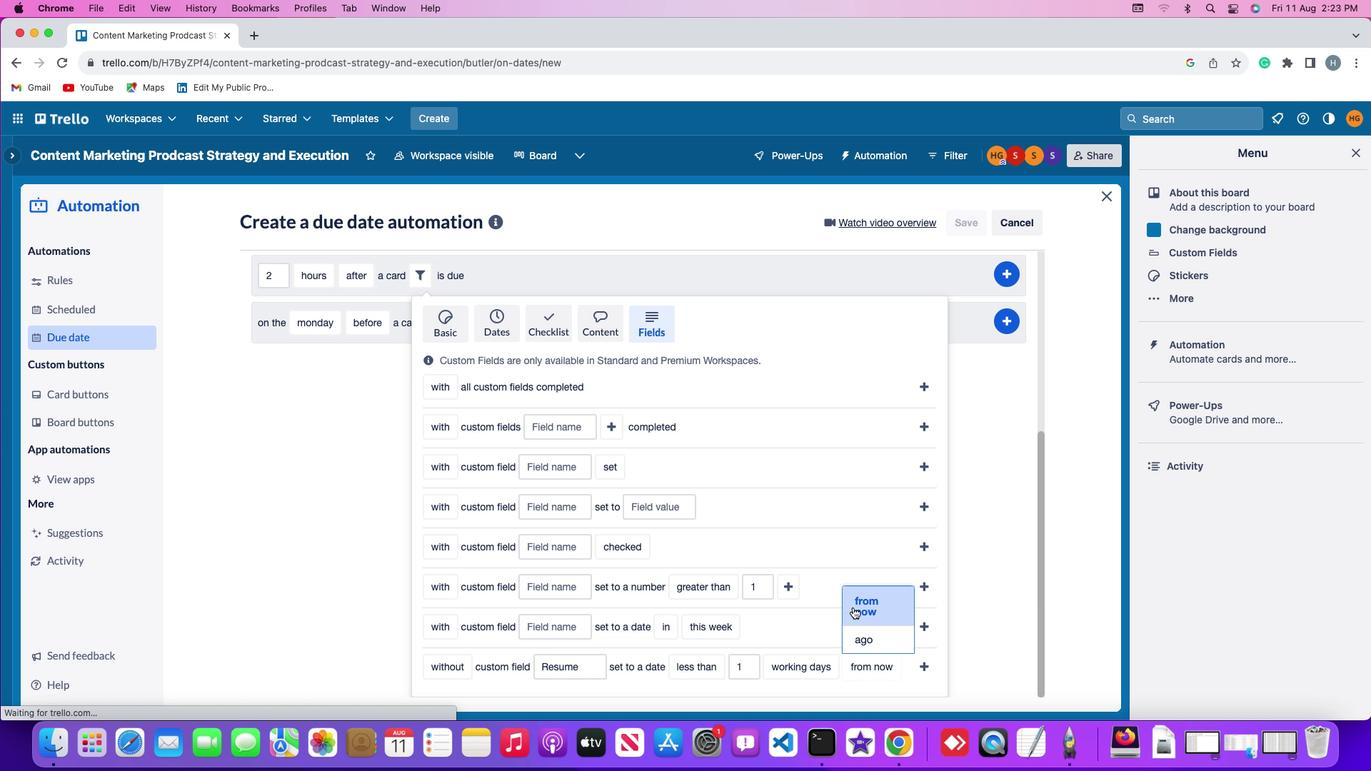 
Action: Mouse moved to (925, 662)
Screenshot: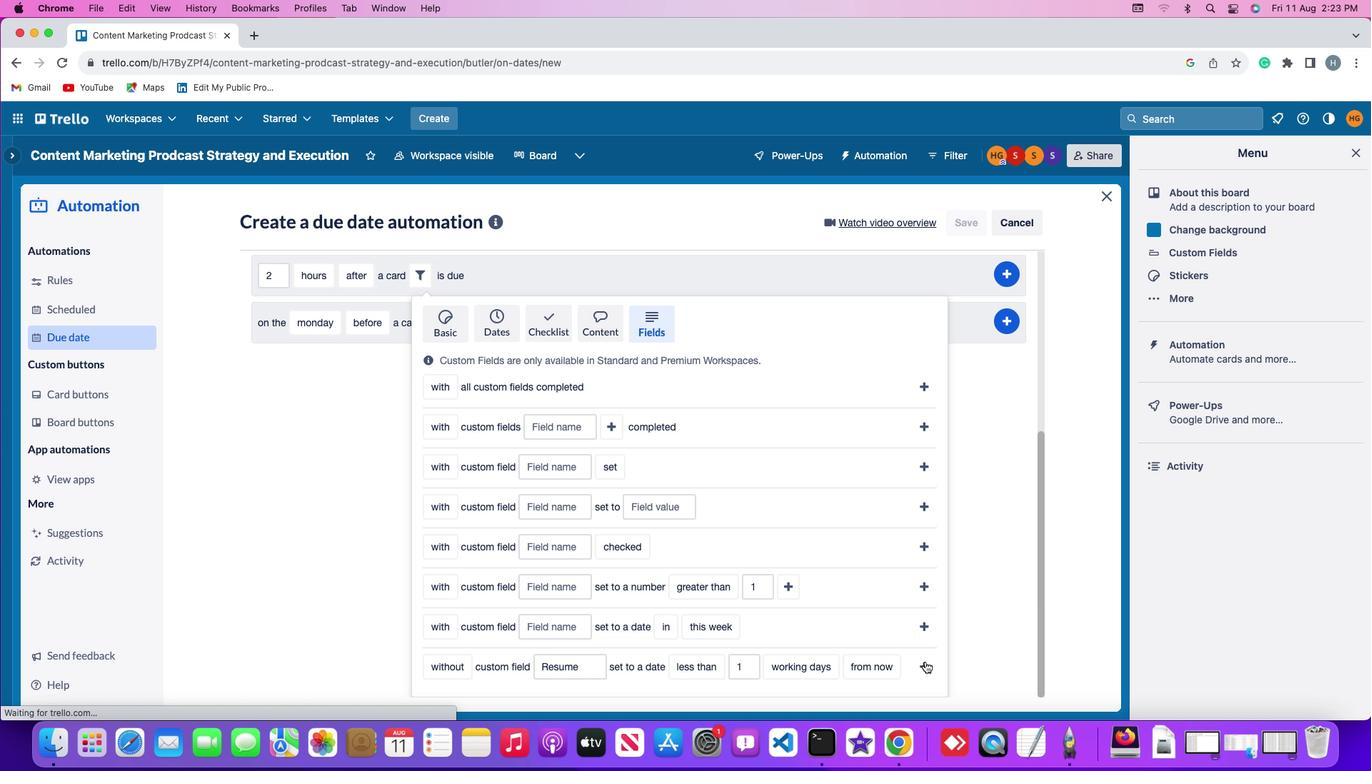 
Action: Mouse pressed left at (925, 662)
Screenshot: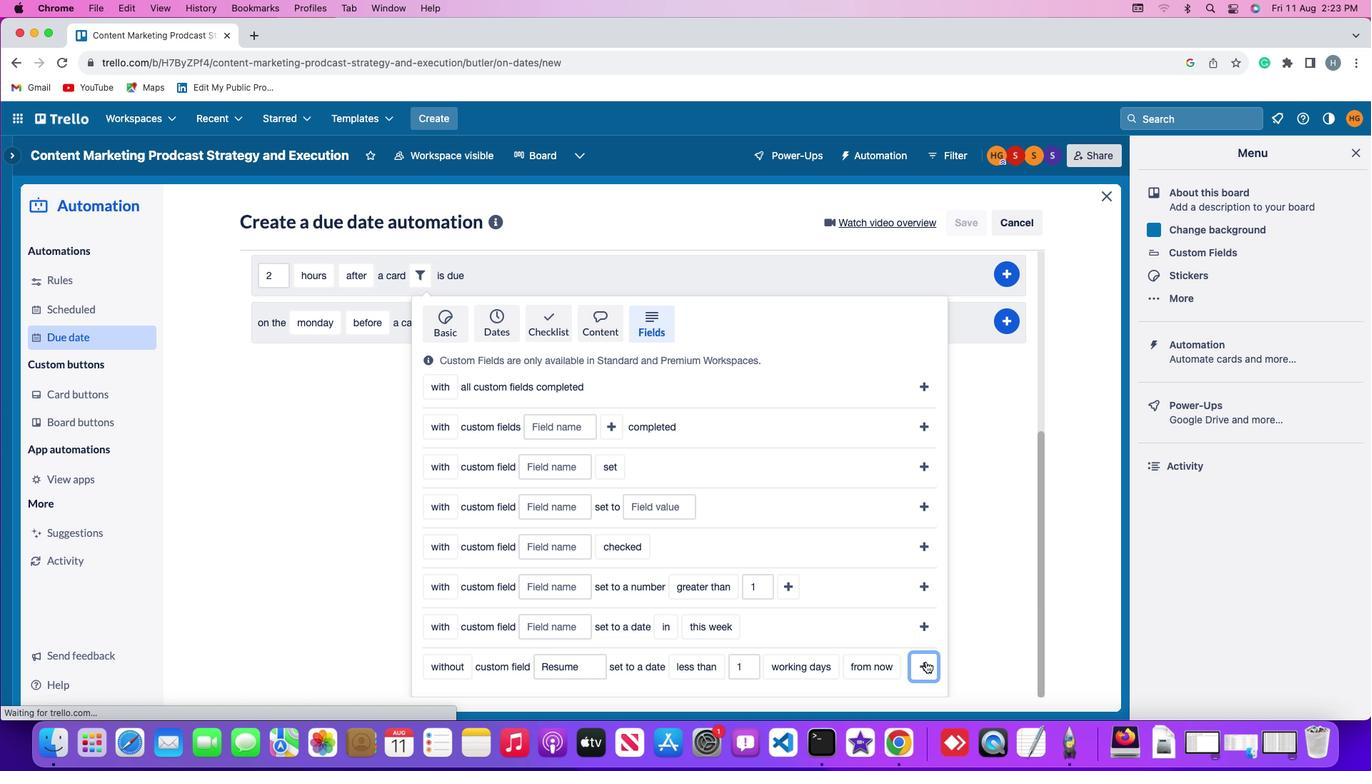 
Action: Mouse moved to (1014, 573)
Screenshot: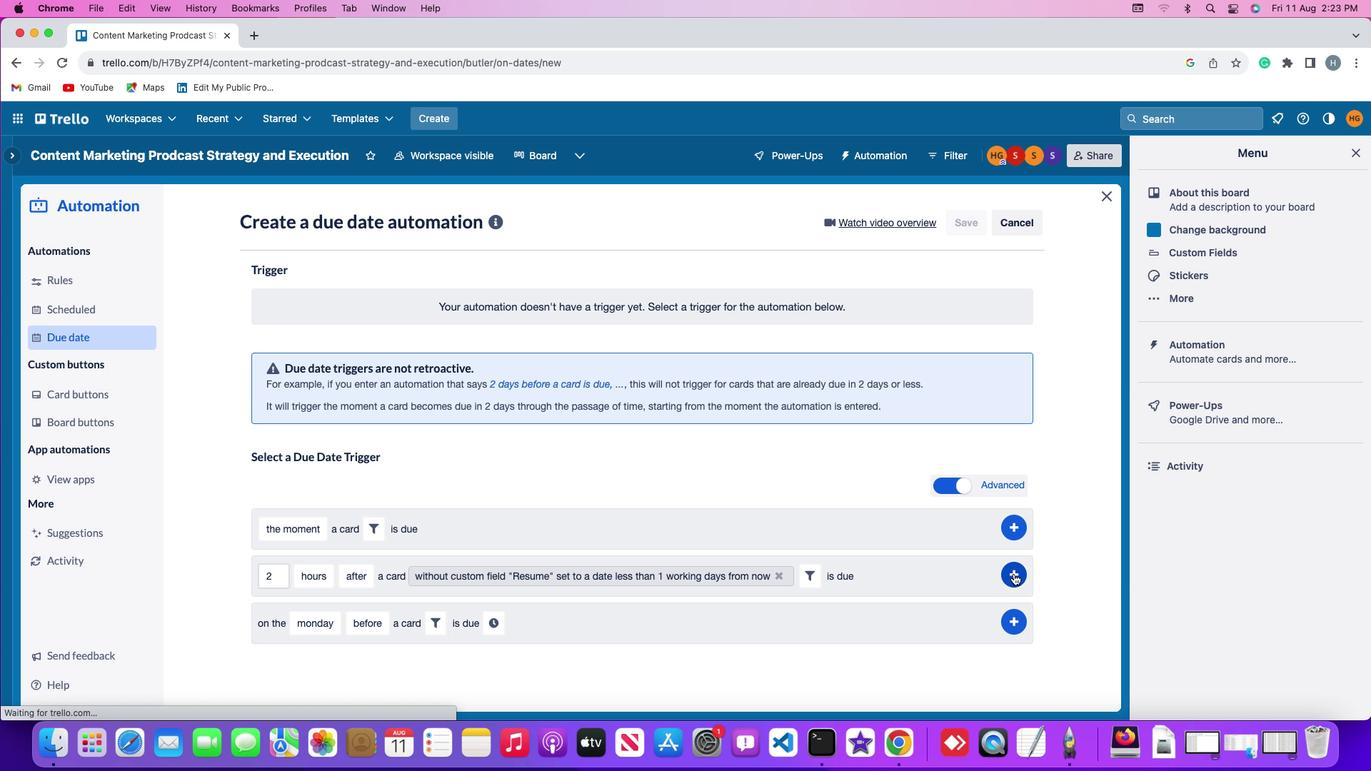 
Action: Mouse pressed left at (1014, 573)
Screenshot: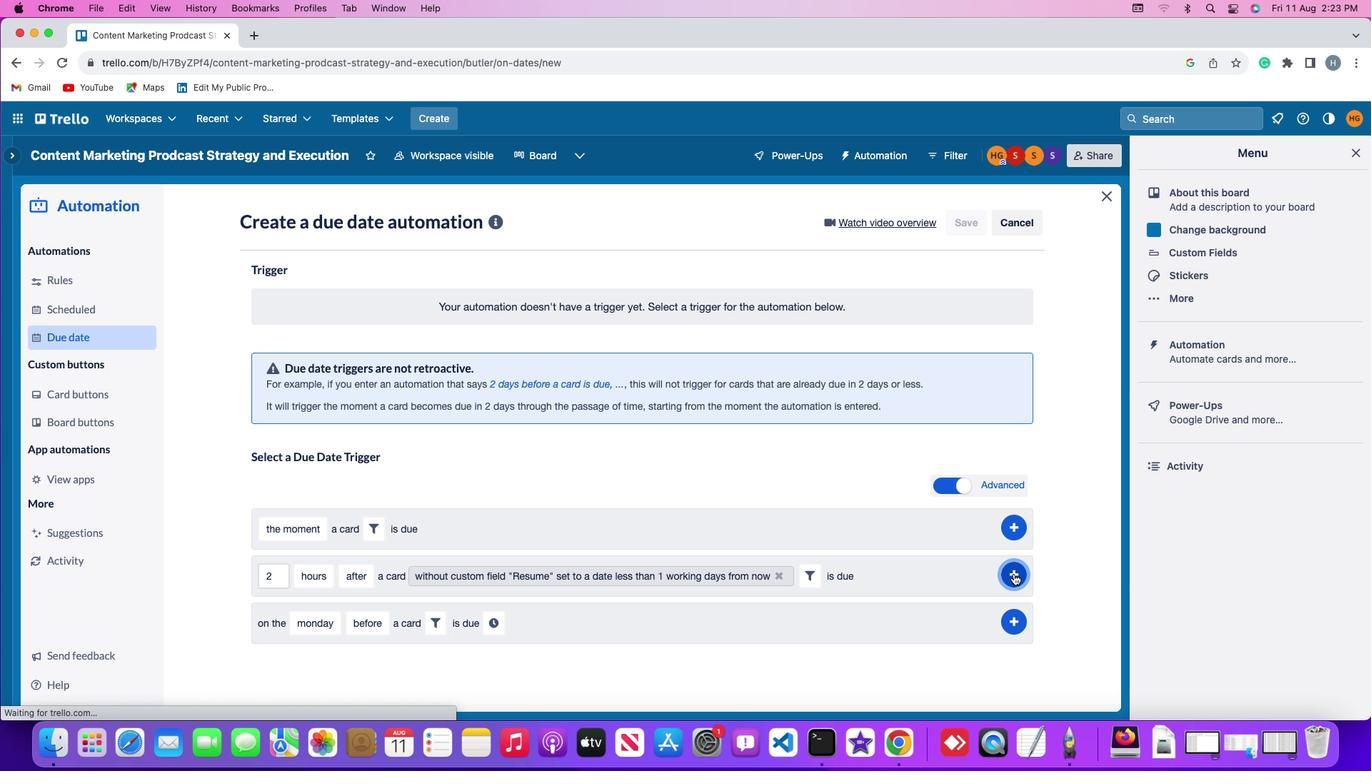 
Action: Mouse moved to (1082, 472)
Screenshot: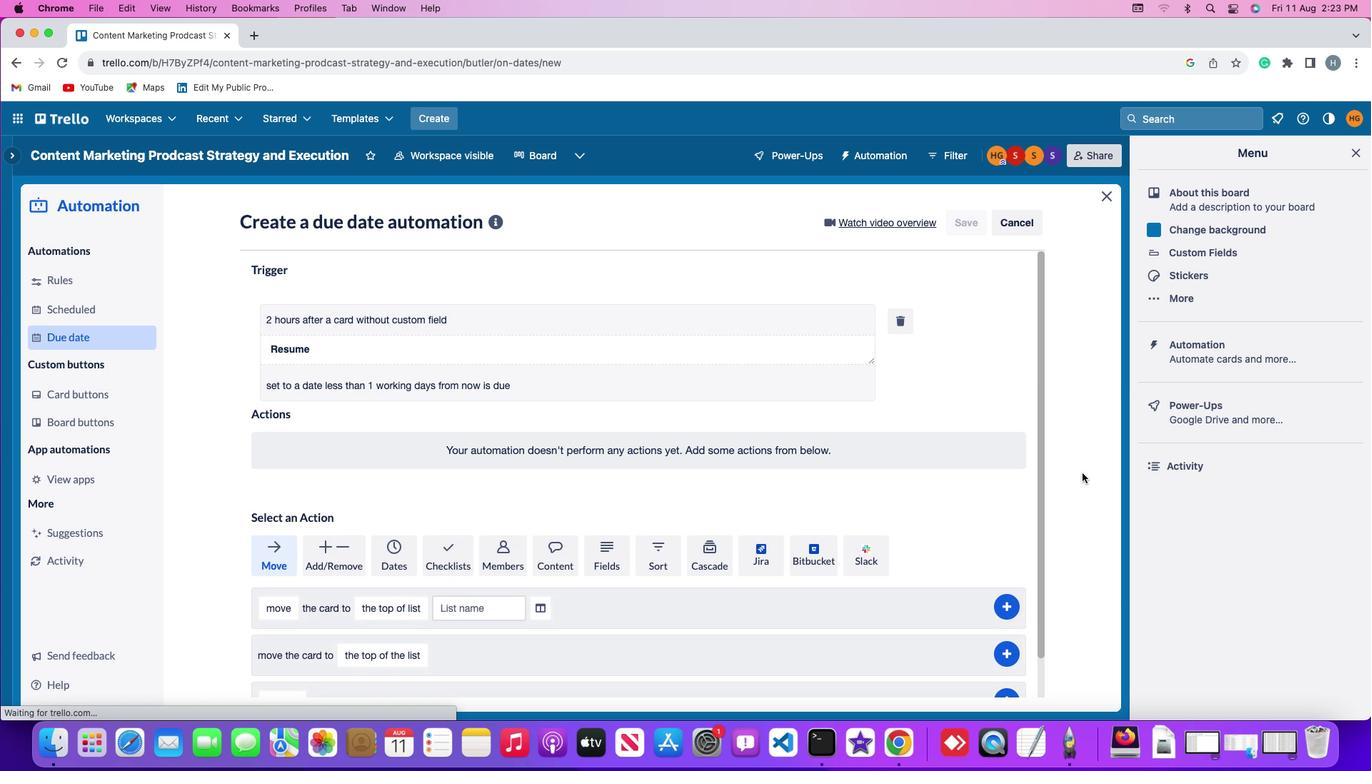 
